 Task: Look for space in Torredembarra, Spain from 12th July, 2023 to 16th July, 2023 for 8 adults in price range Rs.10000 to Rs.16000. Place can be private room with 8 bedrooms having 8 beds and 8 bathrooms. Property type can be house, flat, guest house, hotel. Amenities needed are: wifi, TV, free parkinig on premises, gym, breakfast. Booking option can be shelf check-in. Required host language is English.
Action: Mouse moved to (526, 100)
Screenshot: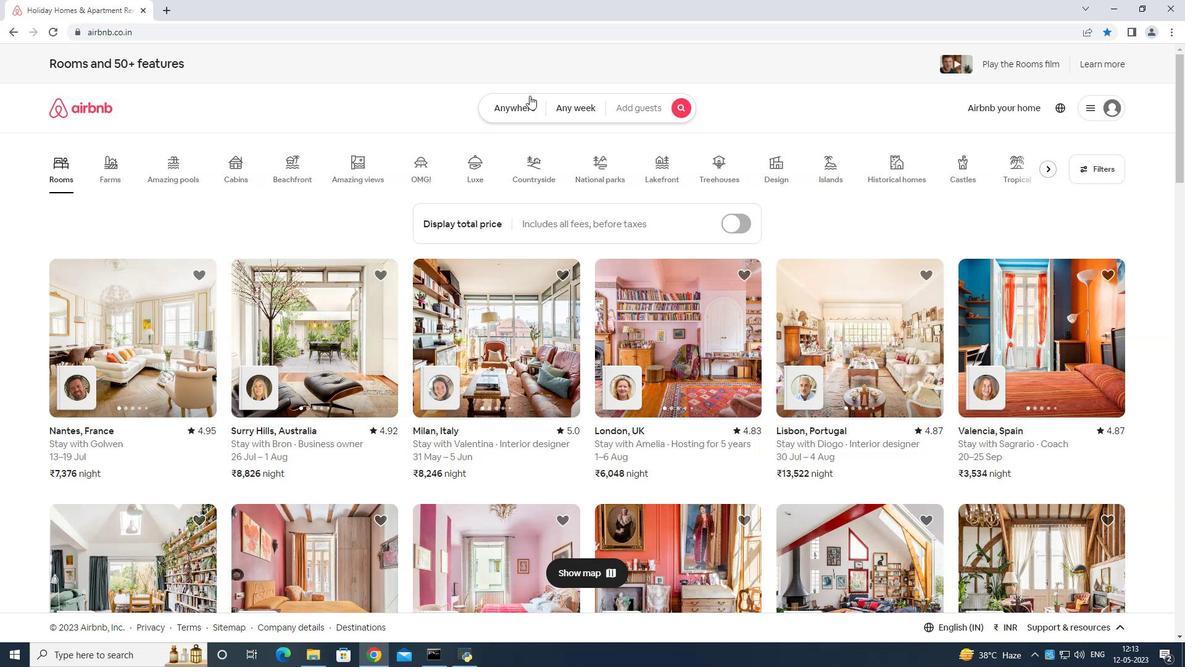 
Action: Mouse pressed left at (526, 100)
Screenshot: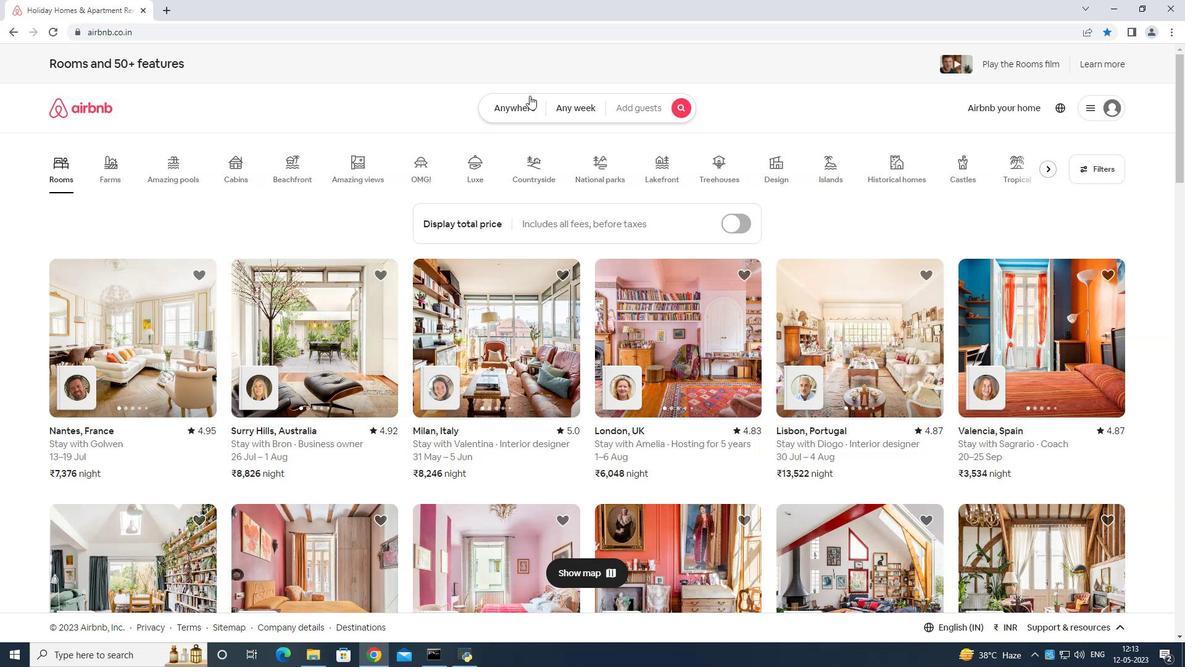 
Action: Mouse moved to (490, 150)
Screenshot: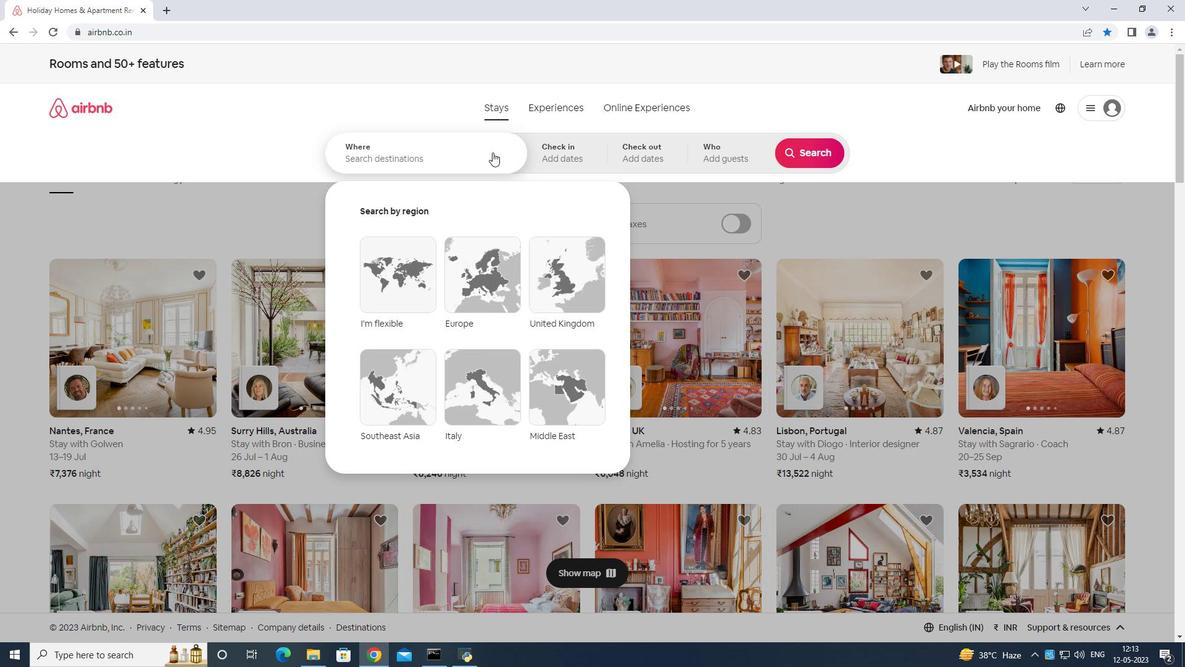 
Action: Mouse pressed left at (490, 150)
Screenshot: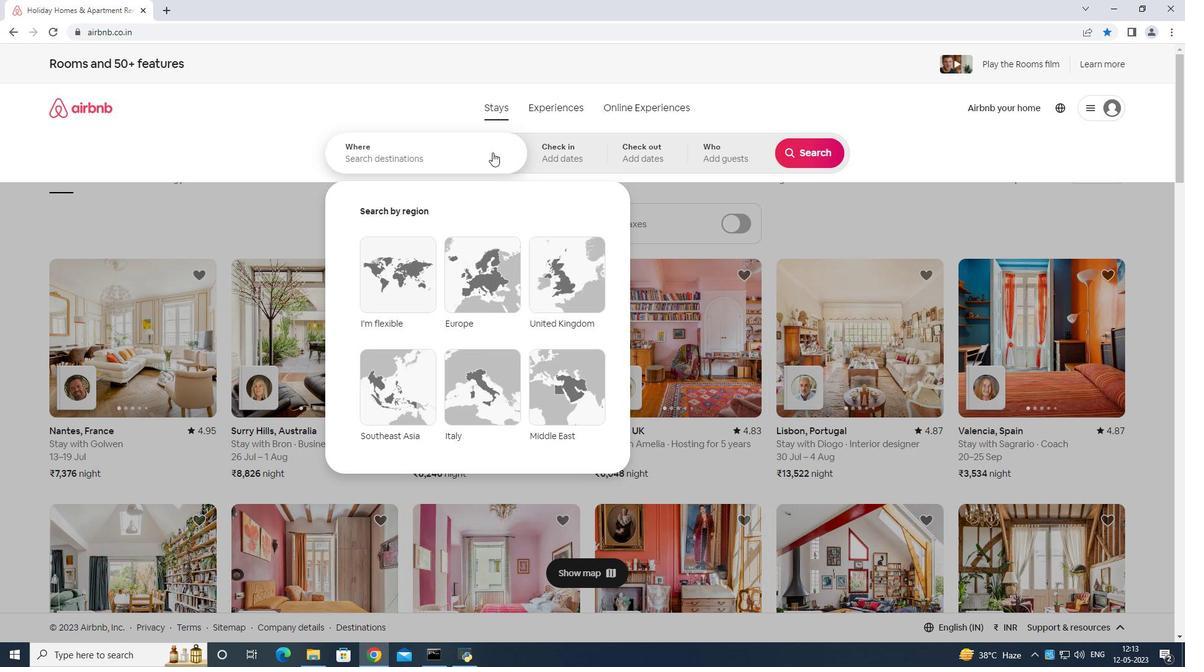 
Action: Mouse moved to (477, 156)
Screenshot: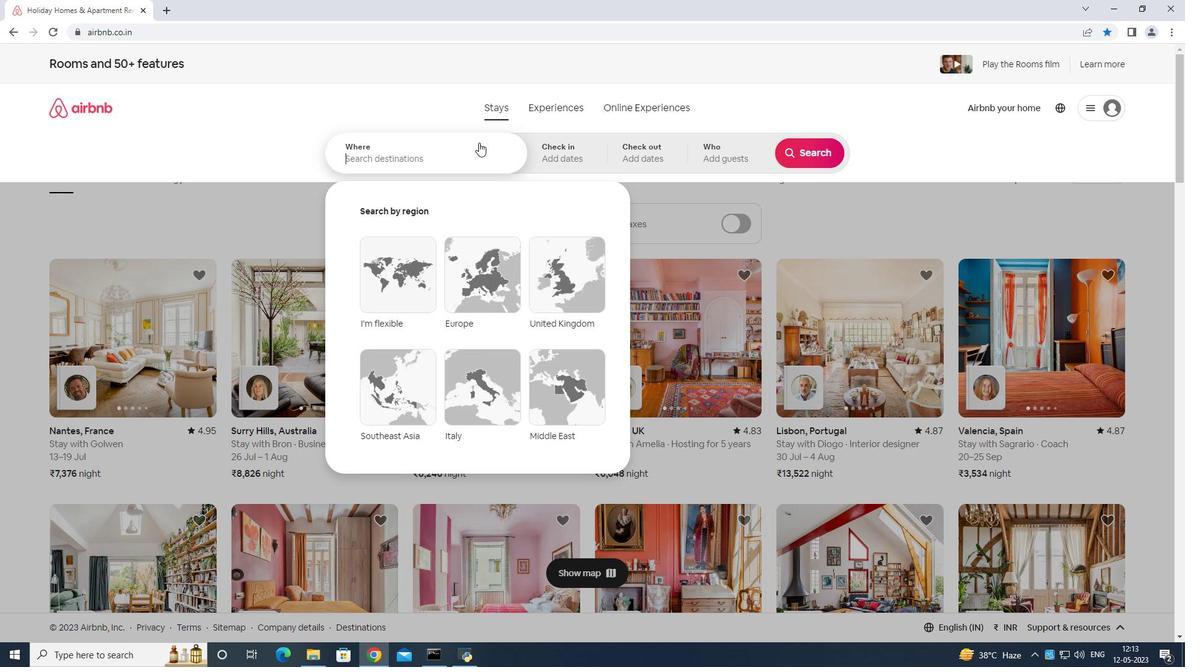 
Action: Key pressed <Key.shift>Torredembara<Key.space>spau<Key.backspace>on<Key.backspace><Key.backspace>in<Key.enter>
Screenshot: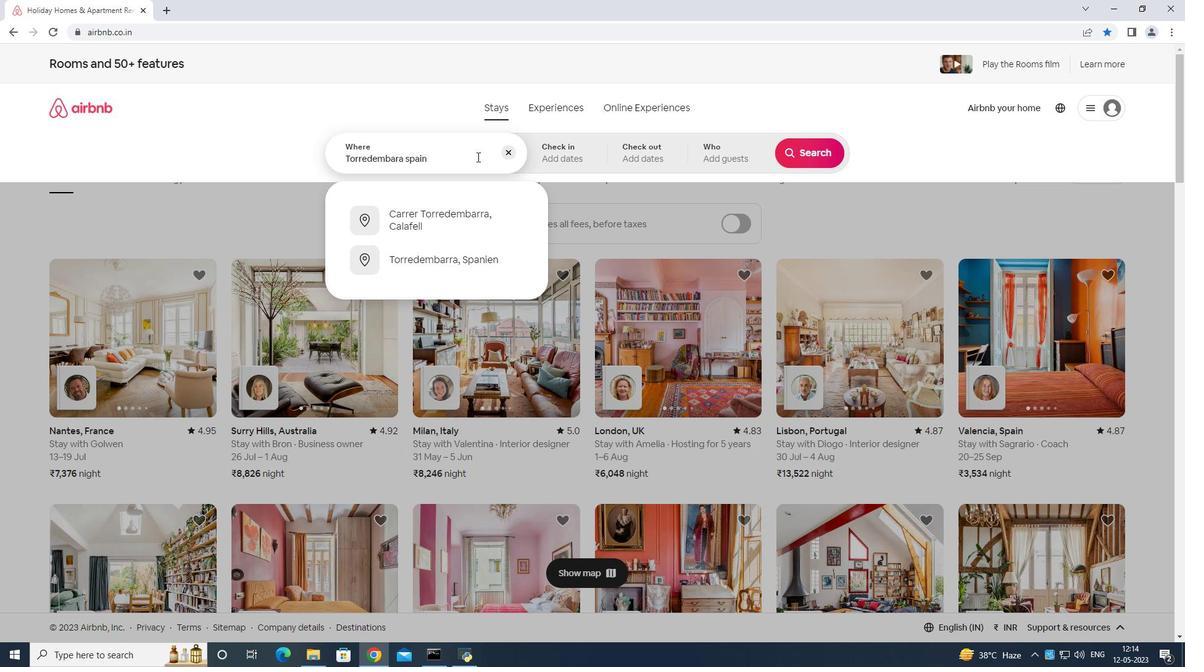 
Action: Mouse moved to (807, 258)
Screenshot: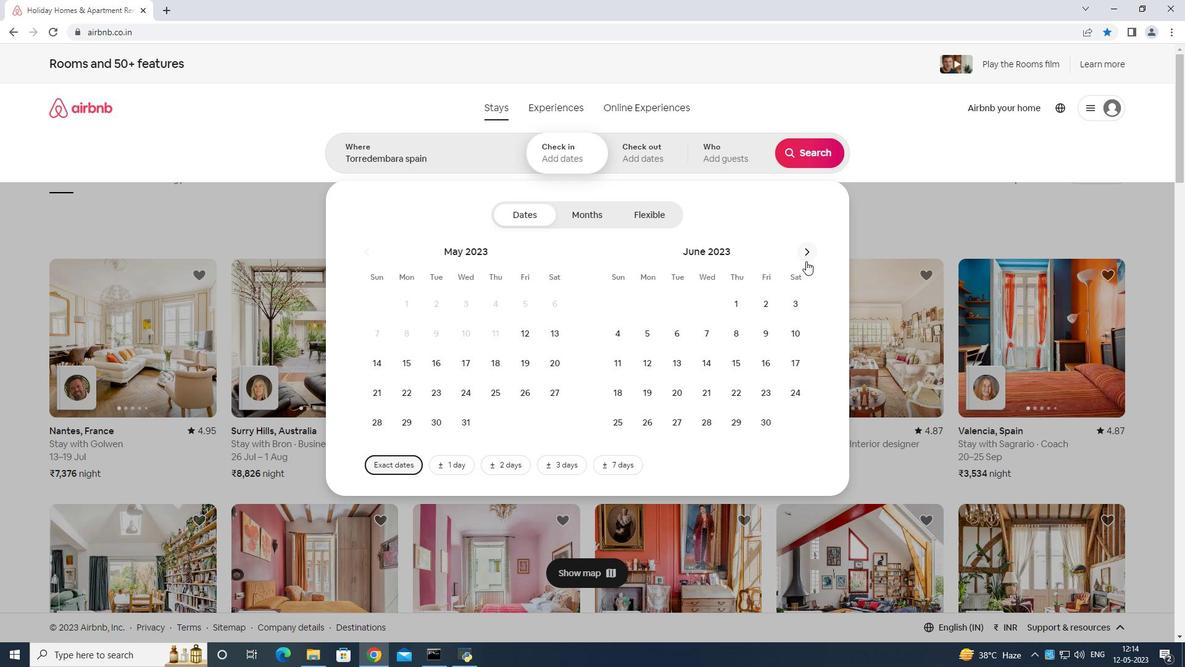 
Action: Mouse pressed left at (807, 258)
Screenshot: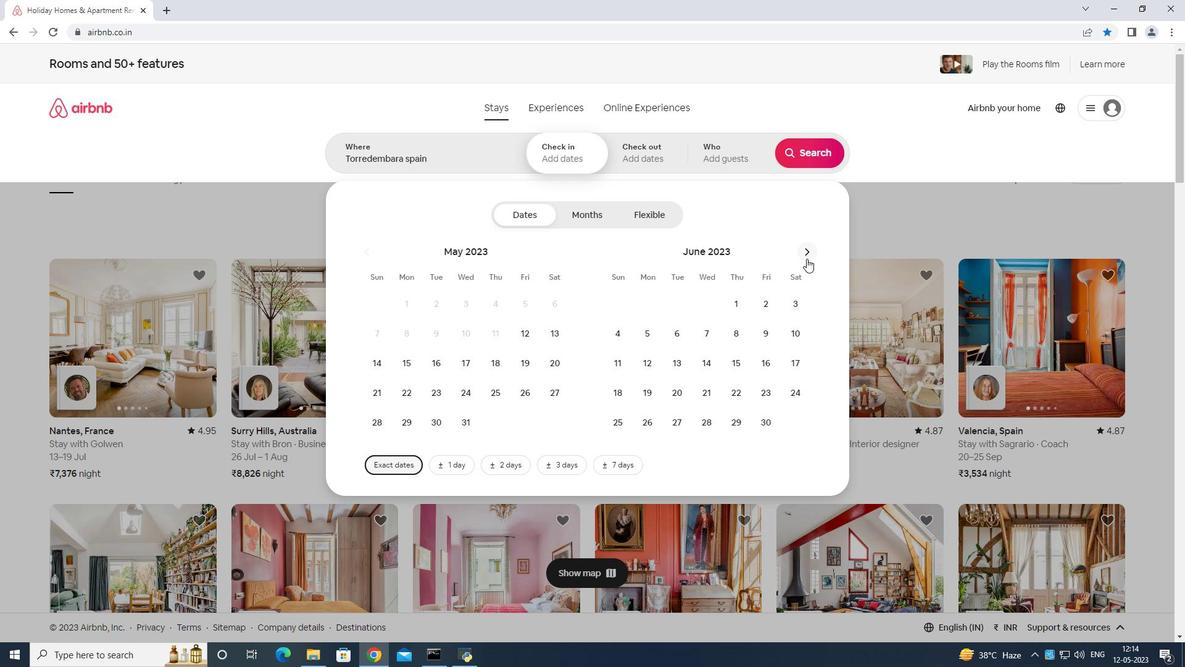 
Action: Mouse moved to (712, 360)
Screenshot: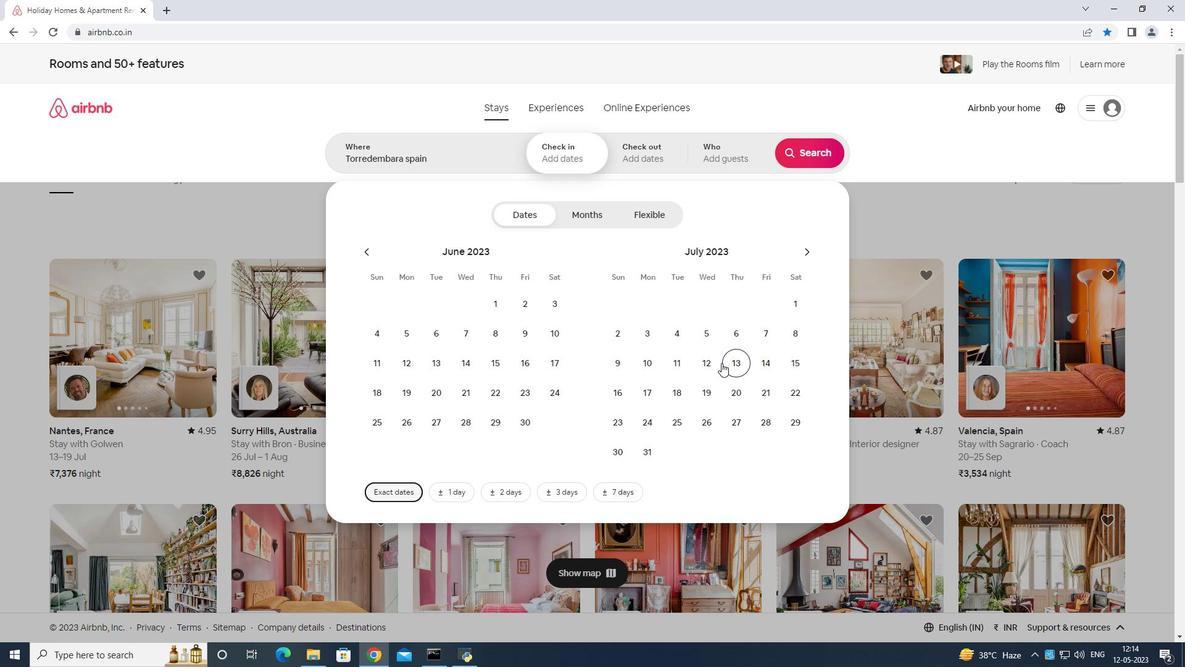 
Action: Mouse pressed left at (712, 360)
Screenshot: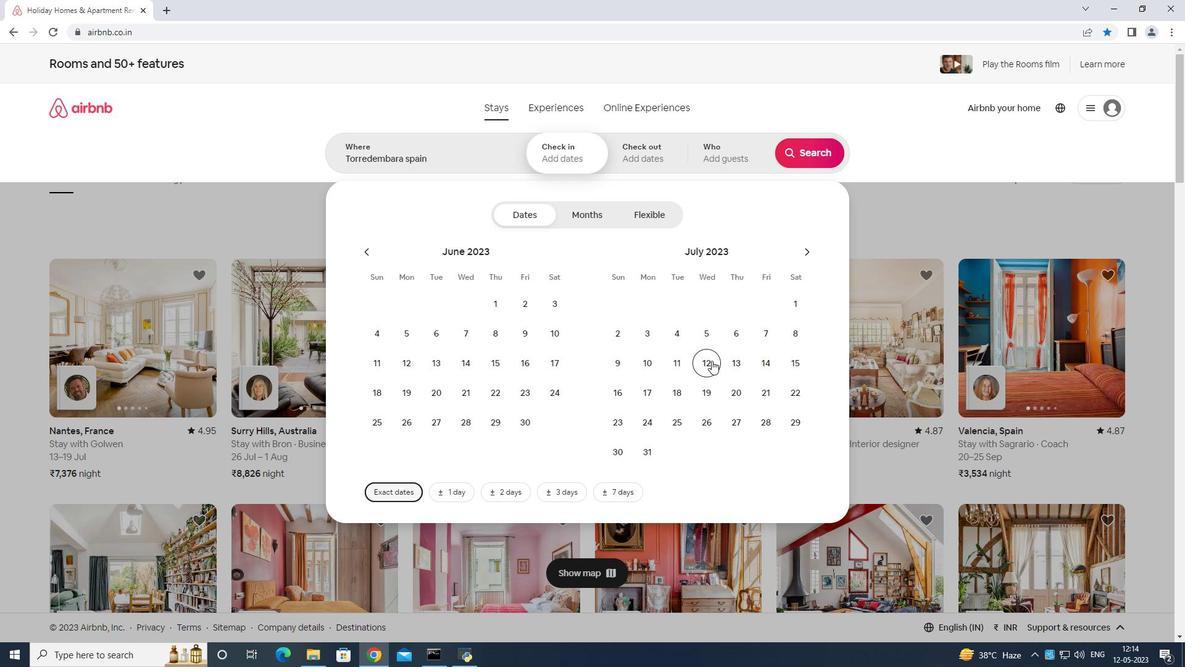 
Action: Mouse moved to (616, 400)
Screenshot: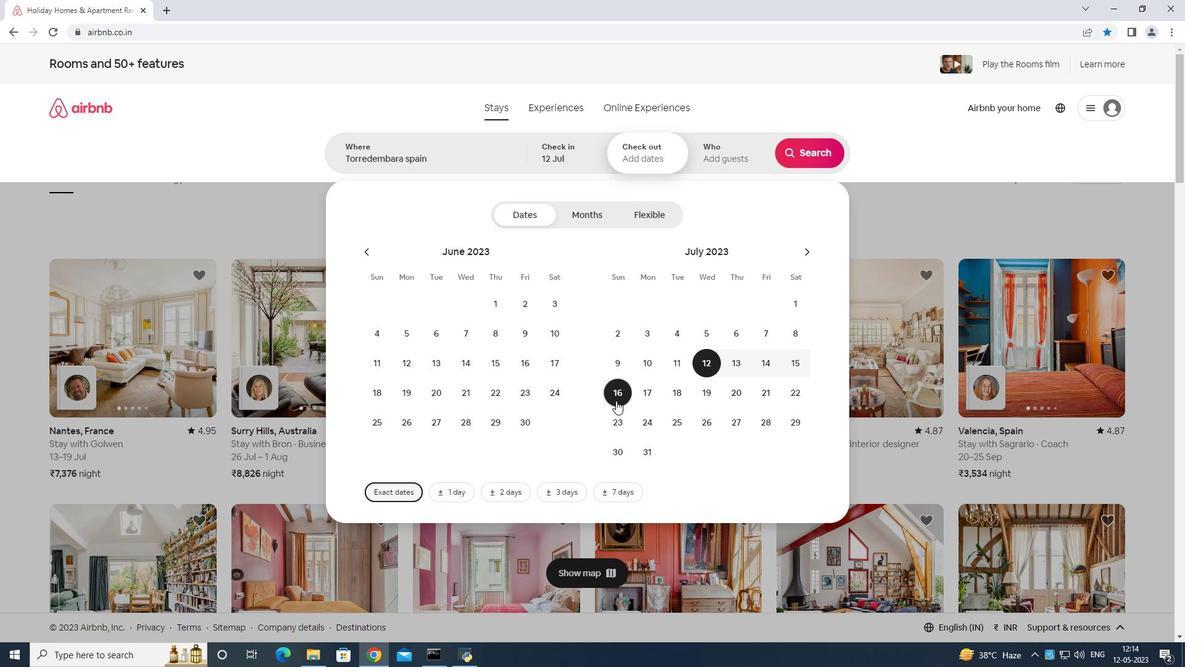
Action: Mouse pressed left at (616, 400)
Screenshot: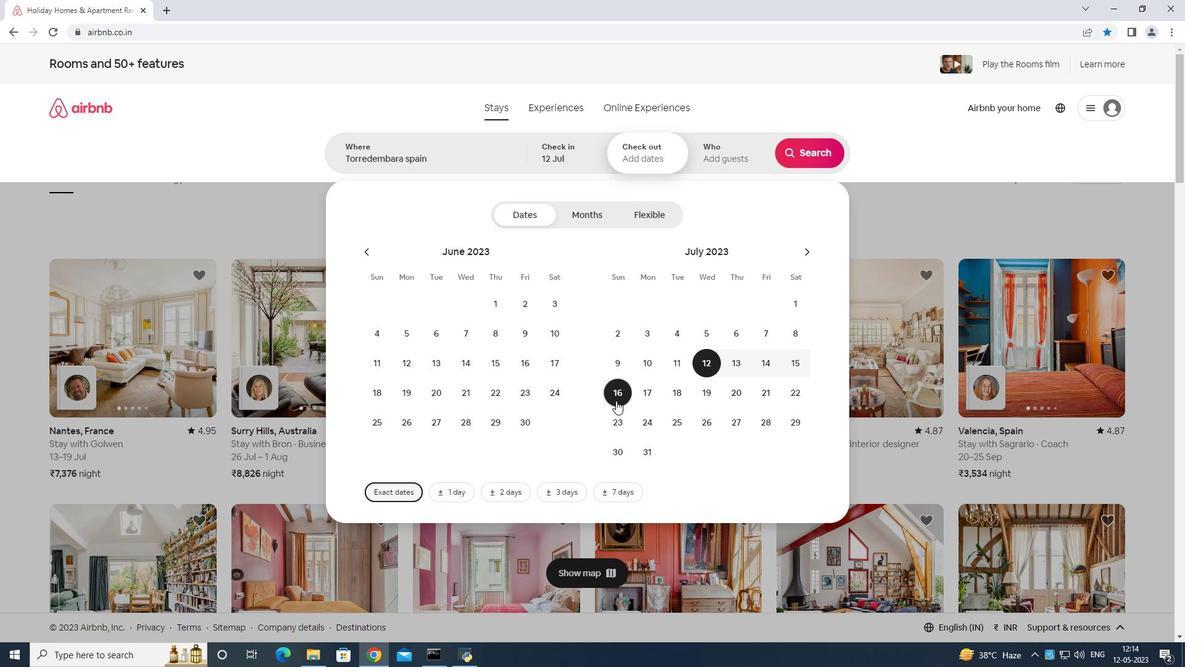 
Action: Mouse moved to (723, 150)
Screenshot: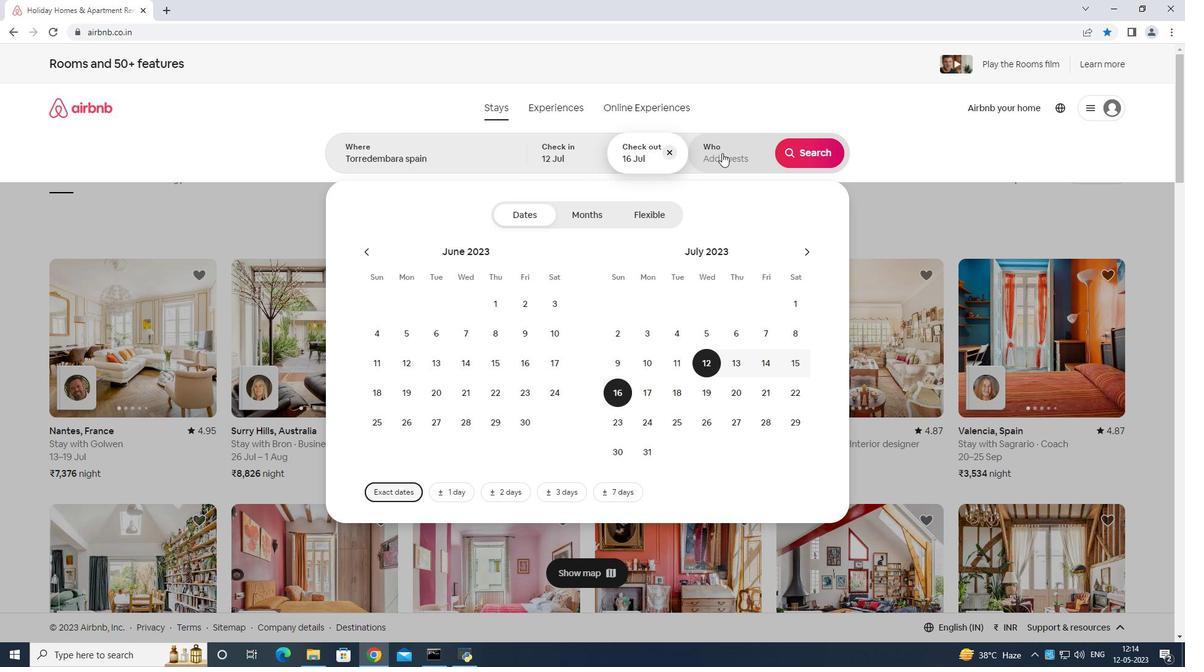 
Action: Mouse pressed left at (723, 150)
Screenshot: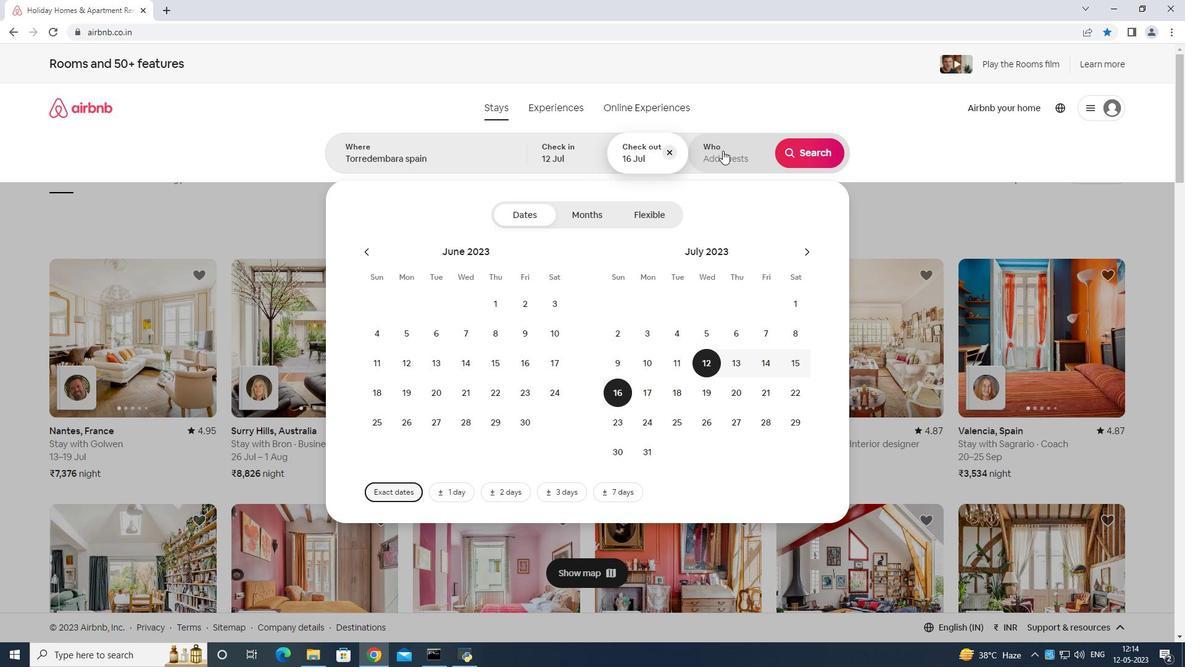
Action: Mouse moved to (809, 213)
Screenshot: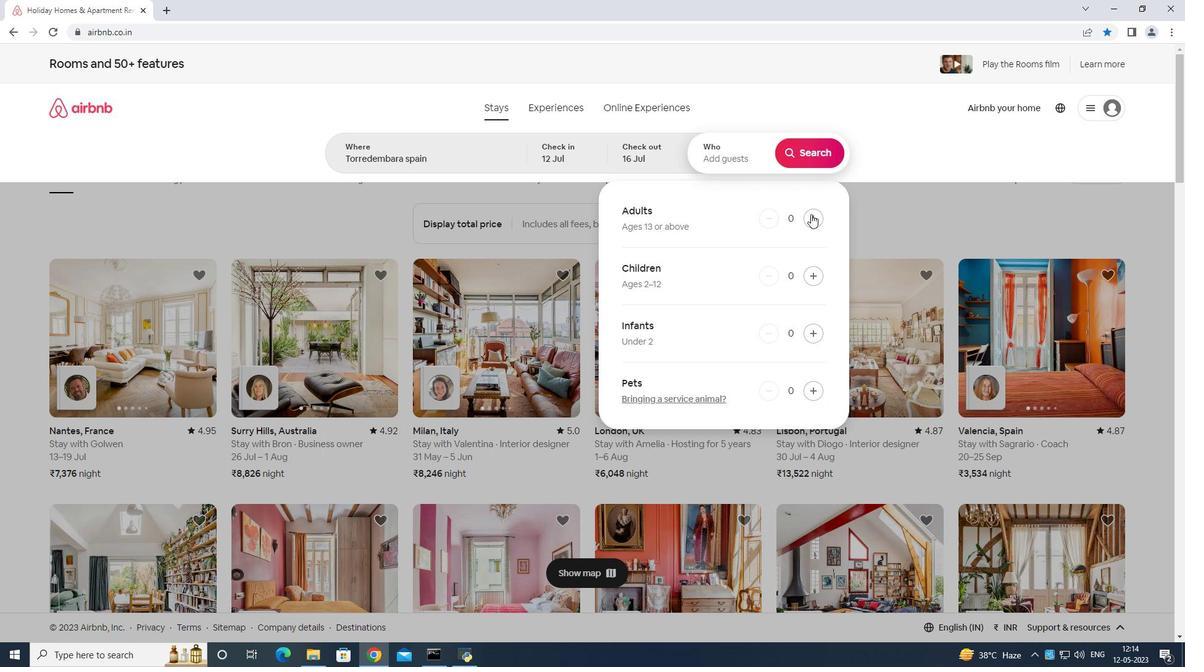
Action: Mouse pressed left at (809, 213)
Screenshot: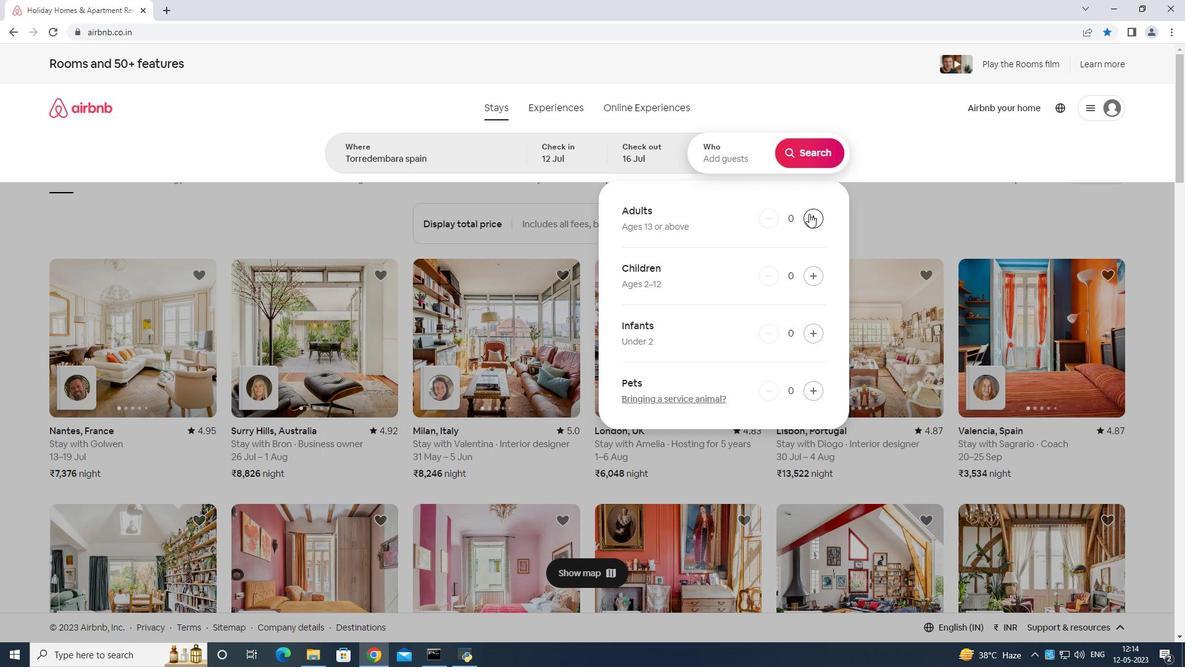 
Action: Mouse moved to (809, 213)
Screenshot: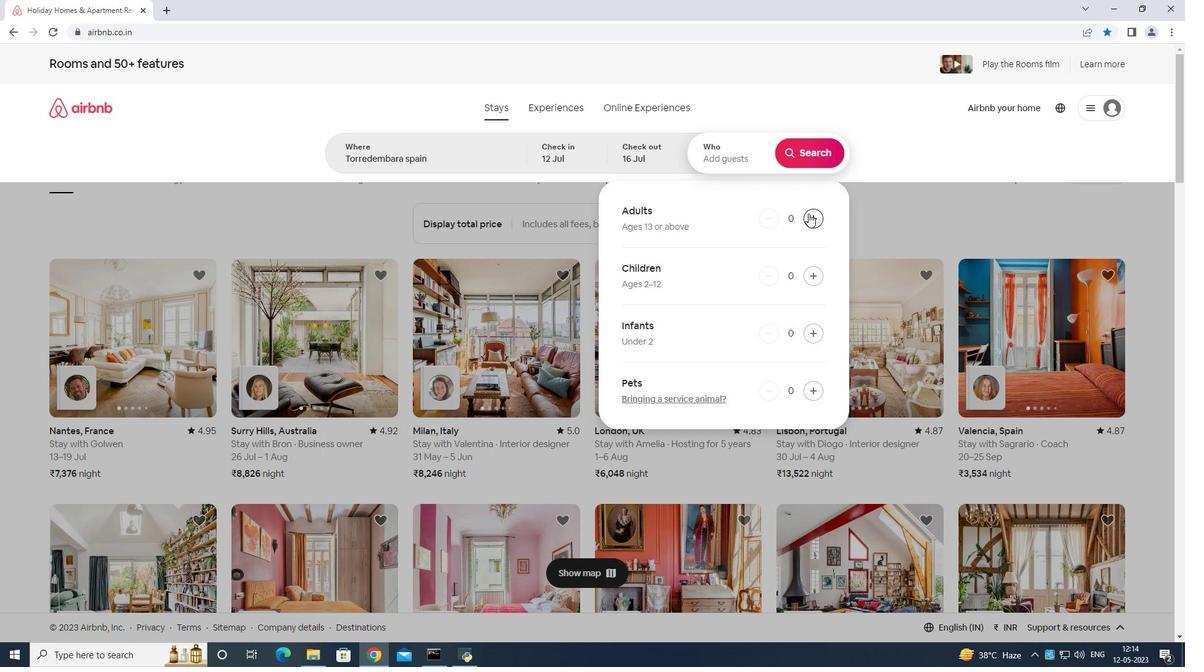 
Action: Mouse pressed left at (809, 213)
Screenshot: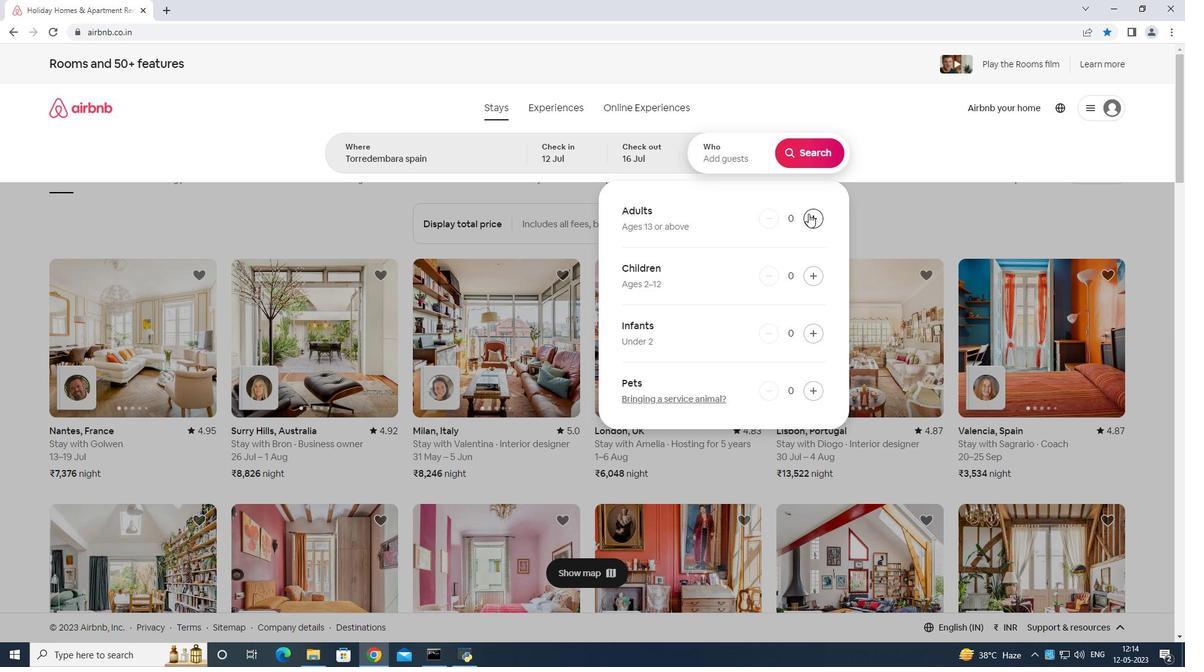 
Action: Mouse moved to (810, 213)
Screenshot: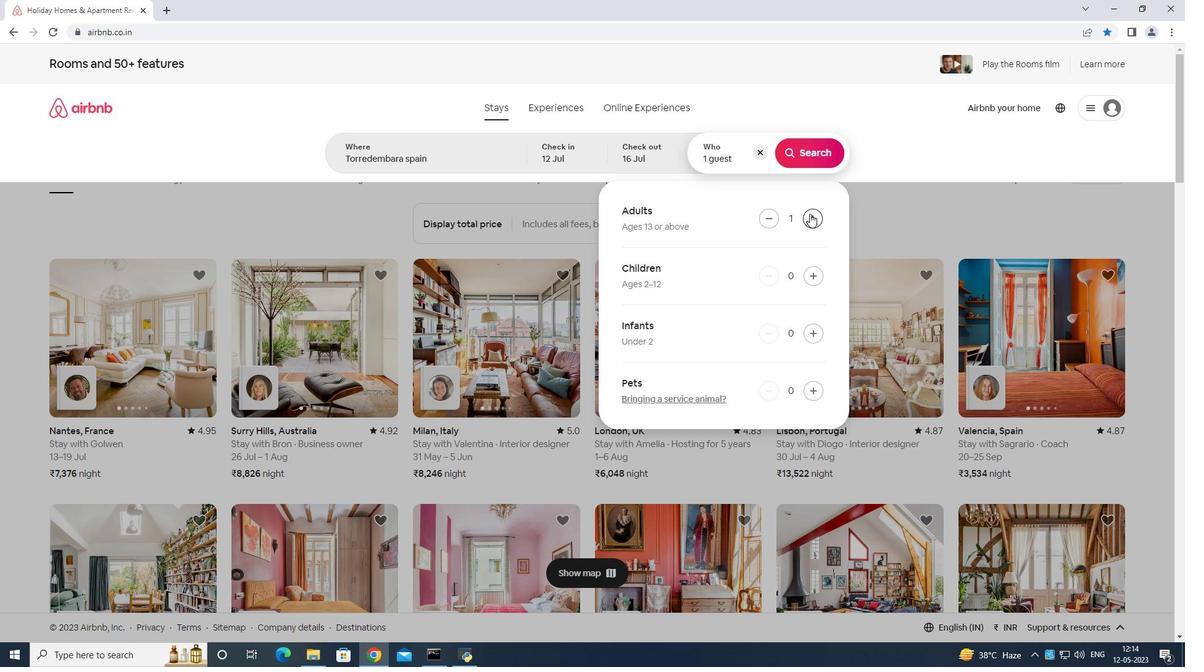 
Action: Mouse pressed left at (810, 213)
Screenshot: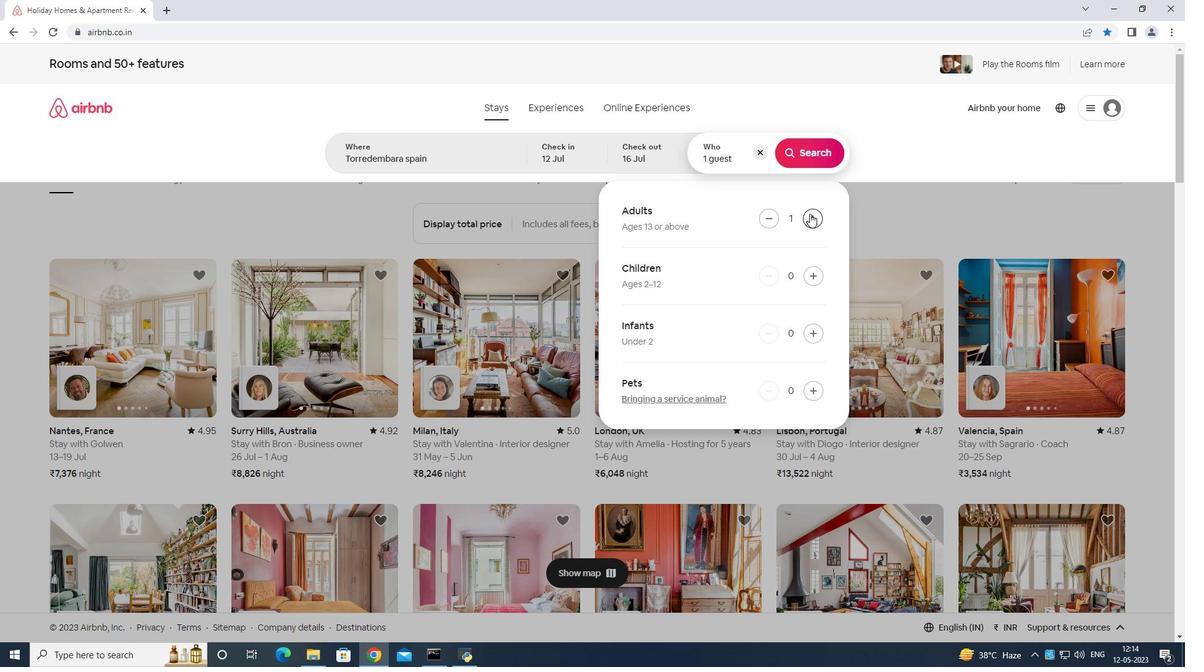
Action: Mouse pressed left at (810, 213)
Screenshot: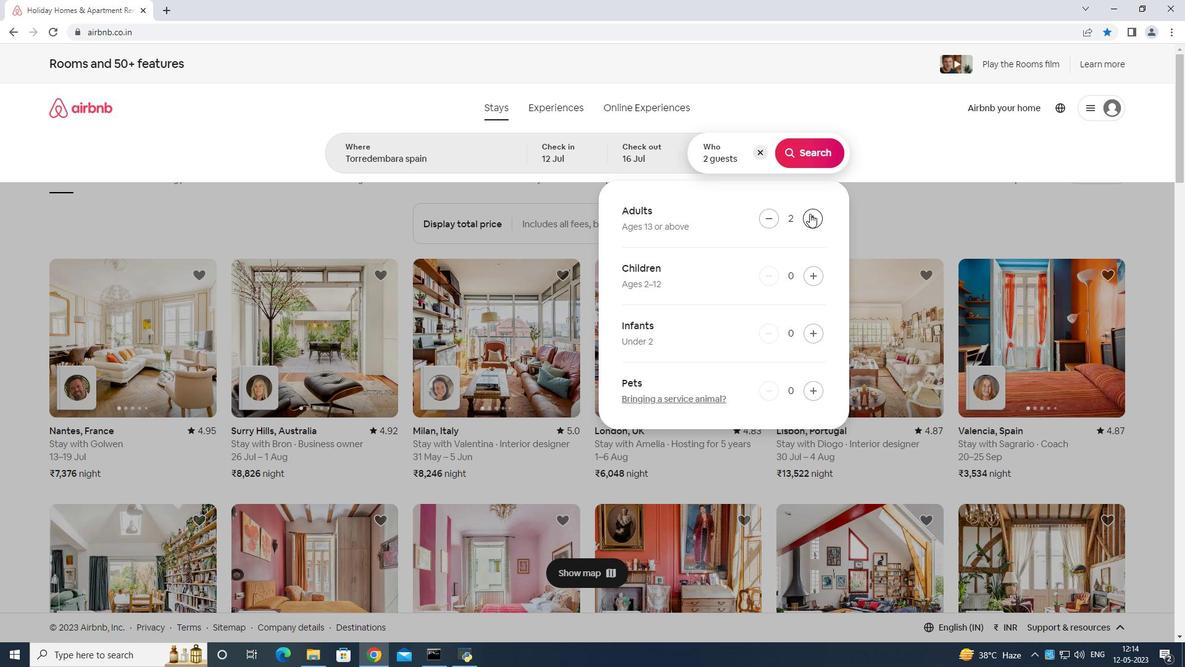 
Action: Mouse pressed left at (810, 213)
Screenshot: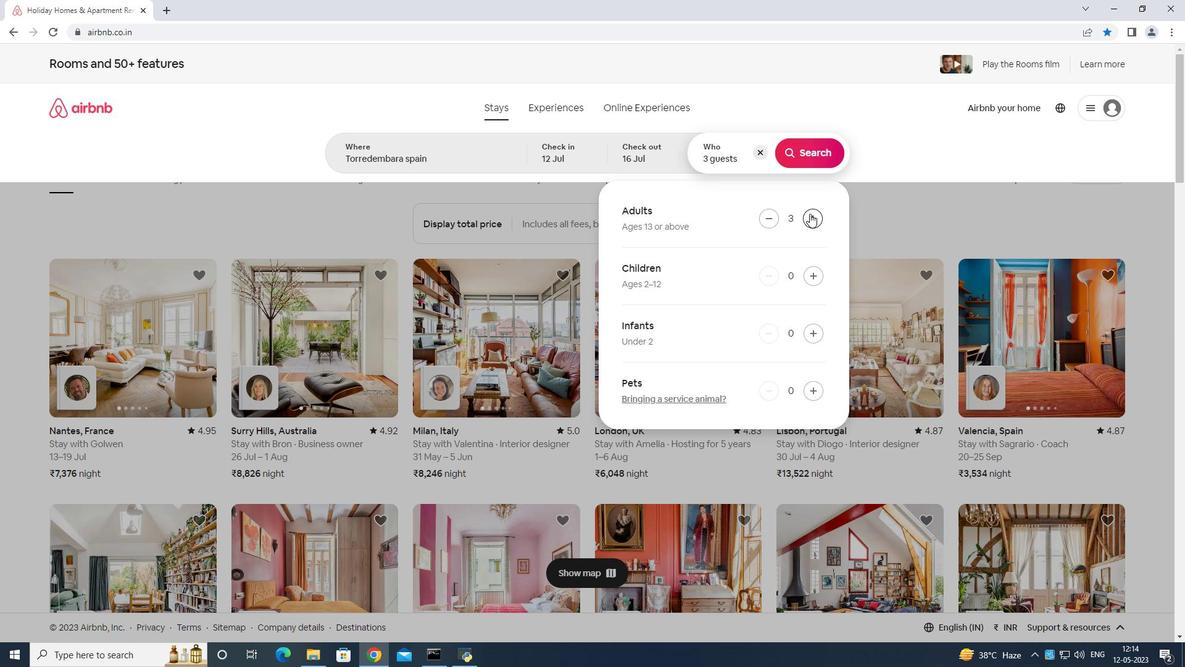 
Action: Mouse pressed left at (810, 213)
Screenshot: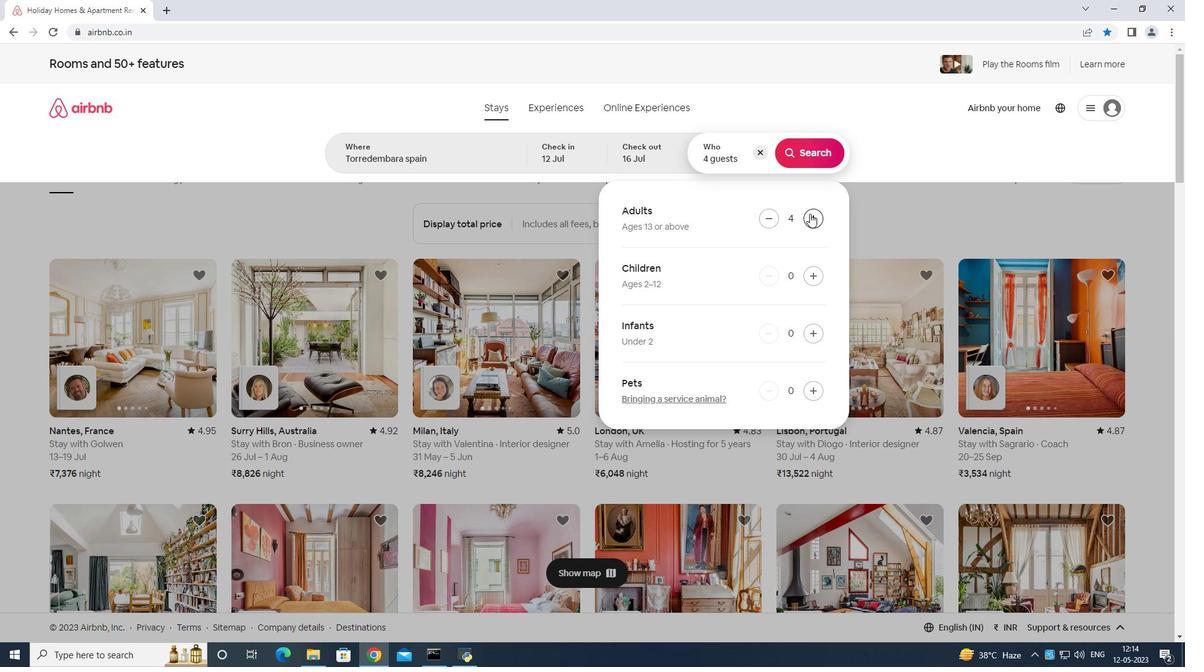 
Action: Mouse pressed left at (810, 213)
Screenshot: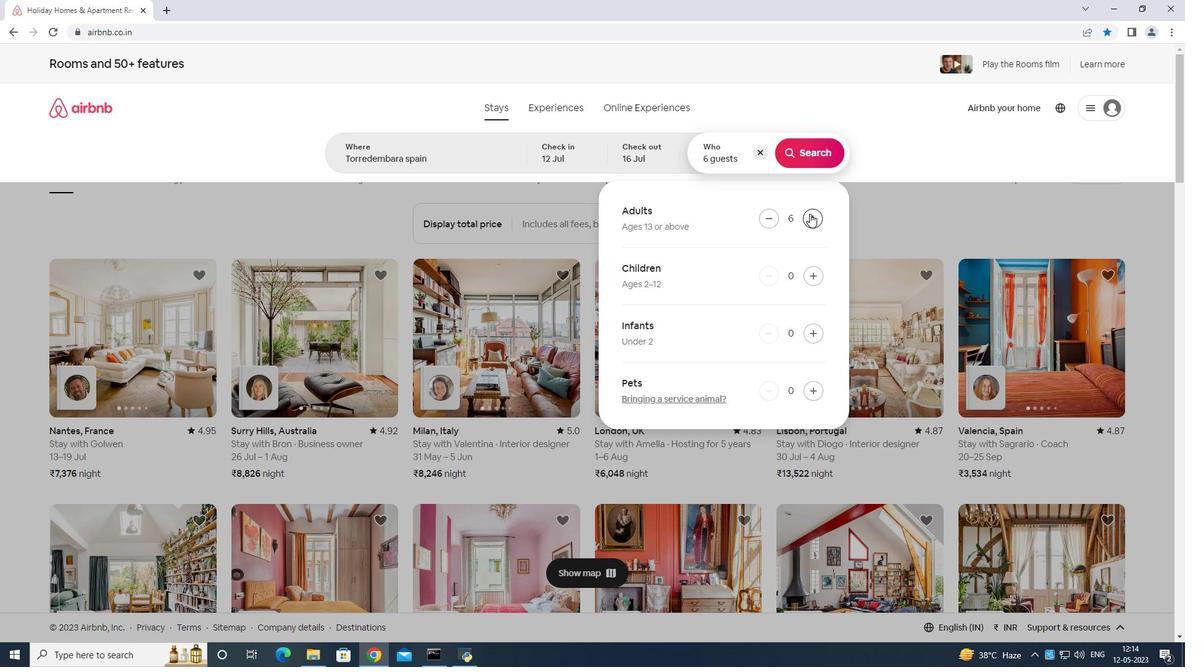 
Action: Mouse pressed left at (810, 213)
Screenshot: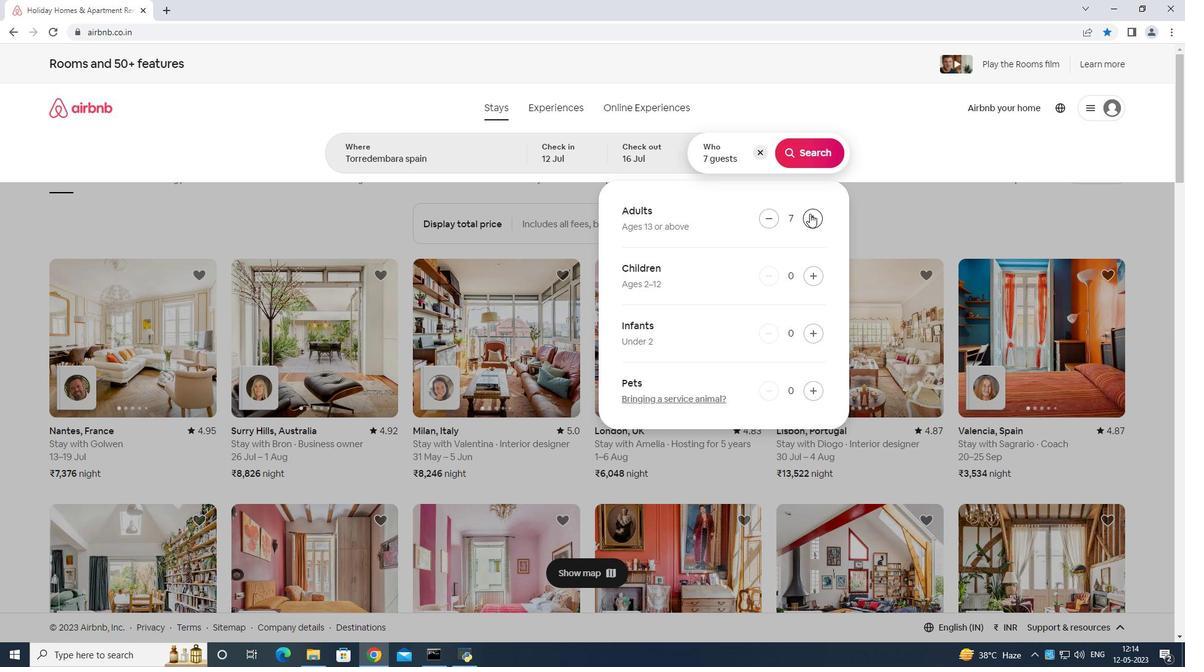 
Action: Mouse moved to (822, 153)
Screenshot: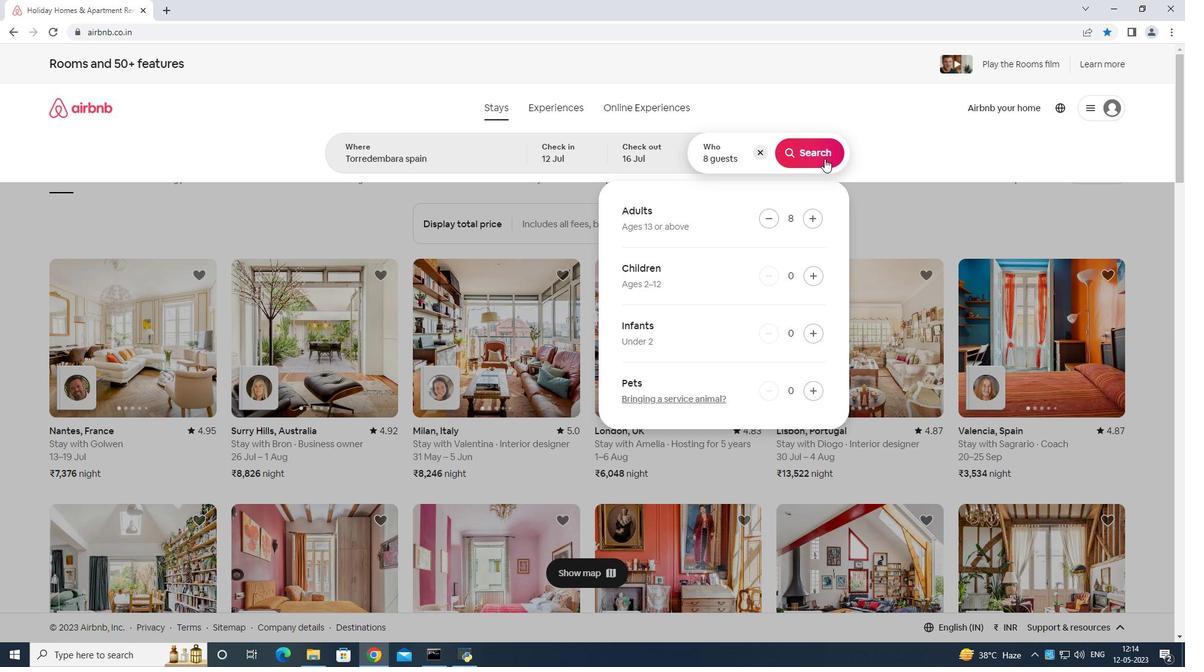 
Action: Mouse pressed left at (822, 153)
Screenshot: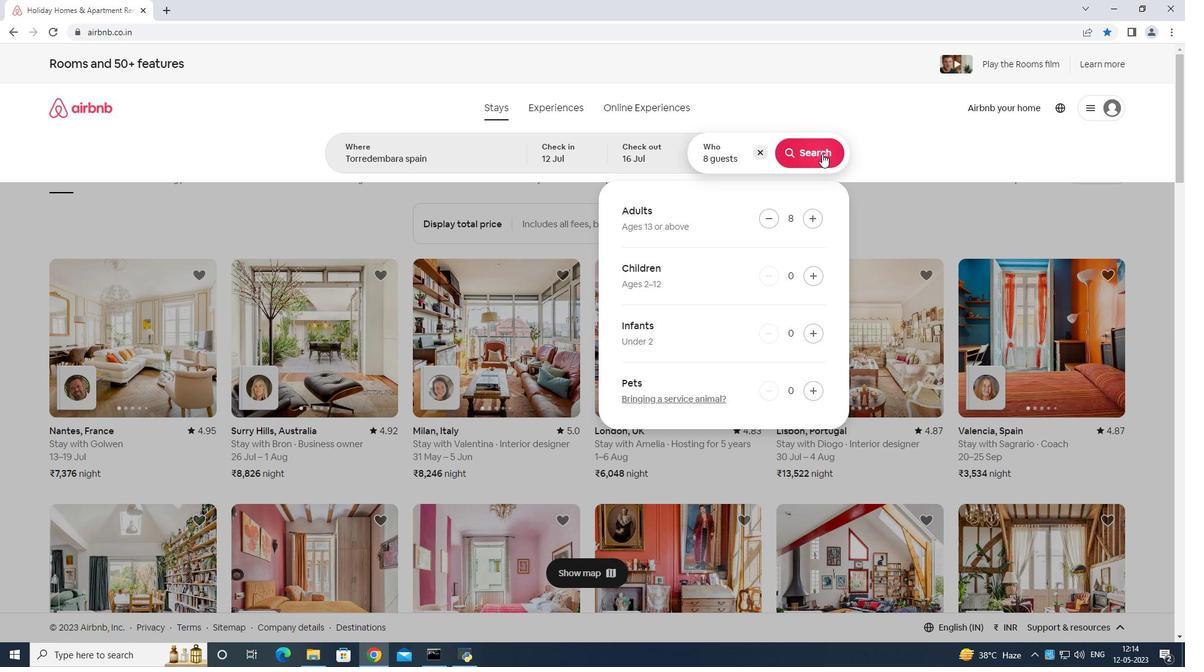 
Action: Mouse moved to (1130, 113)
Screenshot: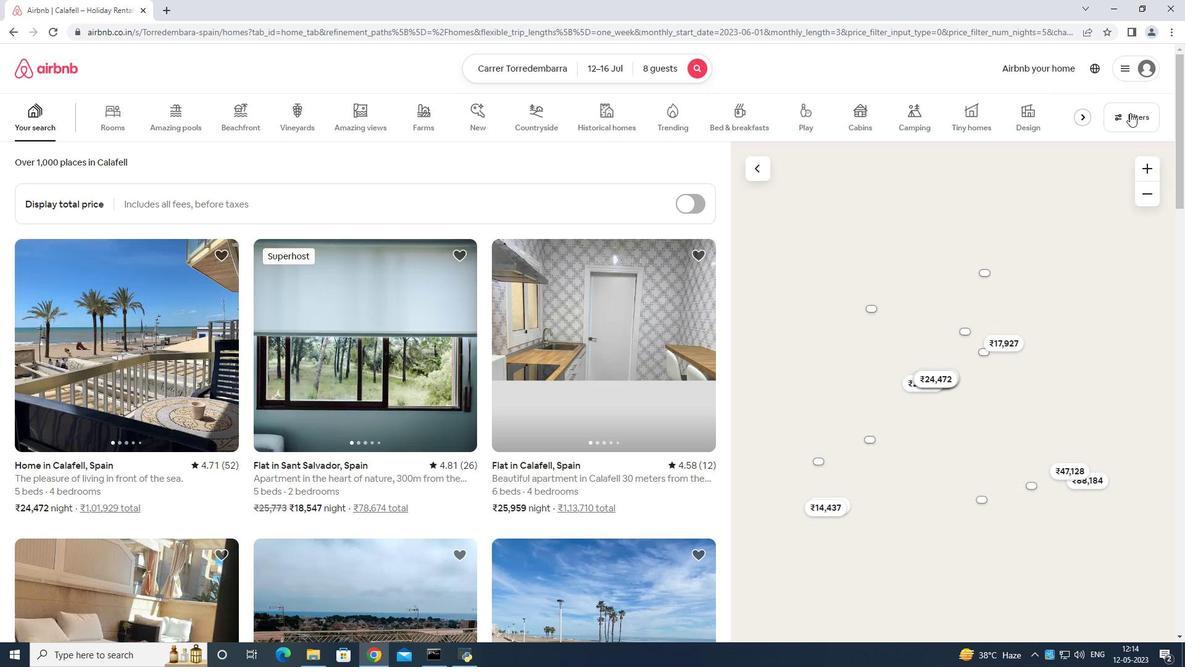 
Action: Mouse pressed left at (1130, 113)
Screenshot: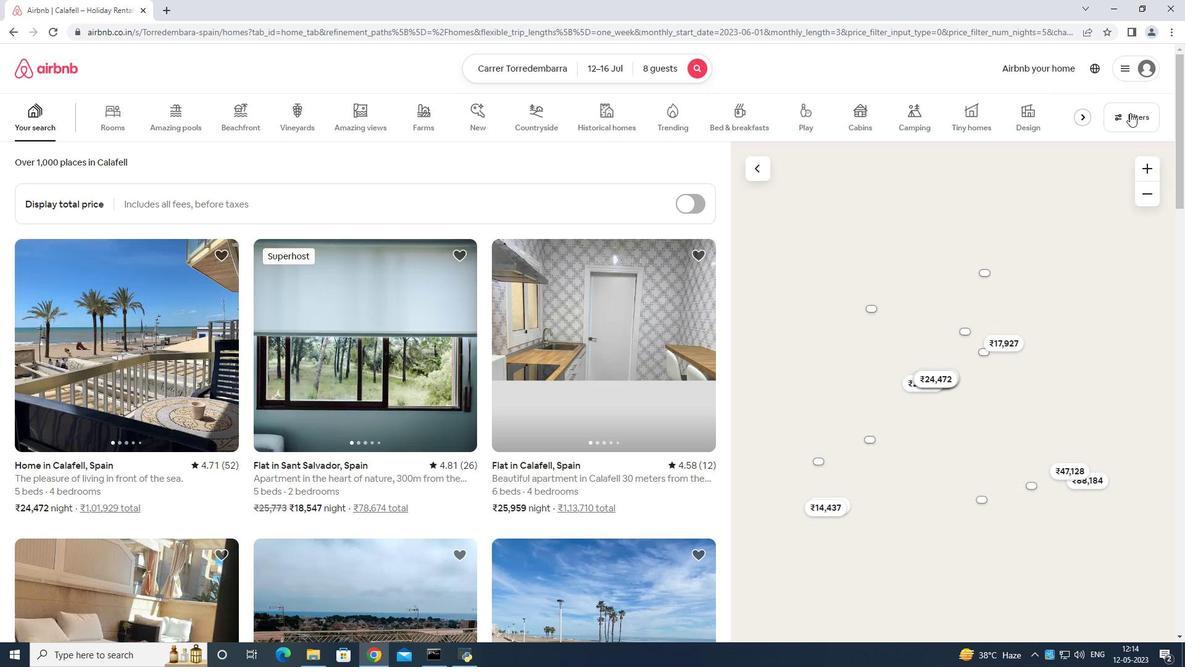
Action: Mouse moved to (514, 411)
Screenshot: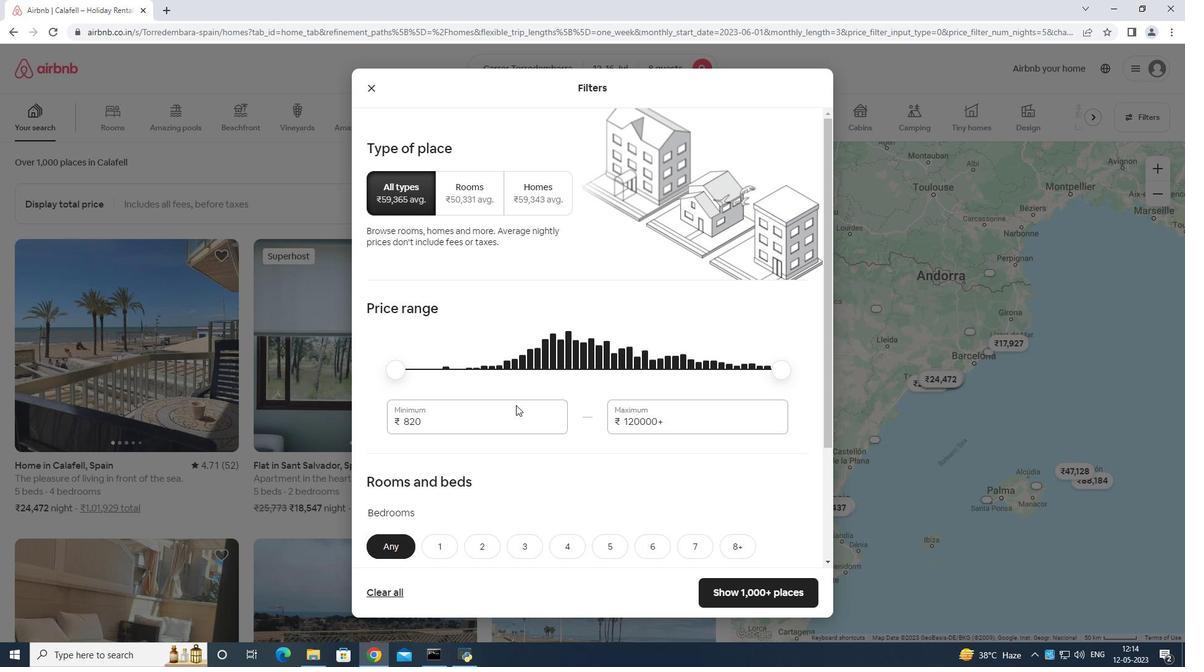 
Action: Mouse pressed left at (514, 411)
Screenshot: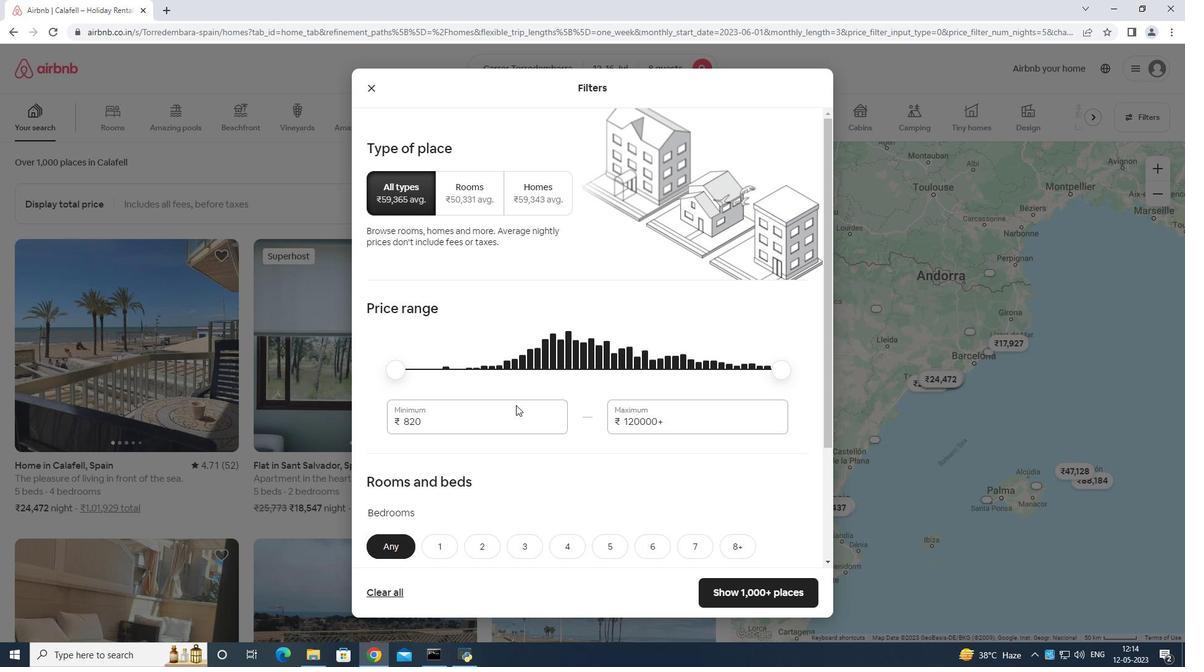 
Action: Mouse moved to (514, 412)
Screenshot: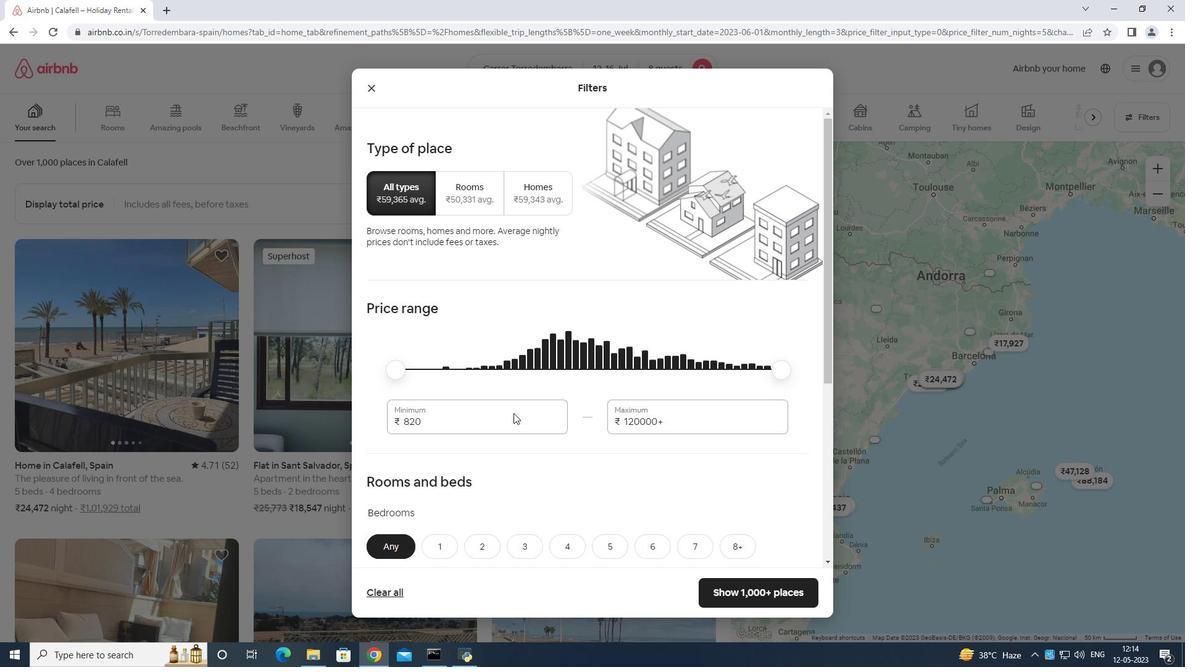 
Action: Key pressed <Key.backspace>
Screenshot: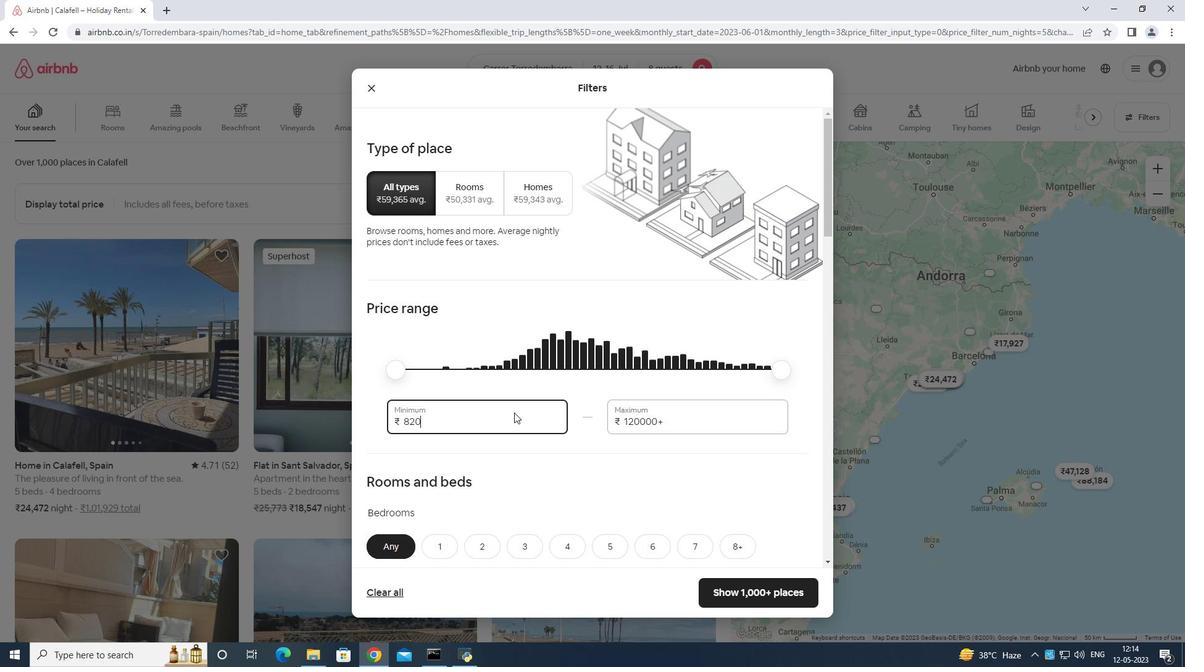 
Action: Mouse moved to (516, 406)
Screenshot: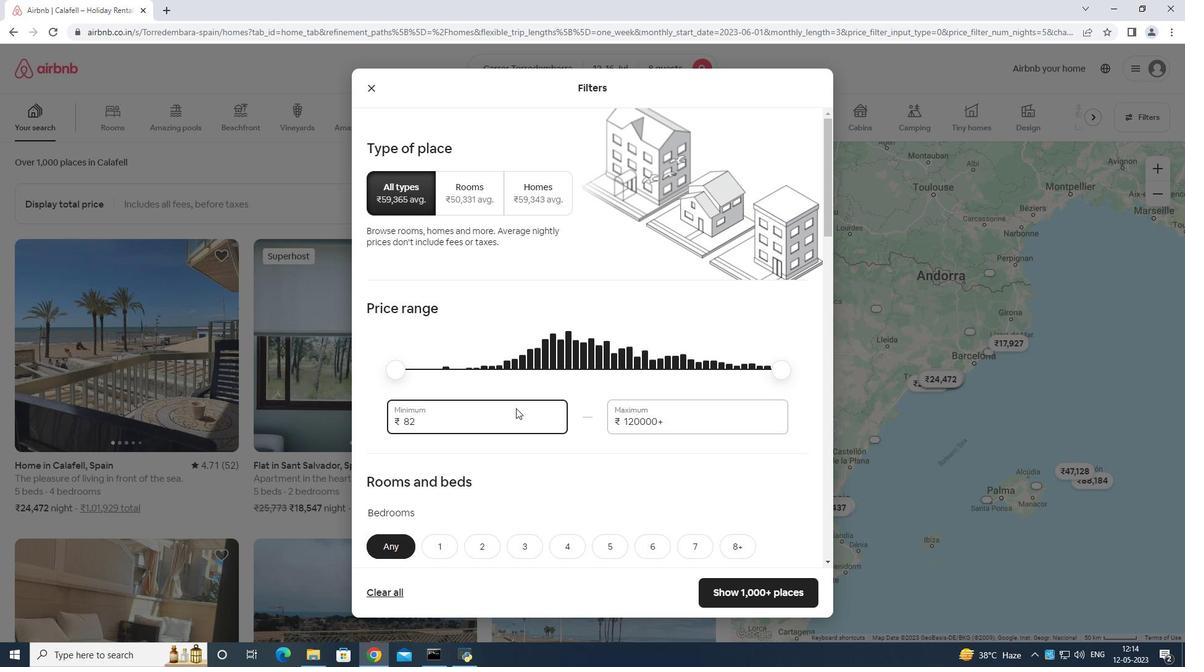 
Action: Key pressed <Key.backspace><Key.backspace><Key.backspace><Key.backspace>
Screenshot: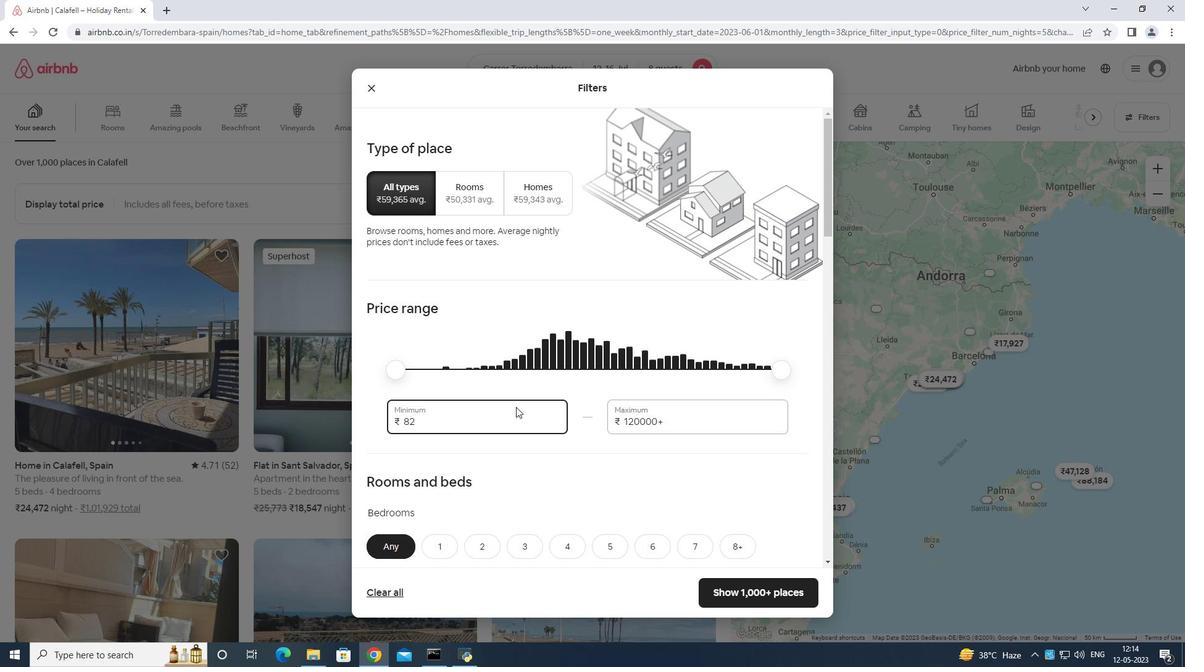 
Action: Mouse moved to (516, 405)
Screenshot: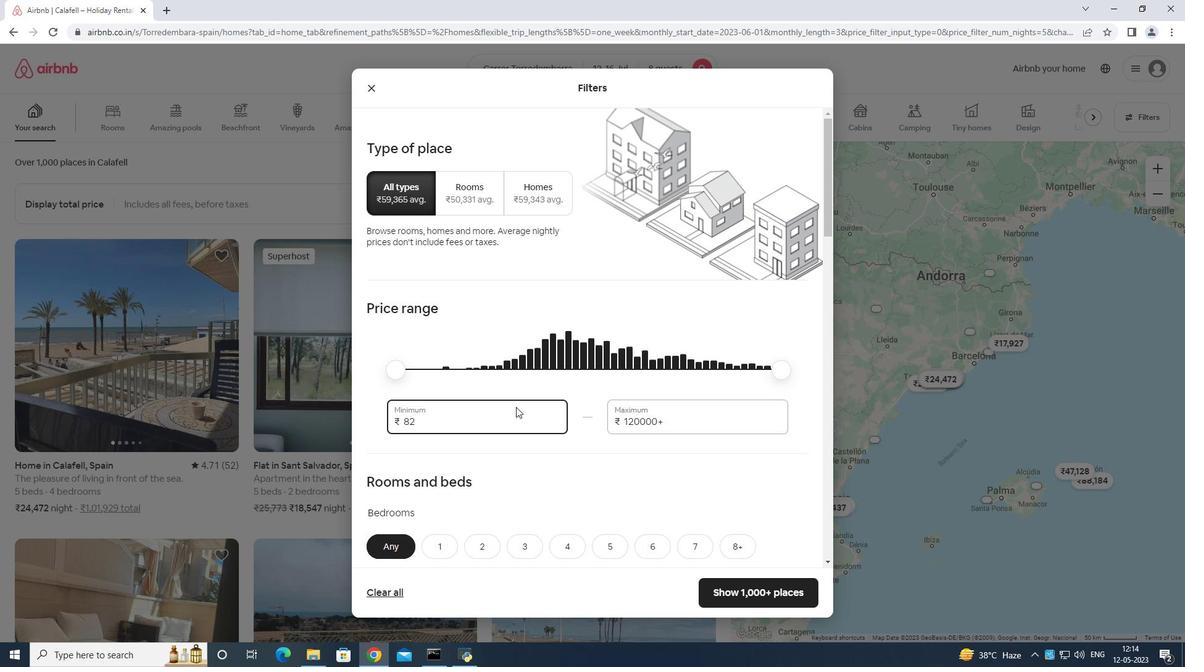 
Action: Key pressed <Key.backspace>
Screenshot: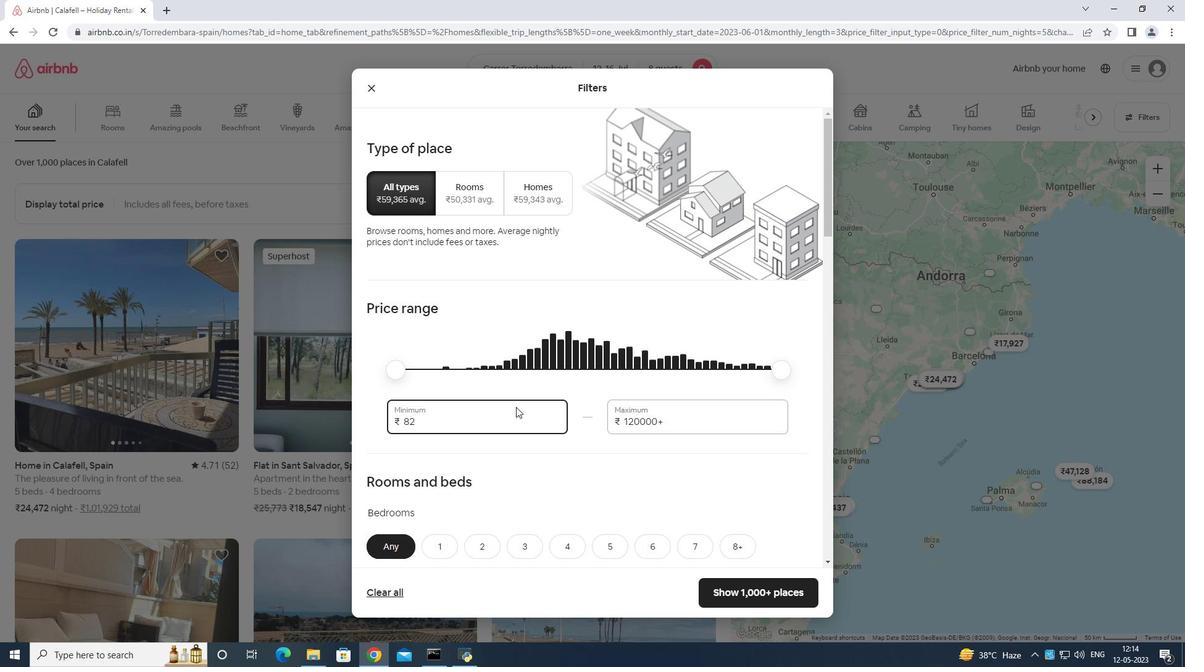 
Action: Mouse moved to (519, 403)
Screenshot: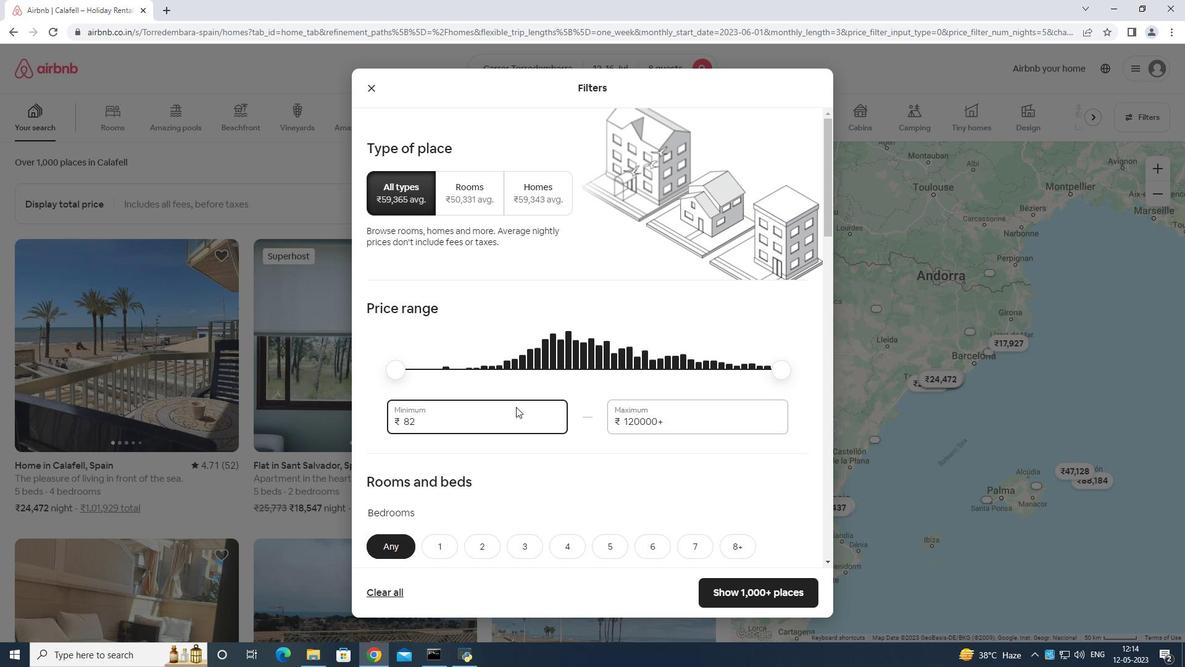 
Action: Key pressed 1
Screenshot: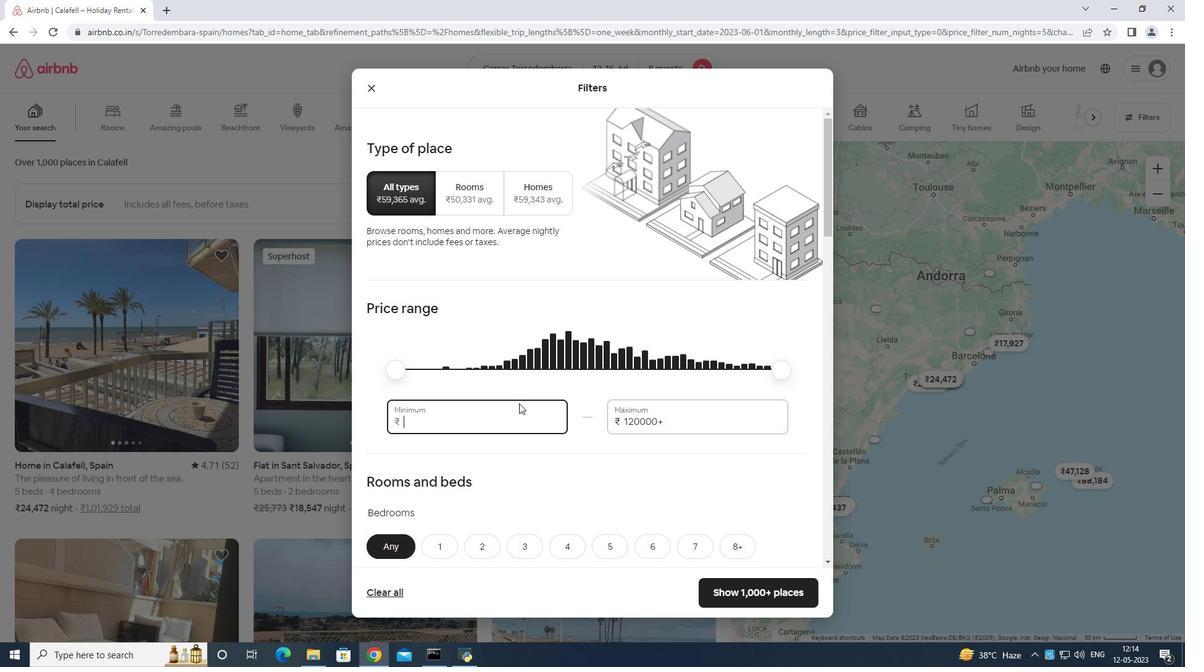 
Action: Mouse moved to (528, 390)
Screenshot: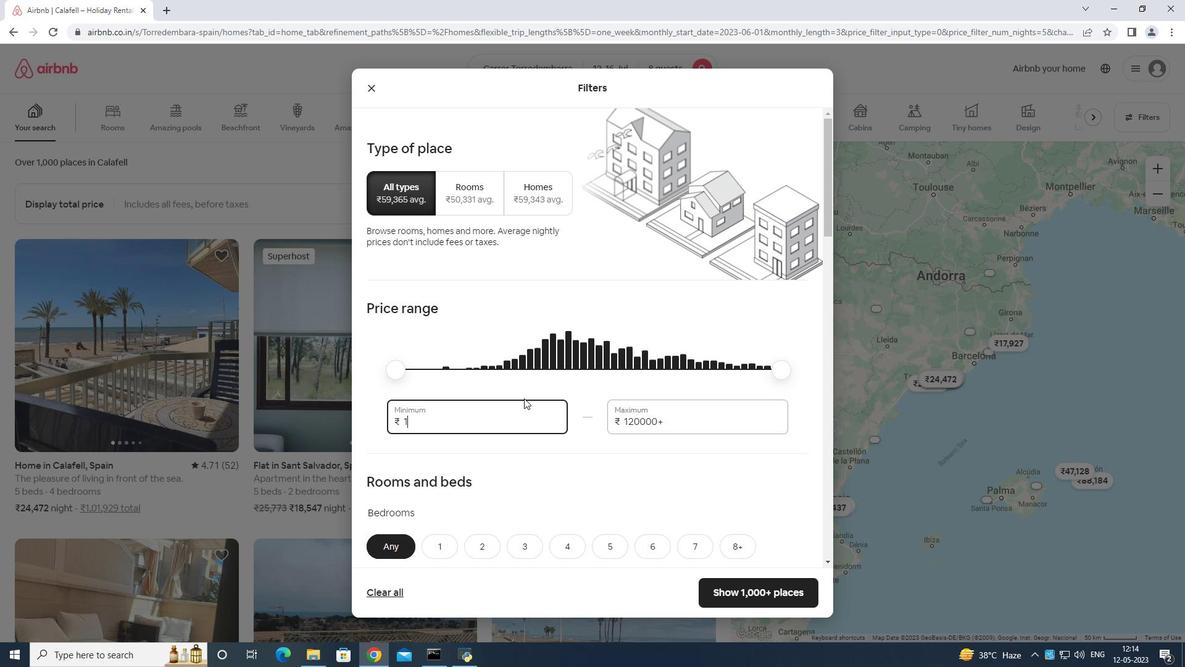 
Action: Key pressed 6
Screenshot: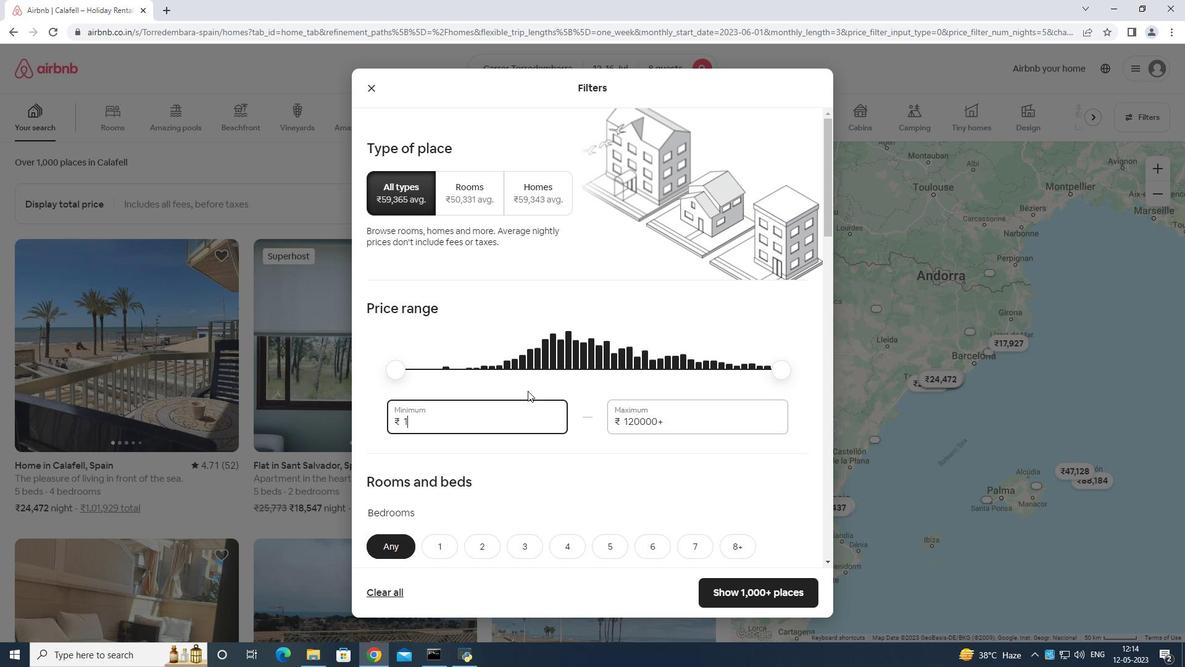 
Action: Mouse moved to (529, 387)
Screenshot: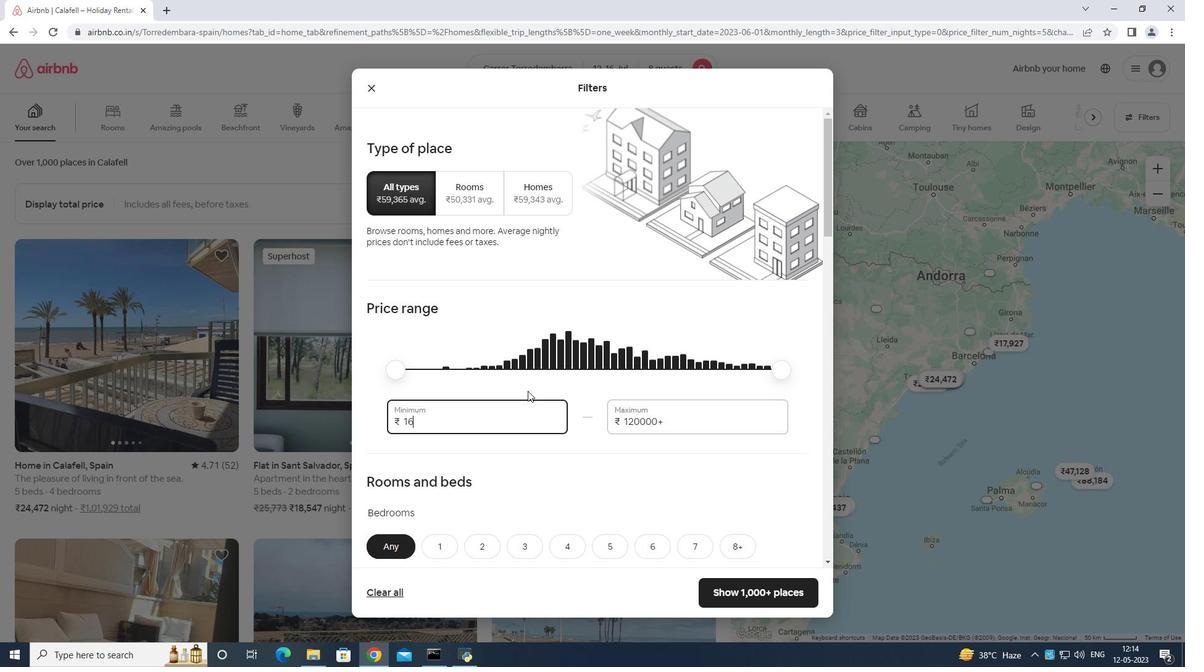 
Action: Key pressed 0
Screenshot: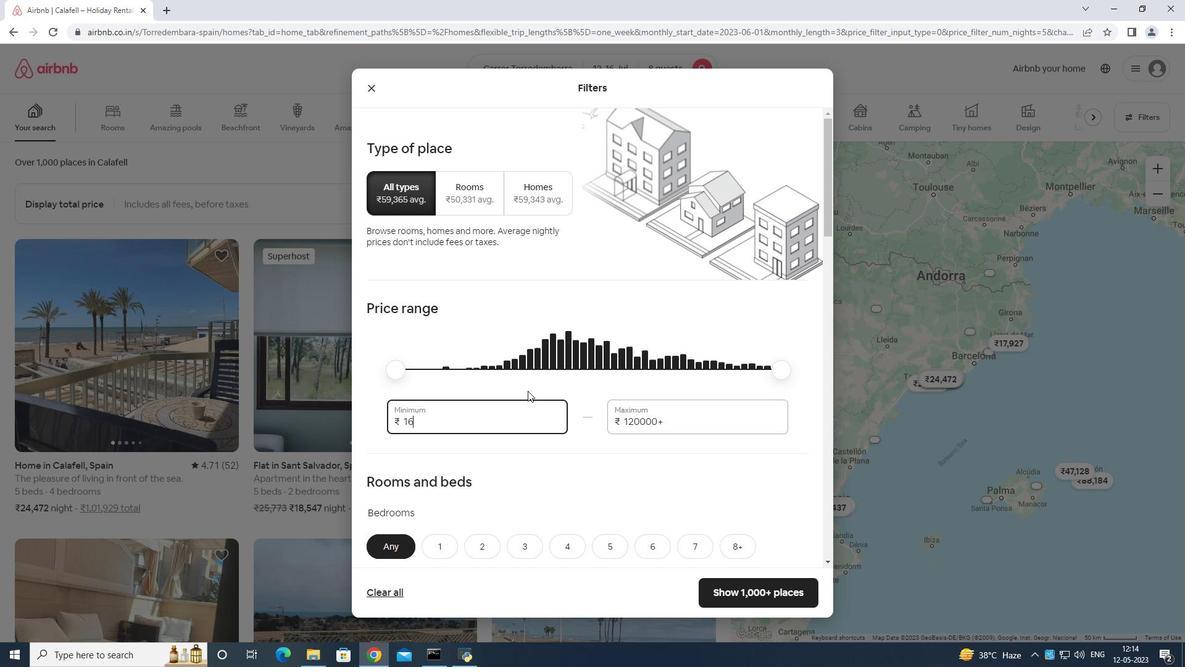 
Action: Mouse moved to (531, 386)
Screenshot: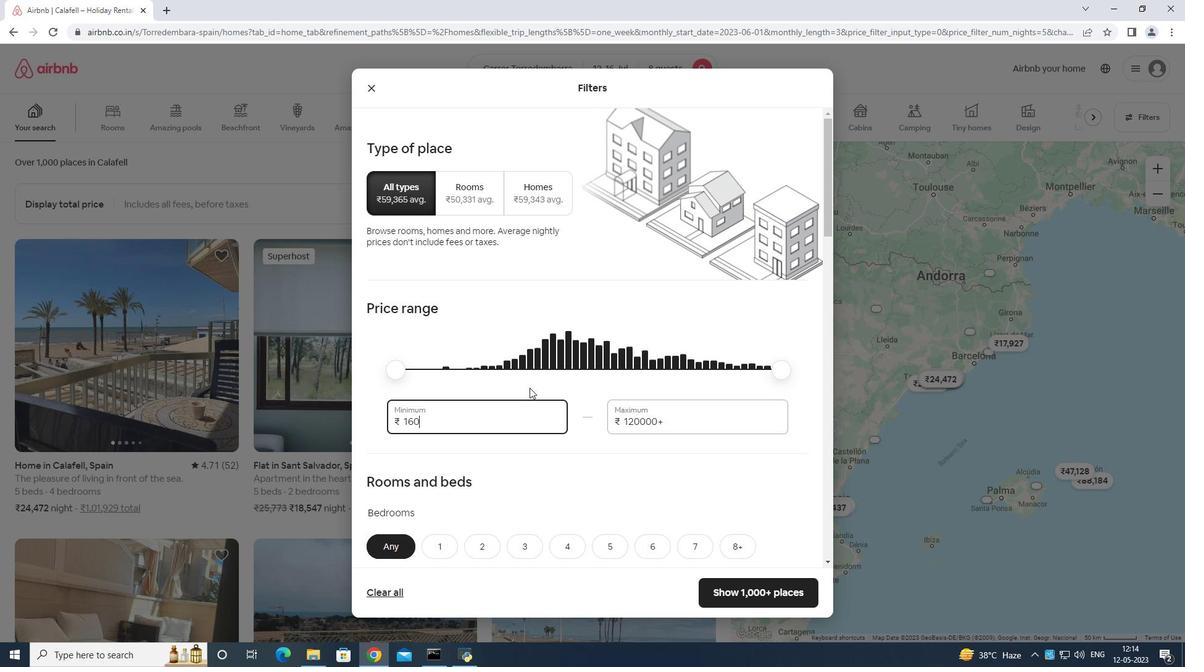 
Action: Key pressed <Key.backspace><Key.backspace>
Screenshot: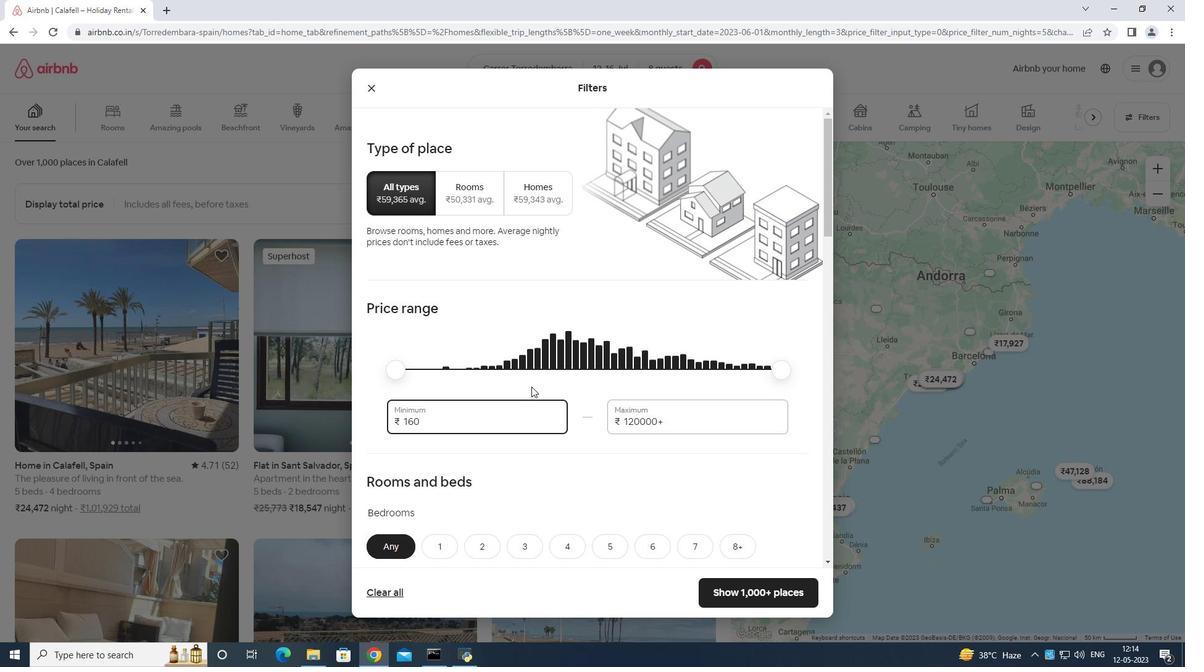 
Action: Mouse moved to (531, 385)
Screenshot: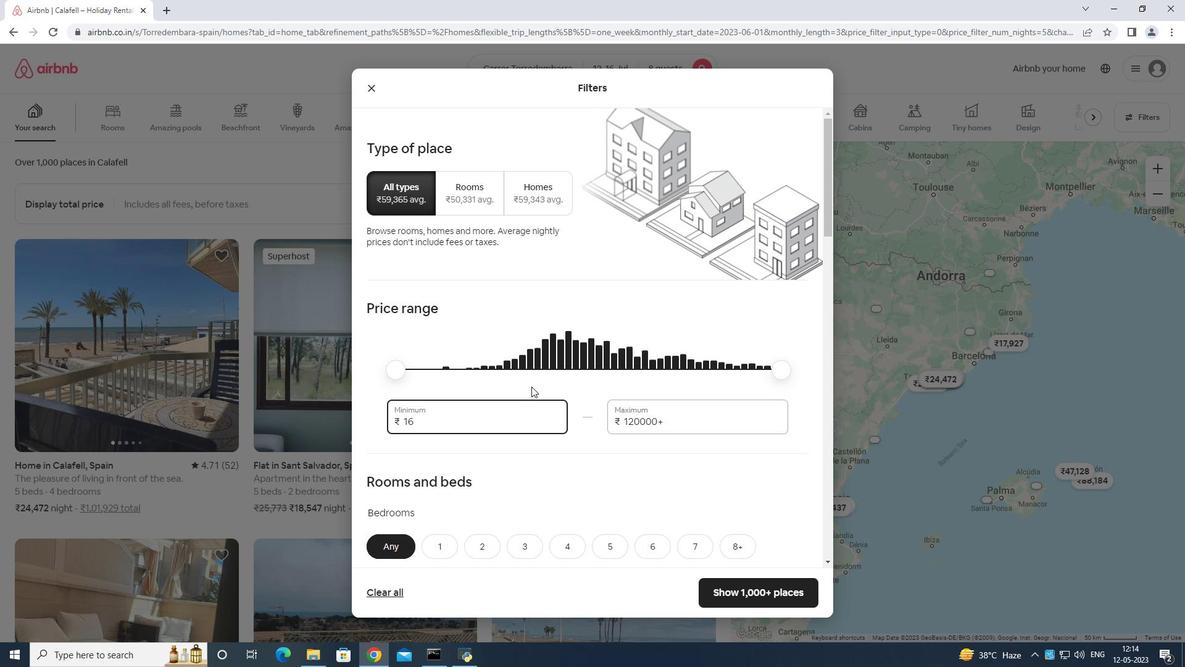 
Action: Key pressed 0000
Screenshot: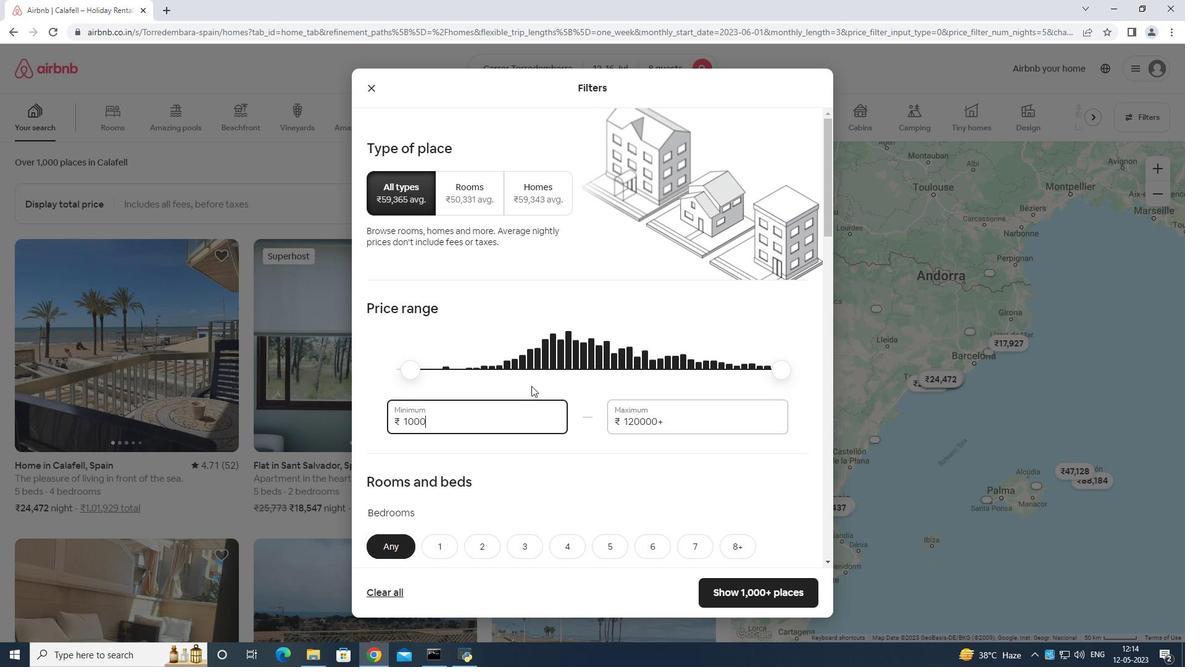
Action: Mouse moved to (700, 411)
Screenshot: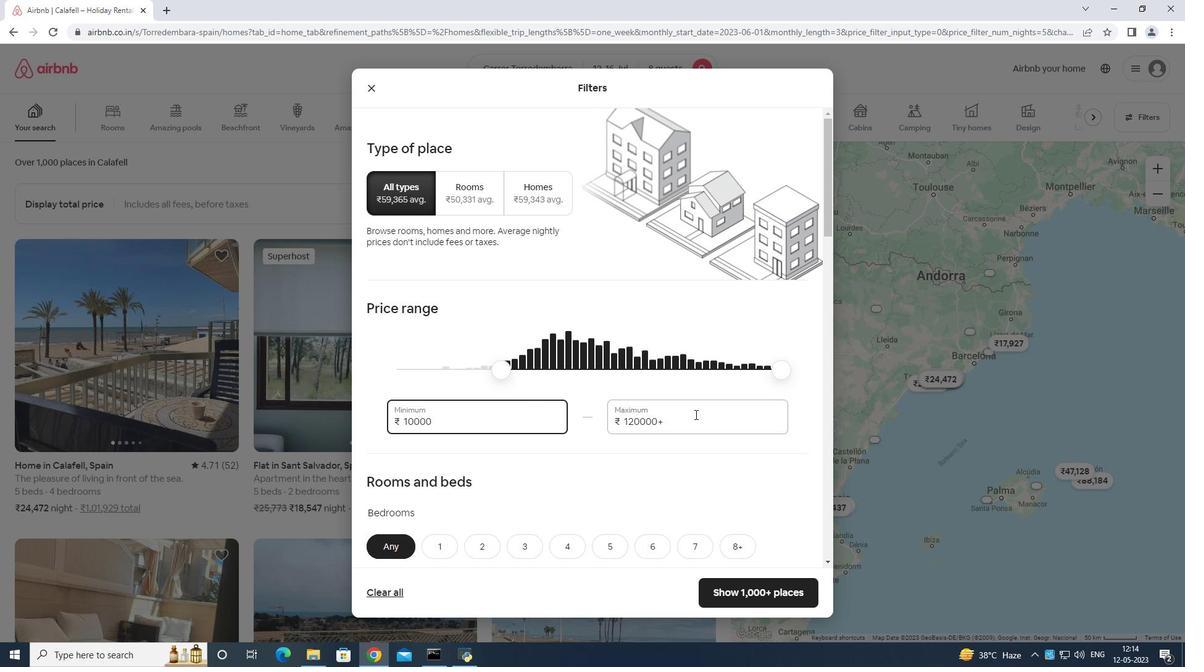 
Action: Mouse pressed left at (700, 411)
Screenshot: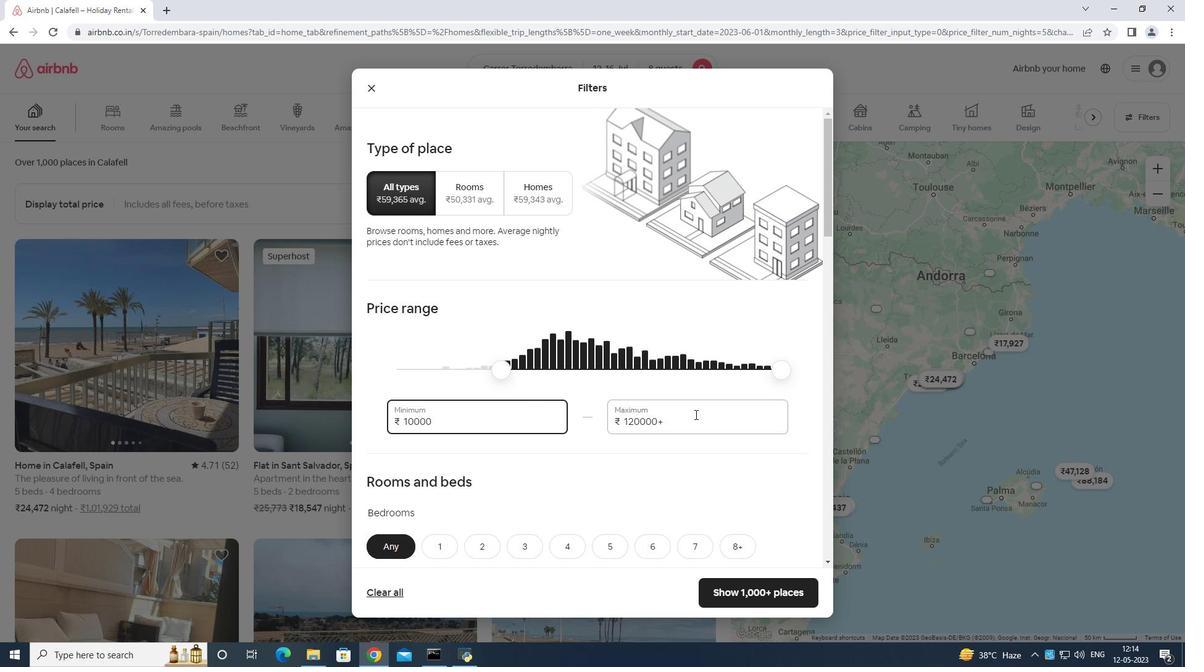 
Action: Mouse moved to (700, 410)
Screenshot: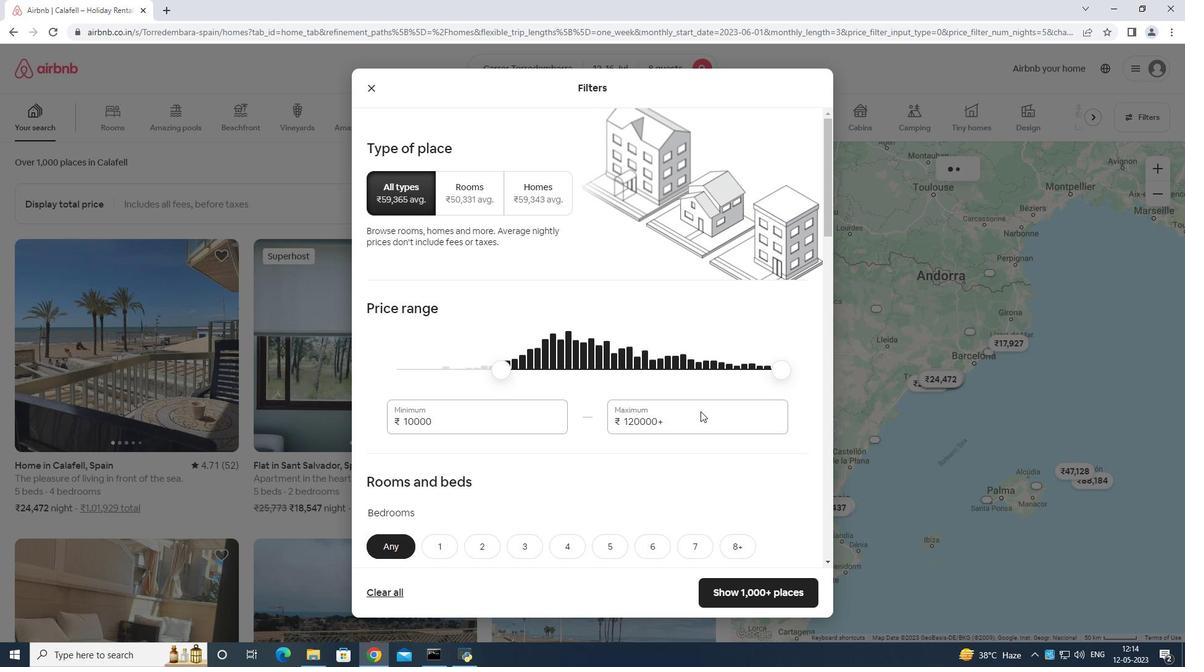
Action: Key pressed <Key.backspace>
Screenshot: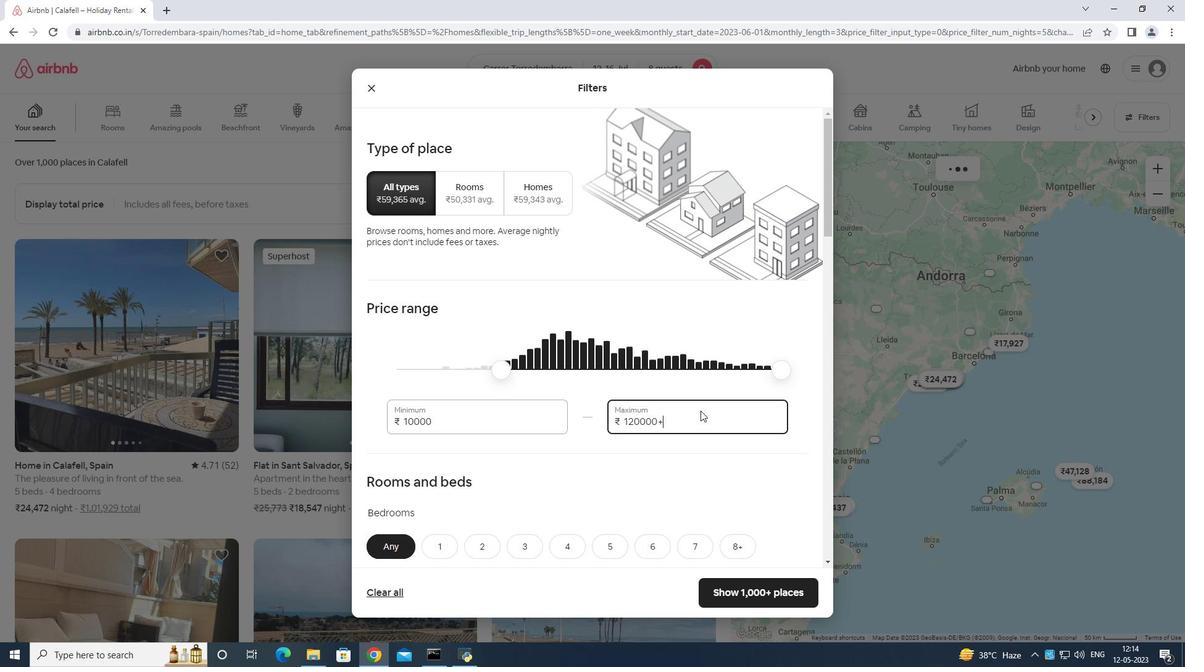
Action: Mouse moved to (697, 411)
Screenshot: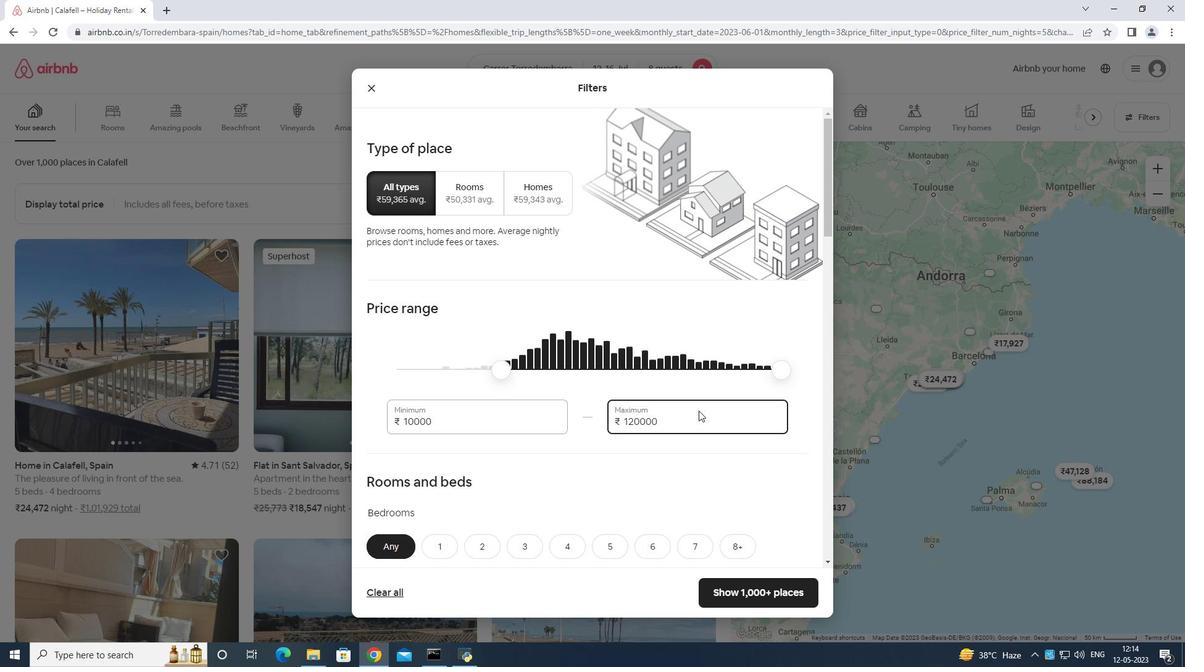 
Action: Key pressed <Key.backspace><Key.backspace><Key.backspace><Key.backspace><Key.backspace><Key.backspace><Key.backspace><Key.backspace><Key.backspace><Key.backspace><Key.backspace><Key.backspace><Key.backspace>1
Screenshot: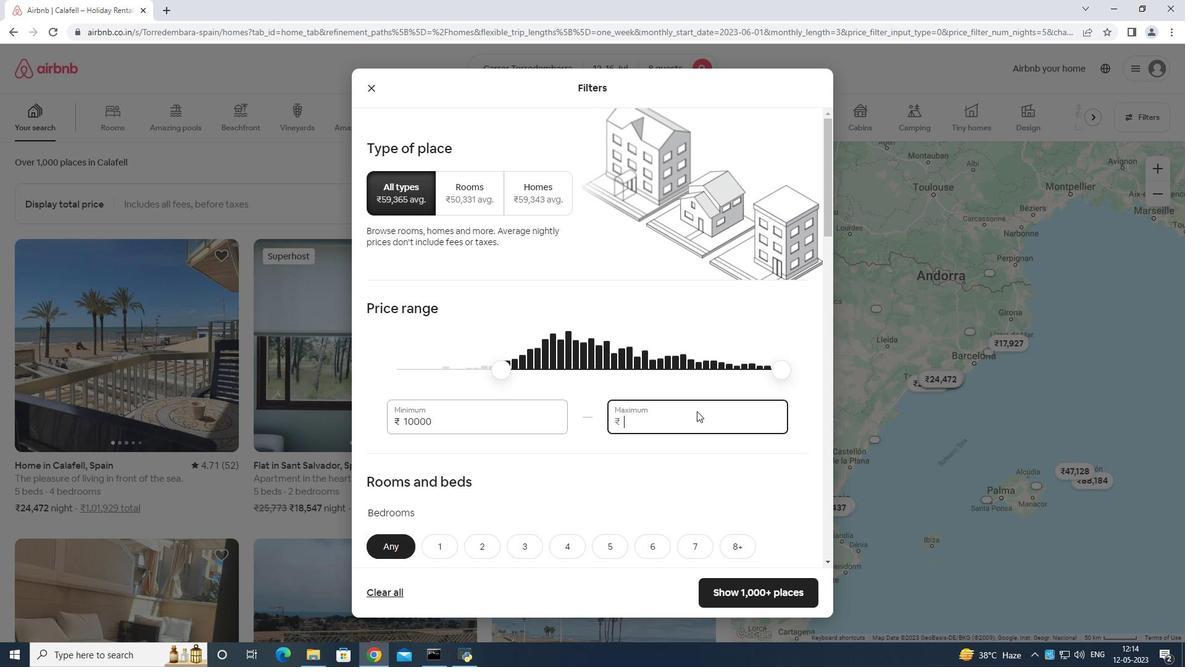 
Action: Mouse moved to (697, 411)
Screenshot: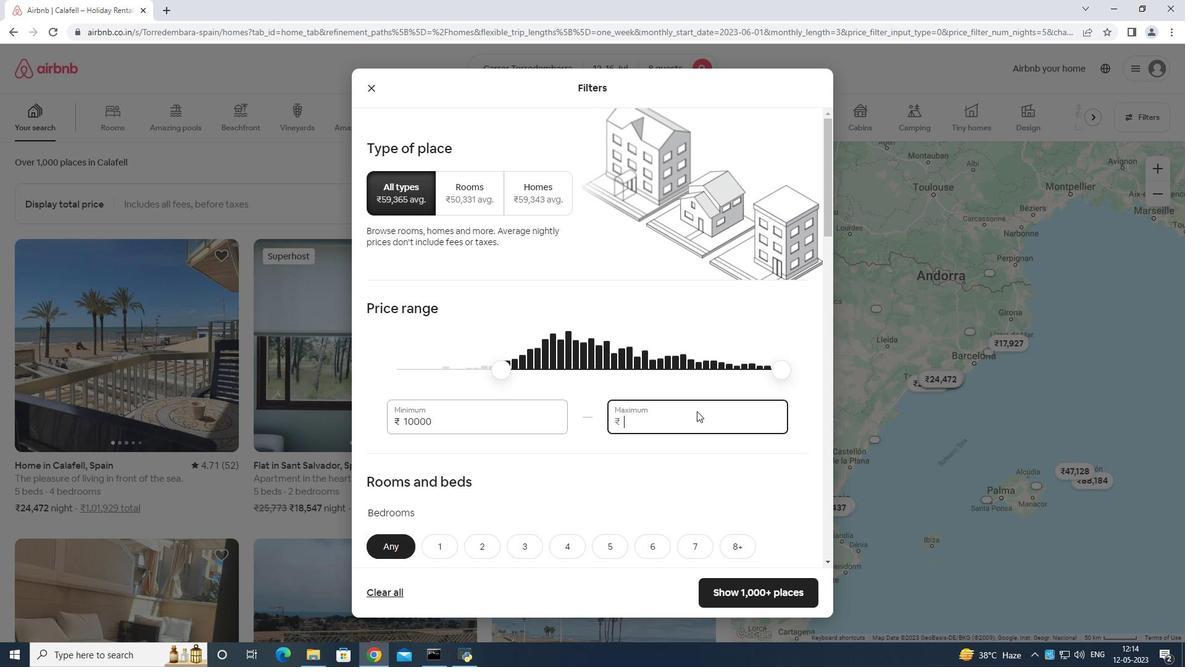 
Action: Key pressed 6
Screenshot: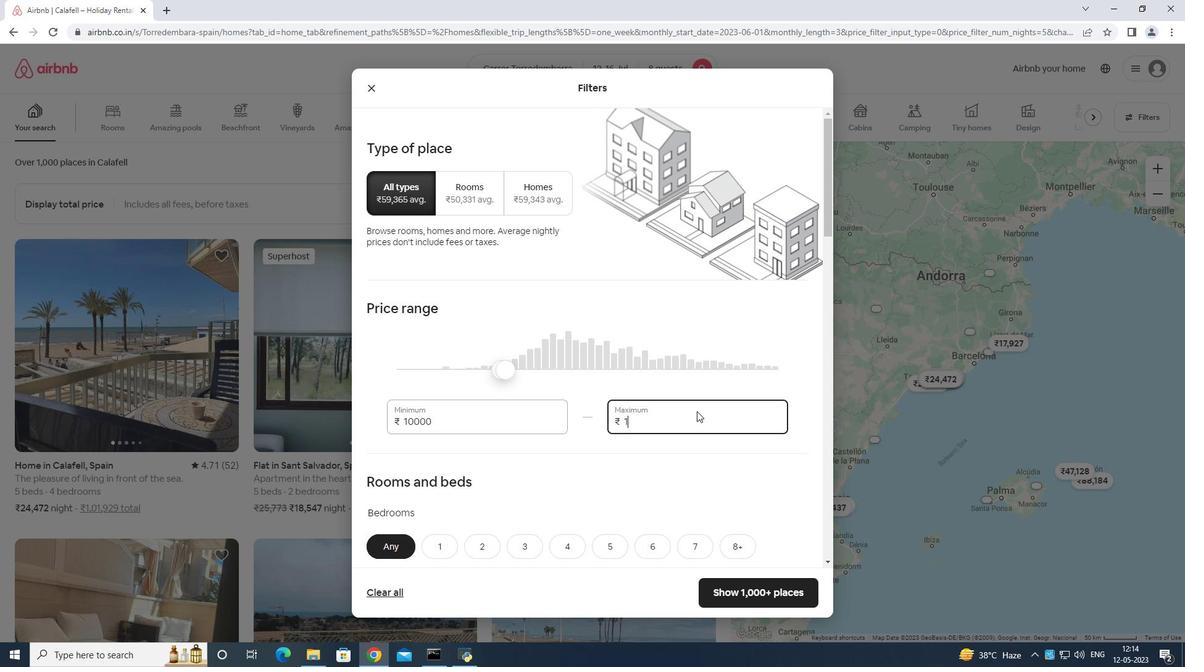 
Action: Mouse moved to (699, 410)
Screenshot: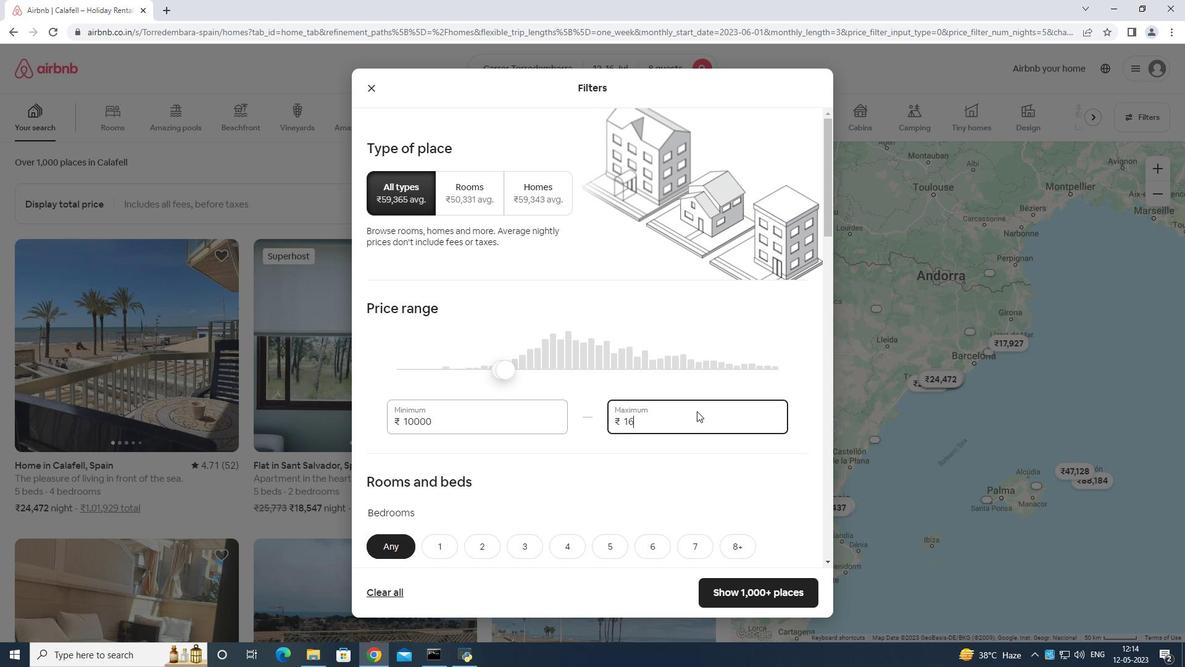 
Action: Key pressed 00
Screenshot: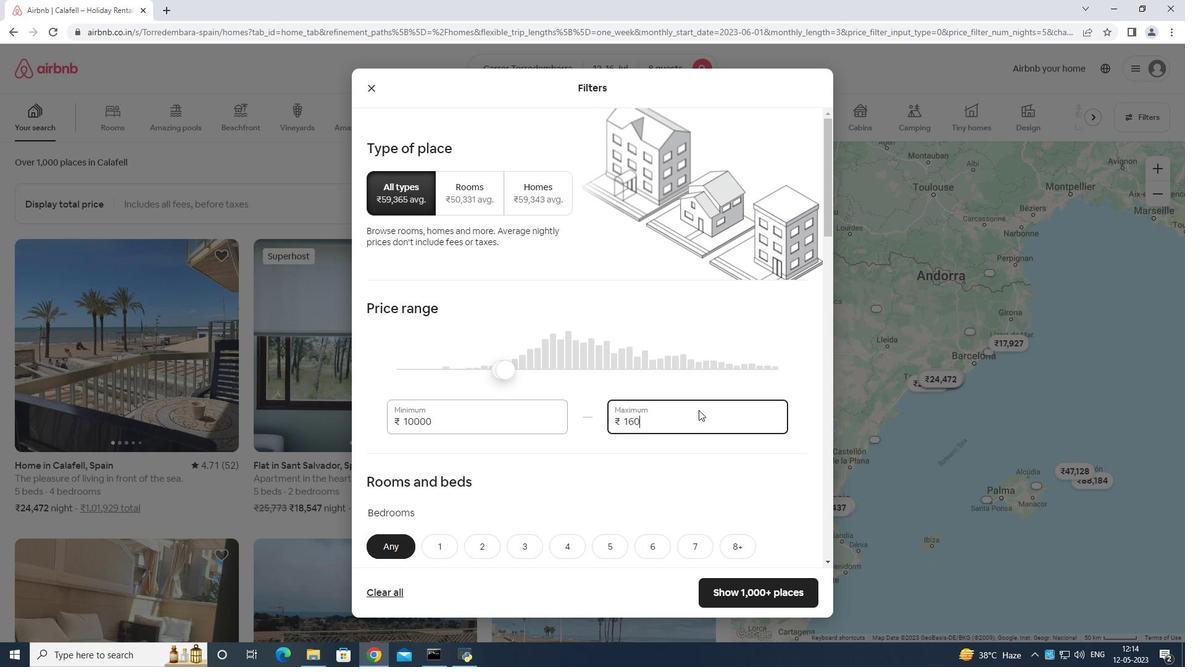 
Action: Mouse moved to (699, 409)
Screenshot: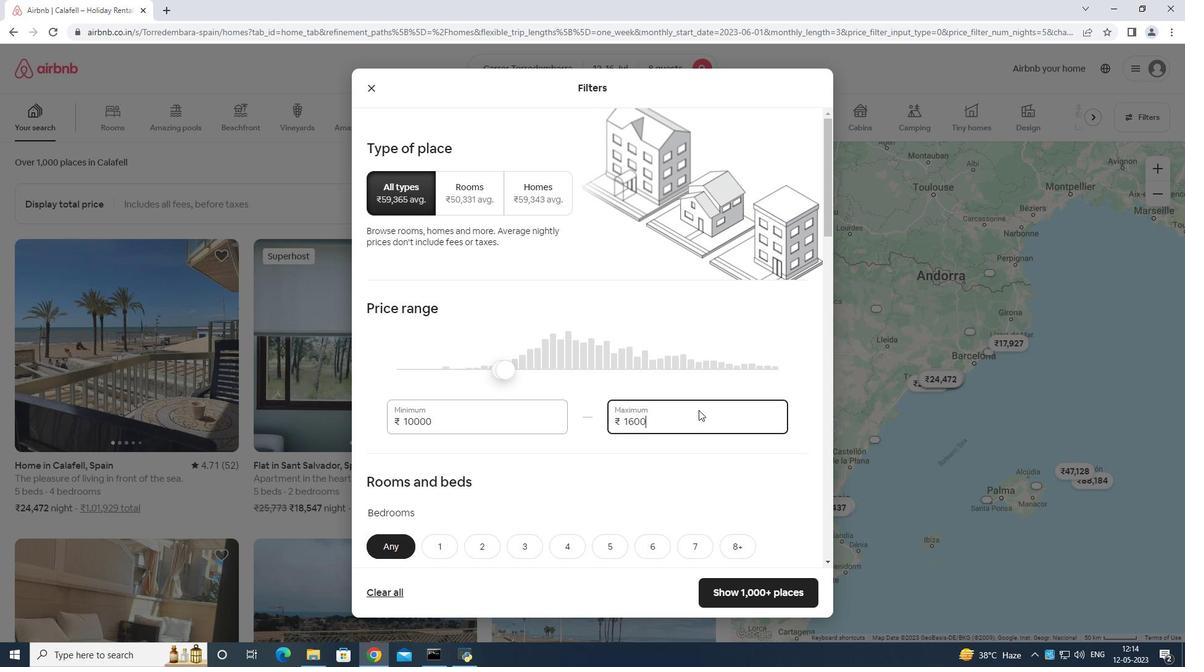 
Action: Key pressed 0
Screenshot: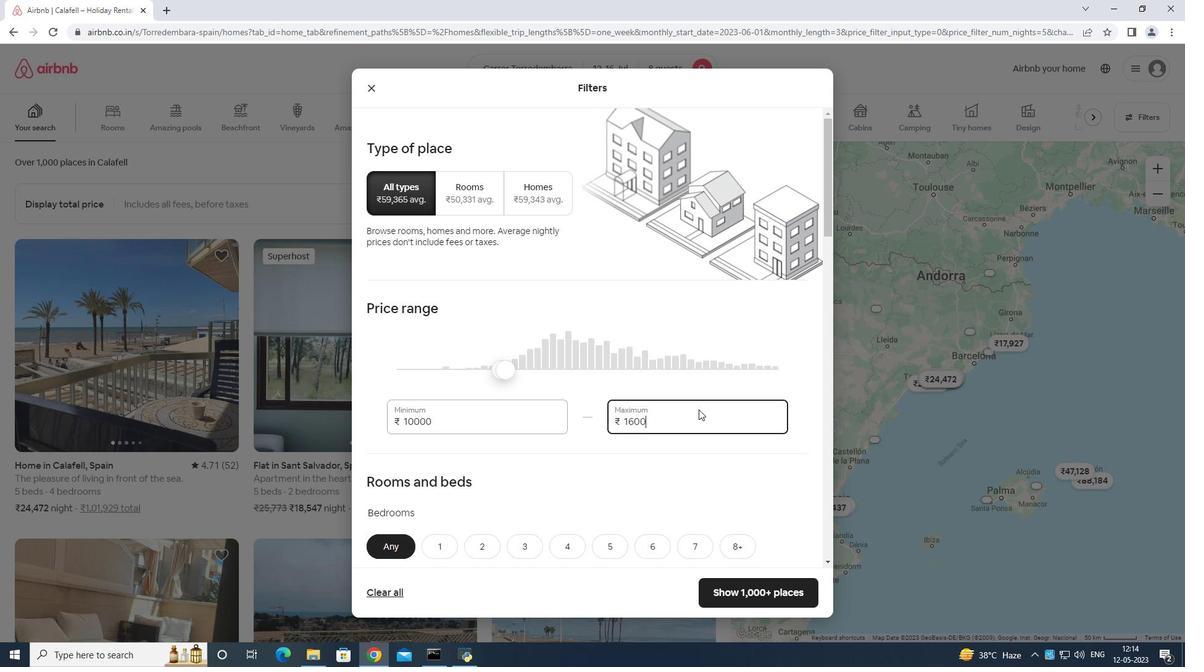 
Action: Mouse moved to (695, 406)
Screenshot: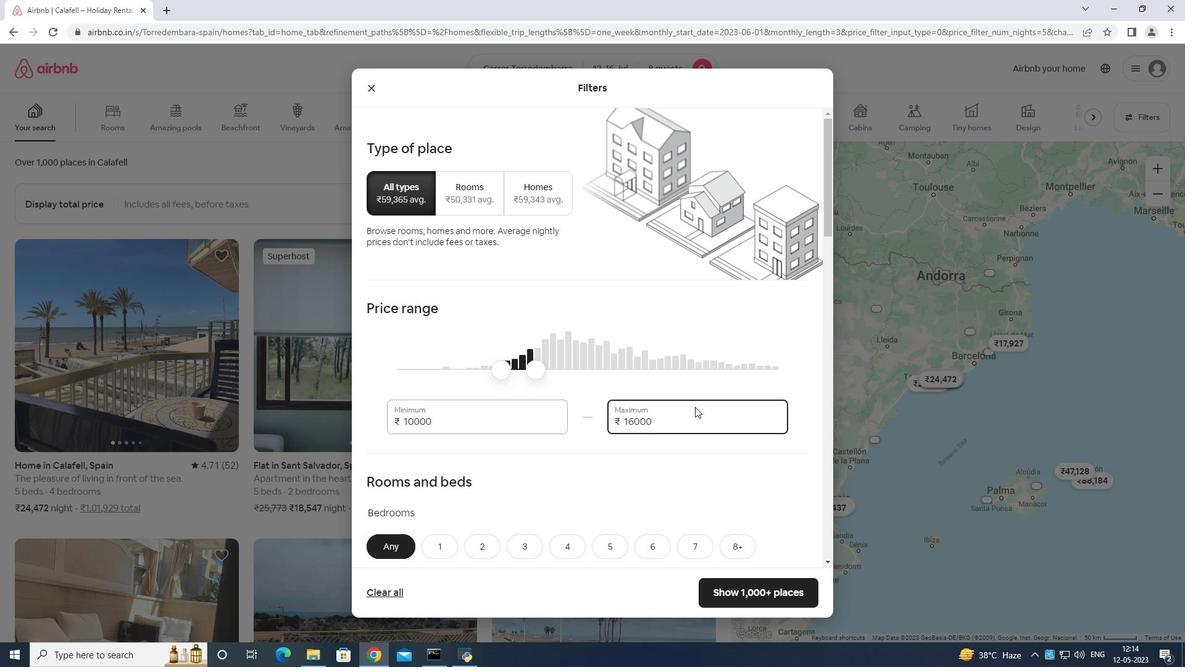 
Action: Mouse scrolled (695, 406) with delta (0, 0)
Screenshot: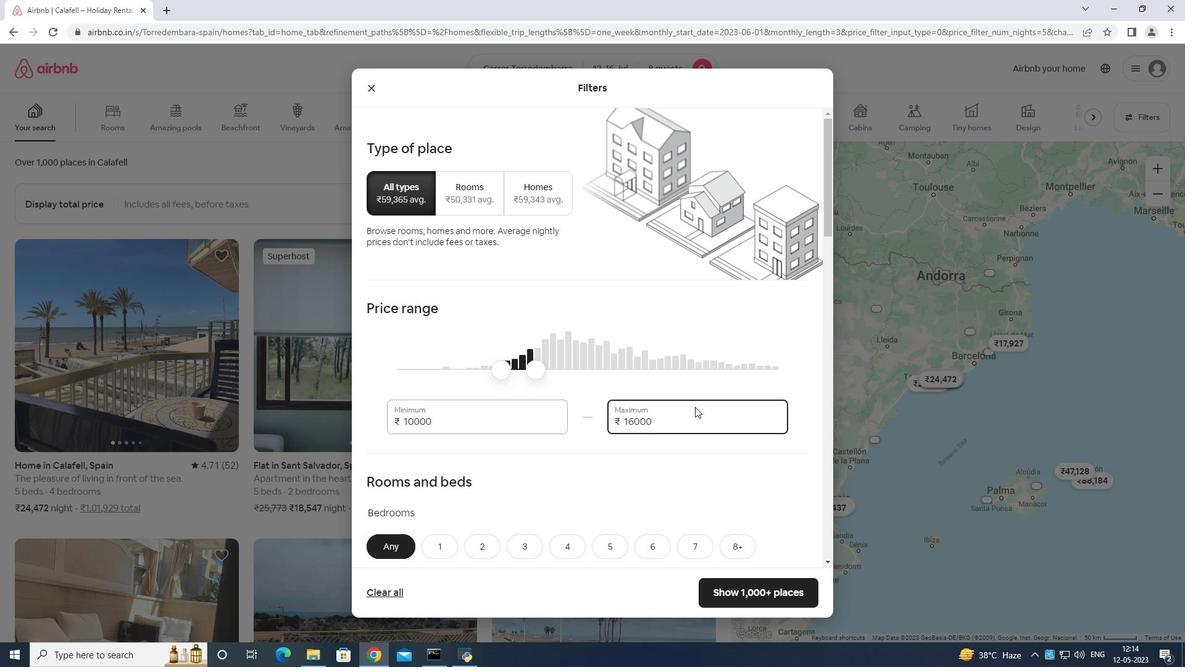 
Action: Mouse moved to (695, 406)
Screenshot: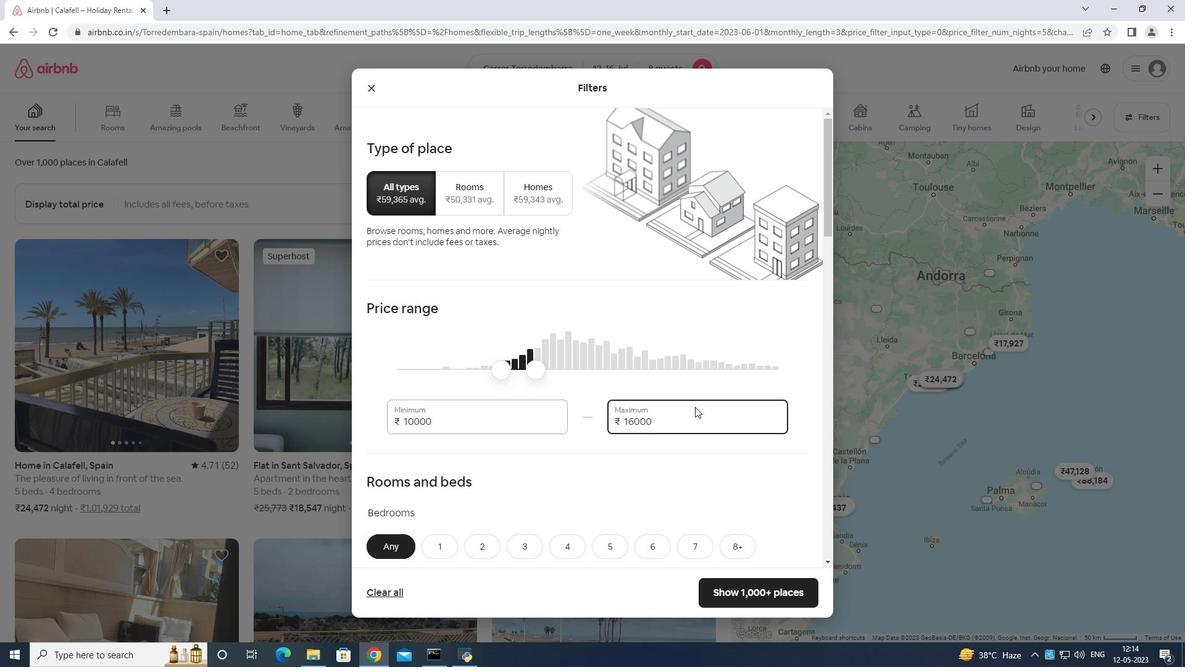 
Action: Mouse scrolled (695, 406) with delta (0, 0)
Screenshot: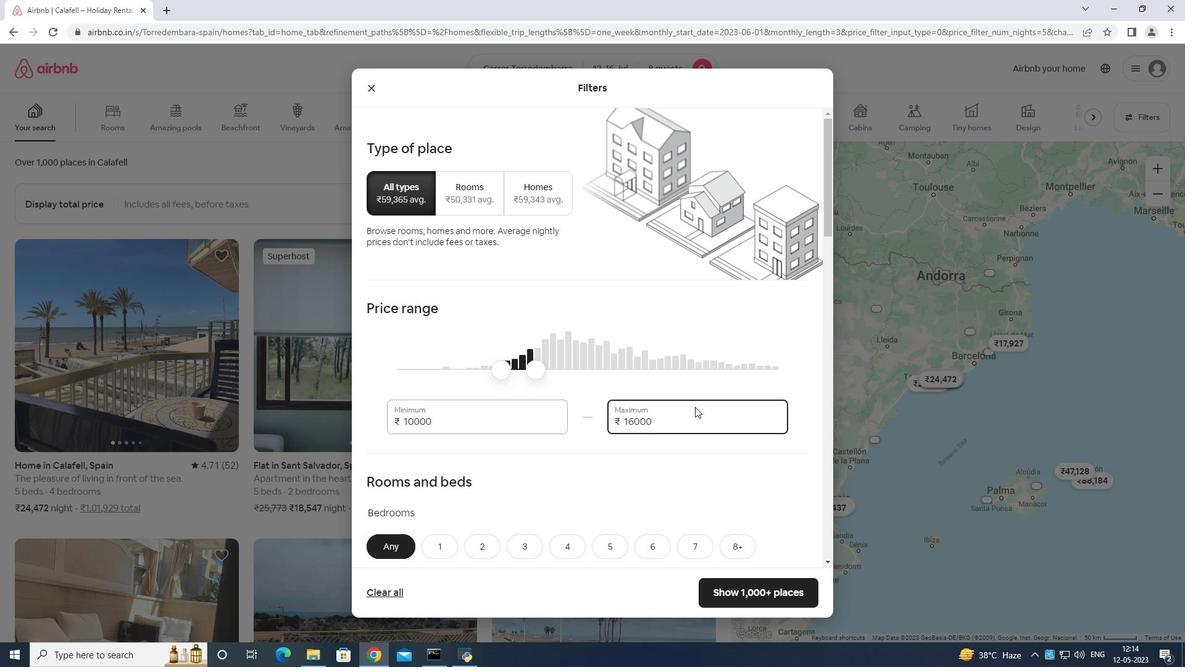 
Action: Mouse moved to (740, 419)
Screenshot: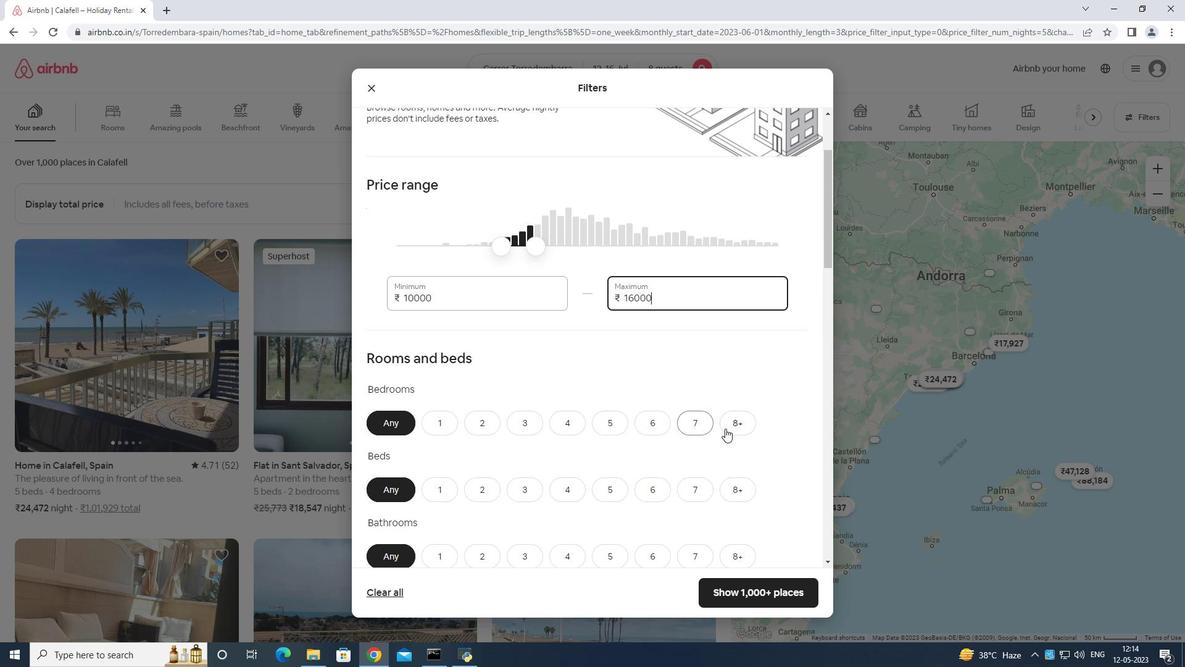 
Action: Mouse pressed left at (740, 419)
Screenshot: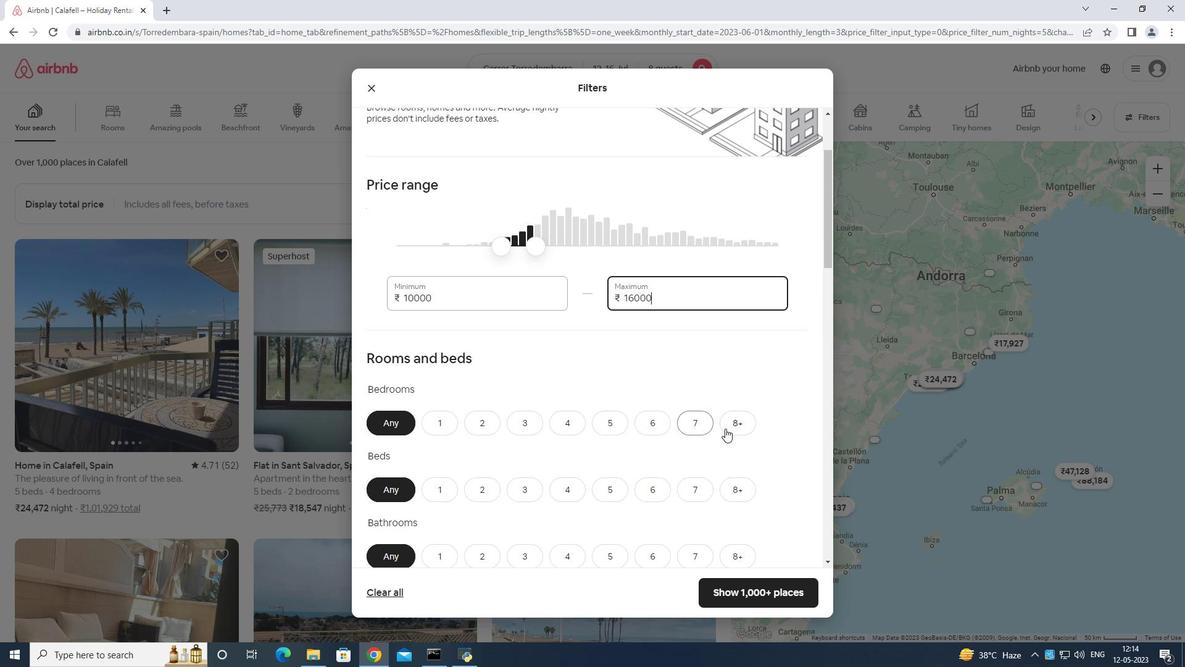 
Action: Mouse moved to (735, 485)
Screenshot: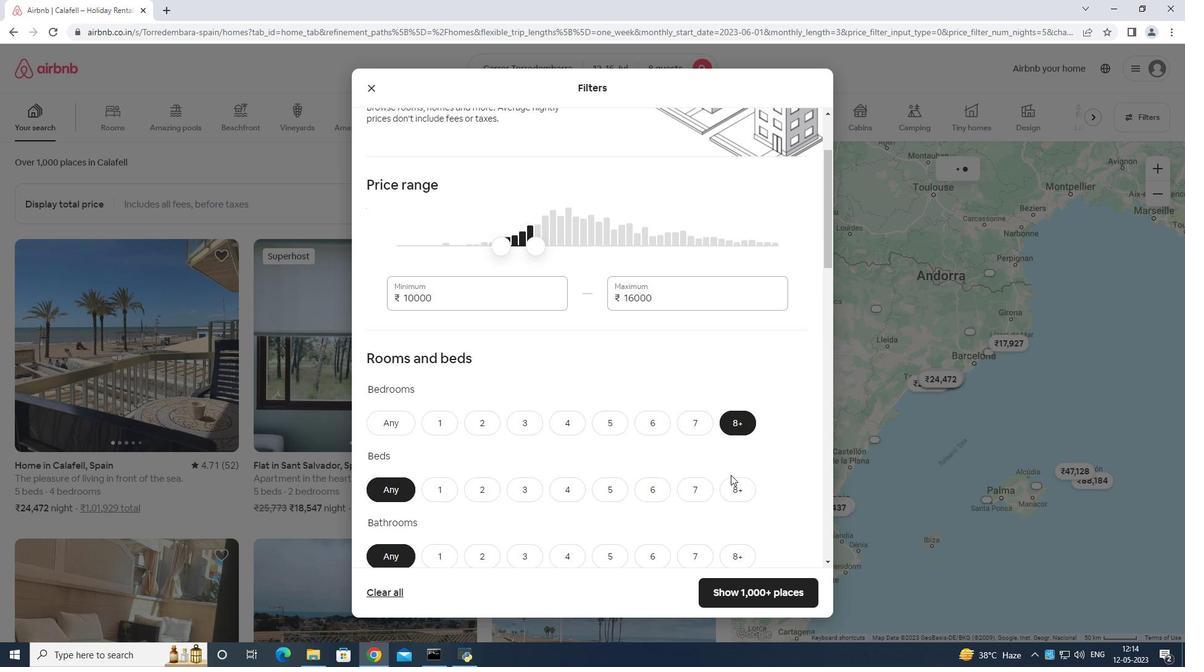 
Action: Mouse pressed left at (735, 485)
Screenshot: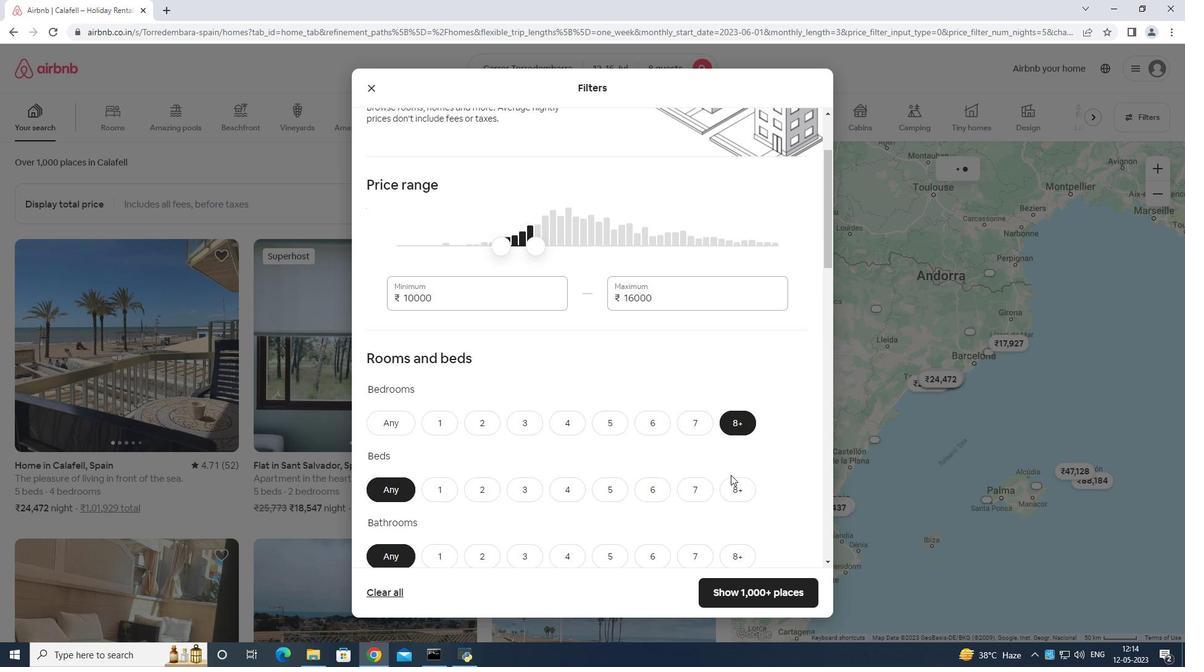
Action: Mouse moved to (737, 552)
Screenshot: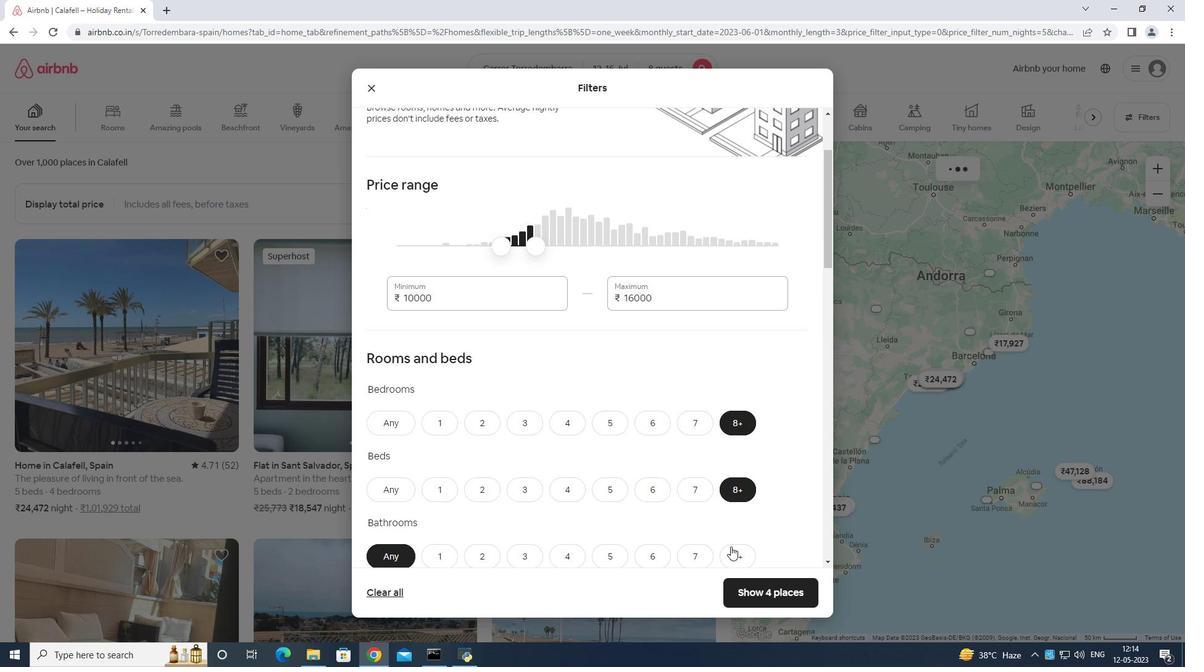 
Action: Mouse pressed left at (737, 552)
Screenshot: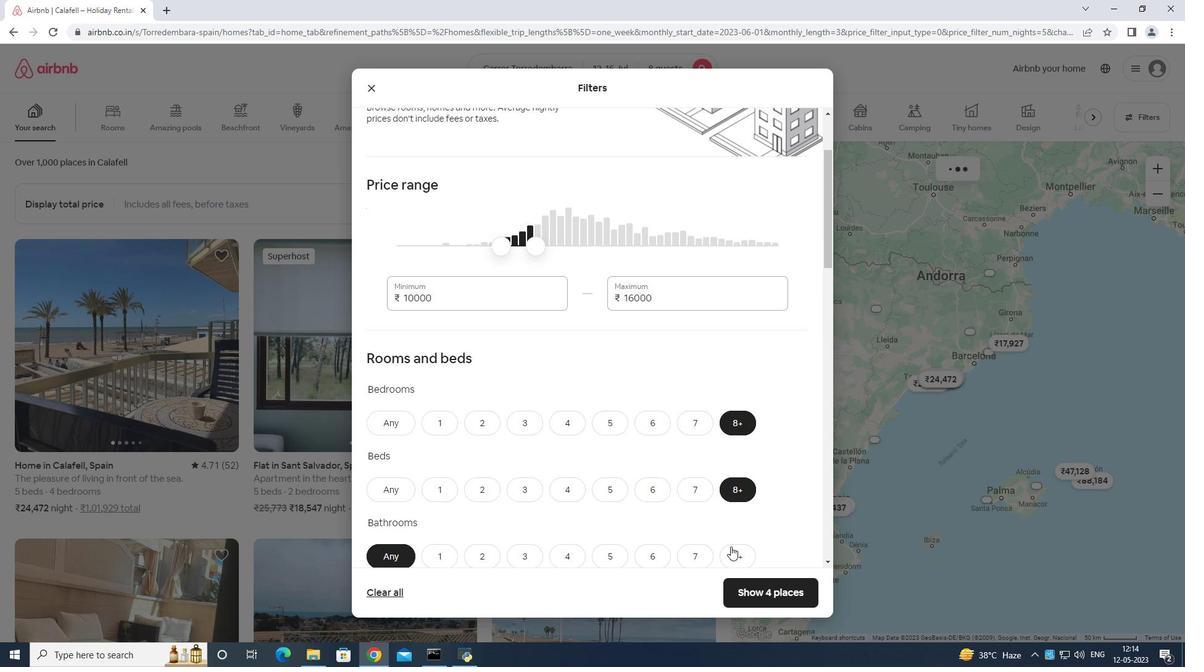 
Action: Mouse moved to (757, 531)
Screenshot: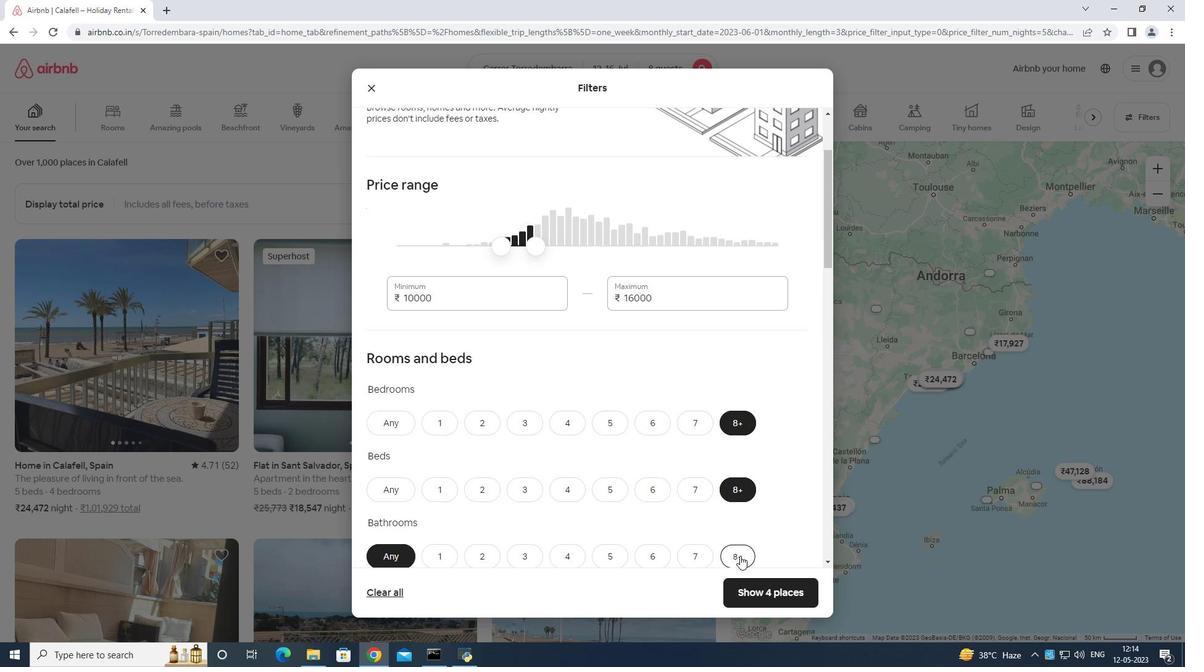 
Action: Mouse scrolled (757, 530) with delta (0, 0)
Screenshot: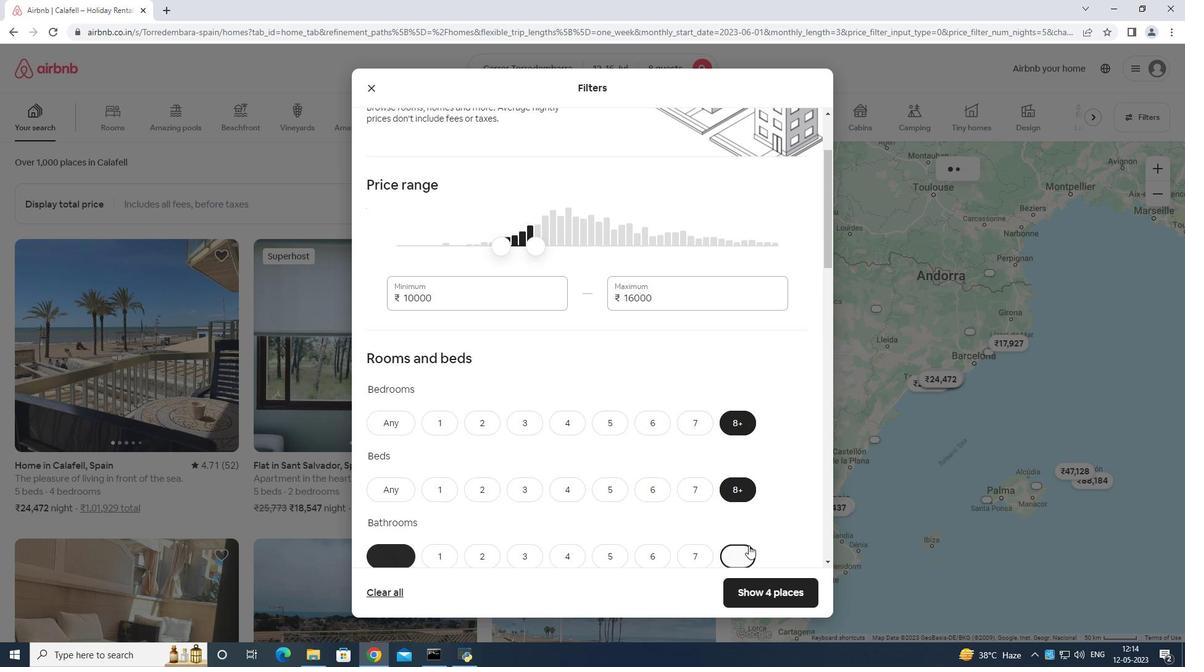 
Action: Mouse moved to (757, 530)
Screenshot: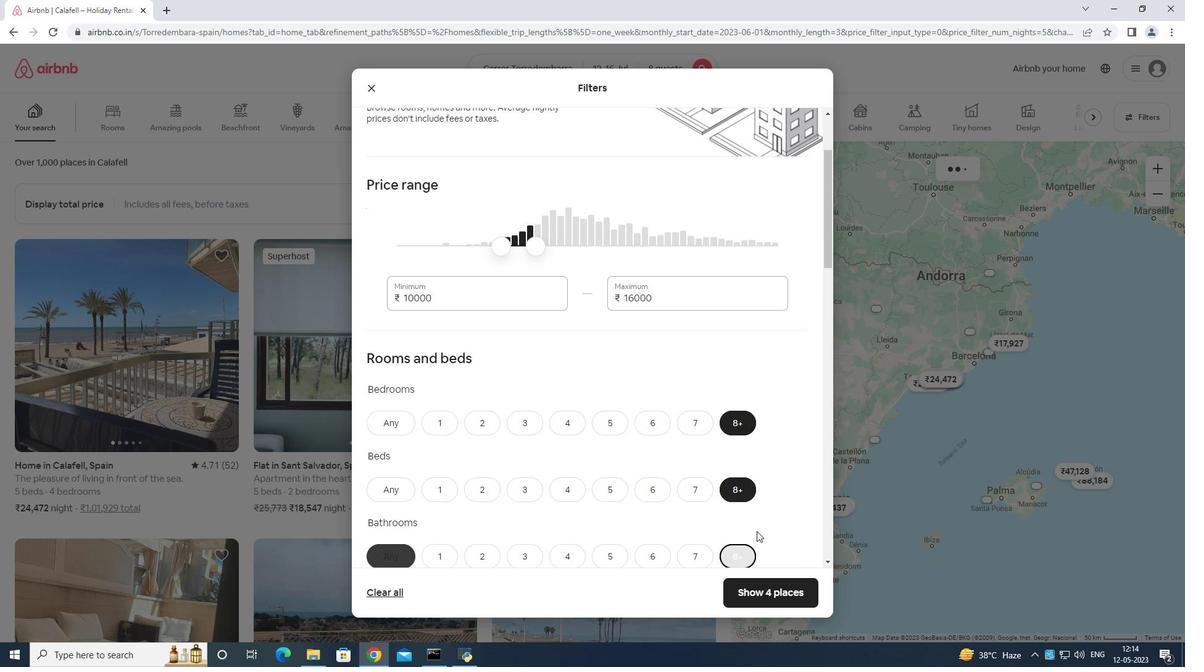 
Action: Mouse scrolled (757, 529) with delta (0, 0)
Screenshot: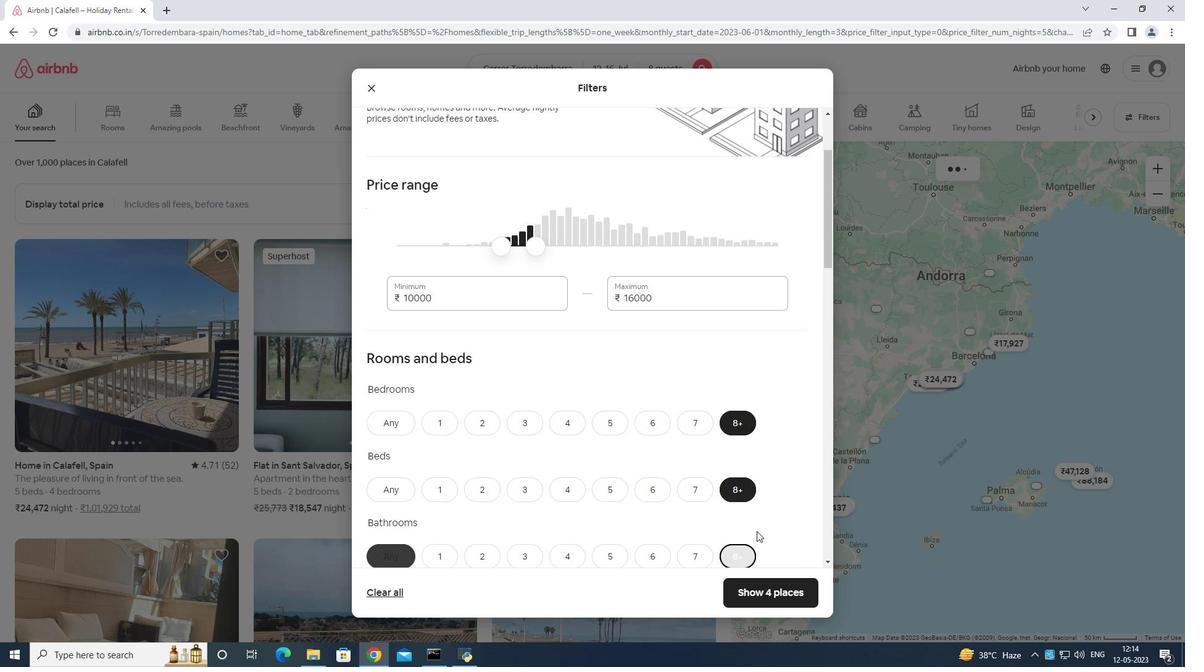 
Action: Mouse moved to (755, 528)
Screenshot: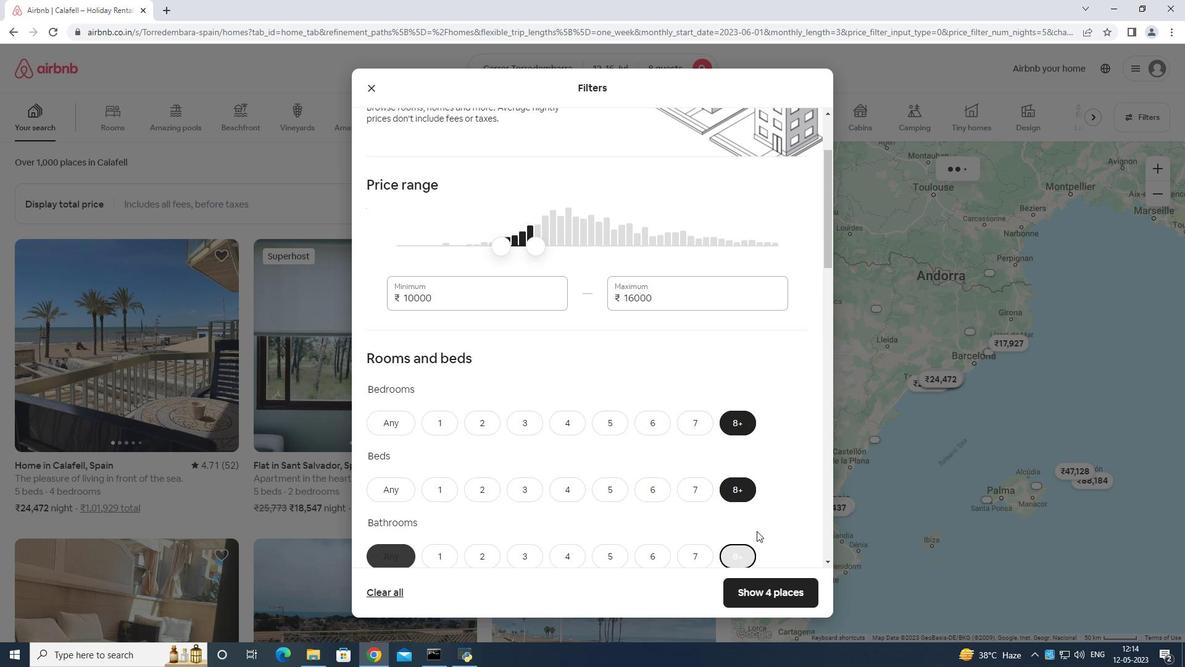 
Action: Mouse scrolled (755, 527) with delta (0, 0)
Screenshot: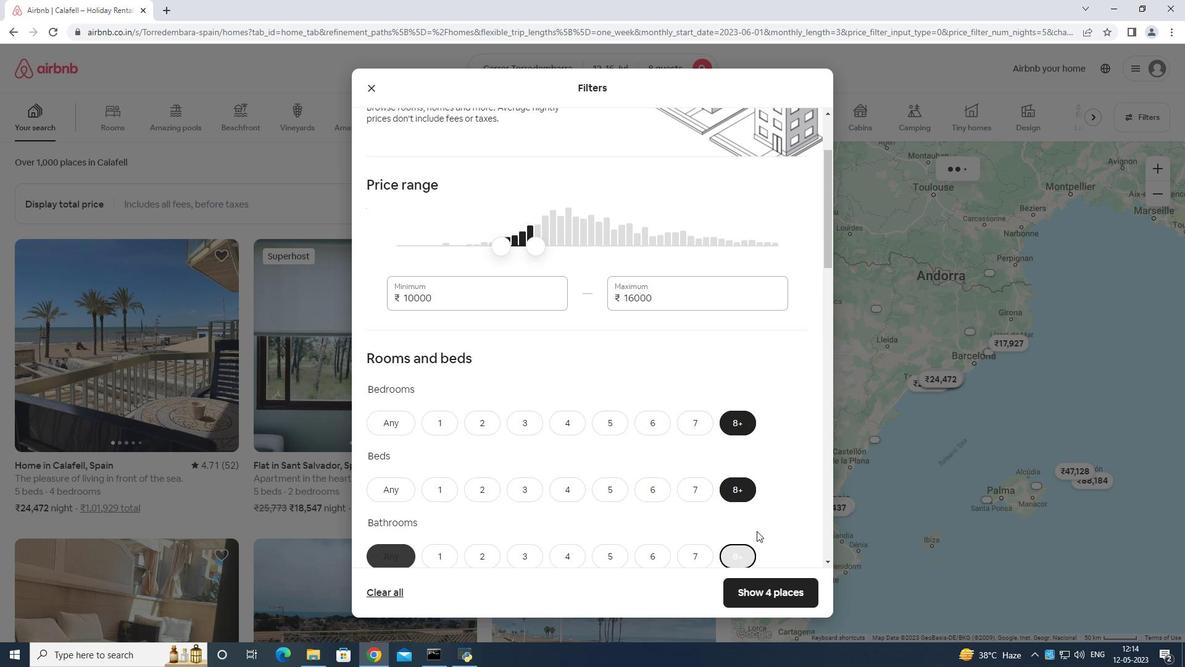 
Action: Mouse moved to (754, 516)
Screenshot: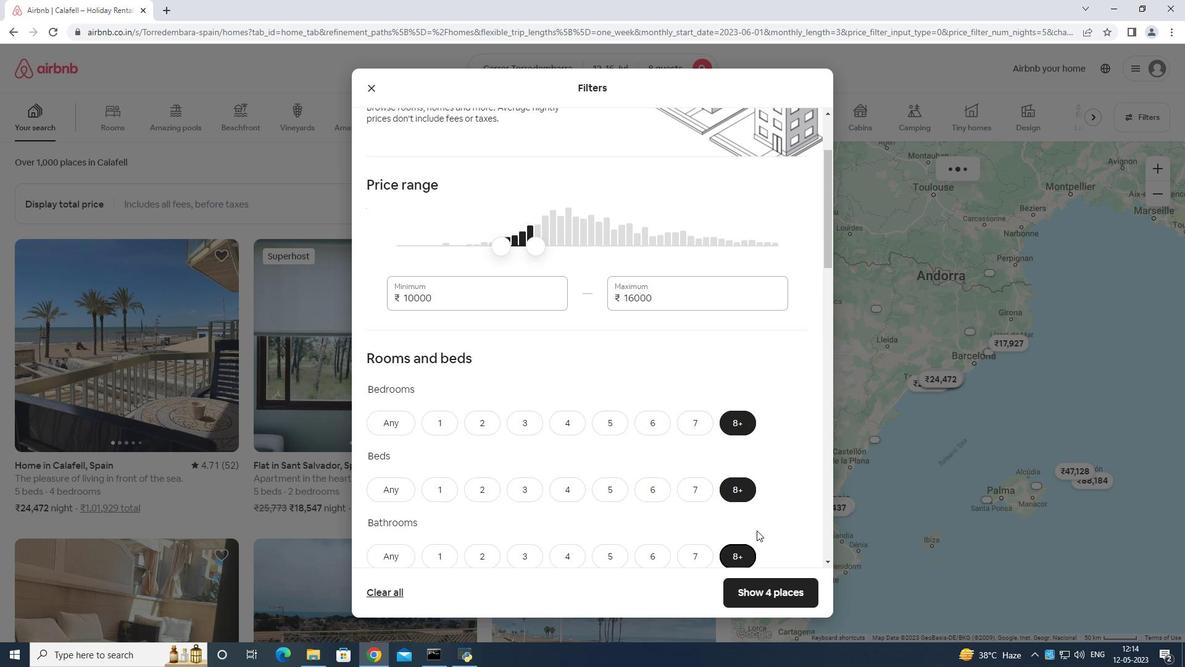 
Action: Mouse scrolled (754, 515) with delta (0, 0)
Screenshot: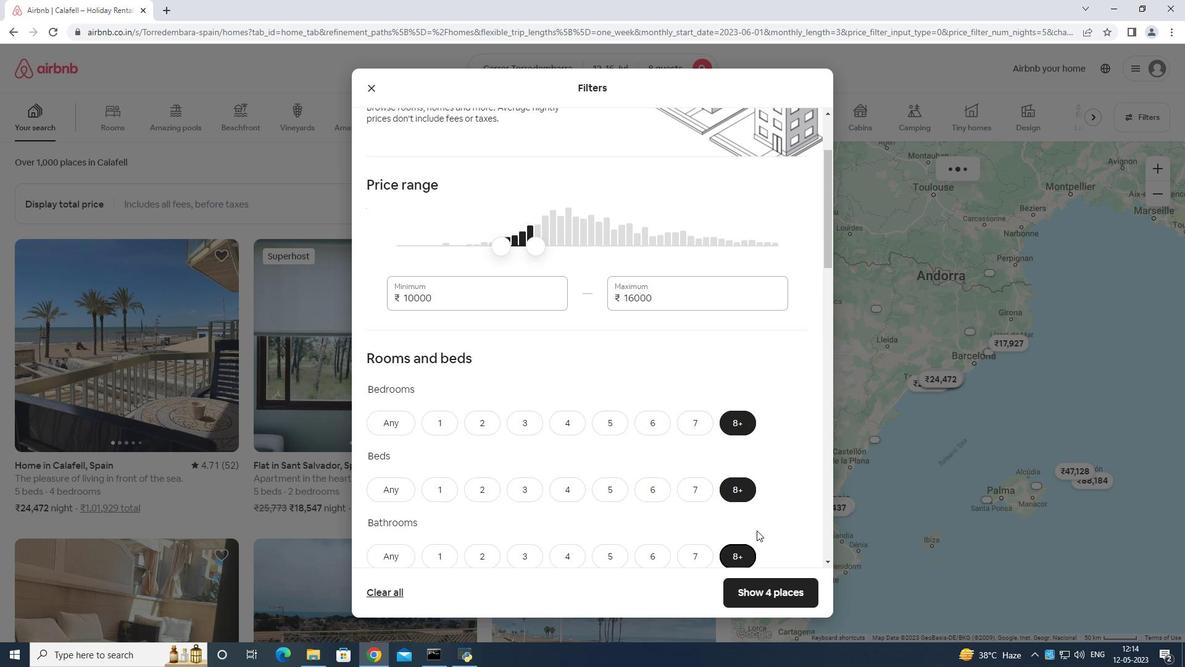
Action: Mouse moved to (684, 453)
Screenshot: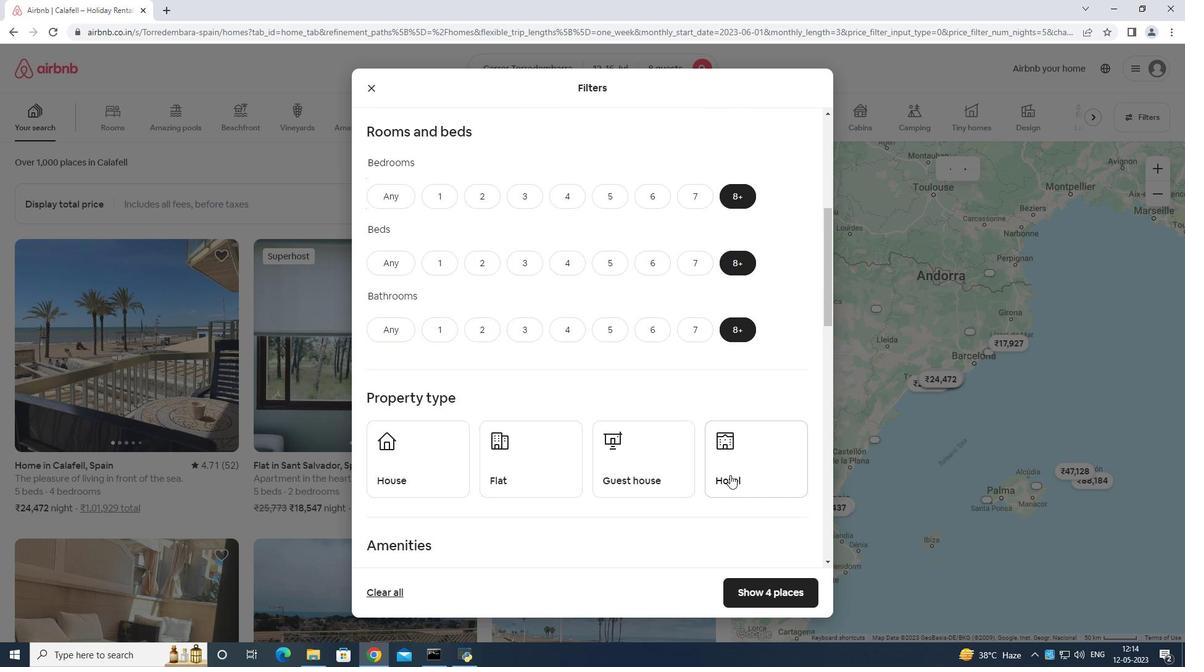 
Action: Mouse scrolled (684, 453) with delta (0, 0)
Screenshot: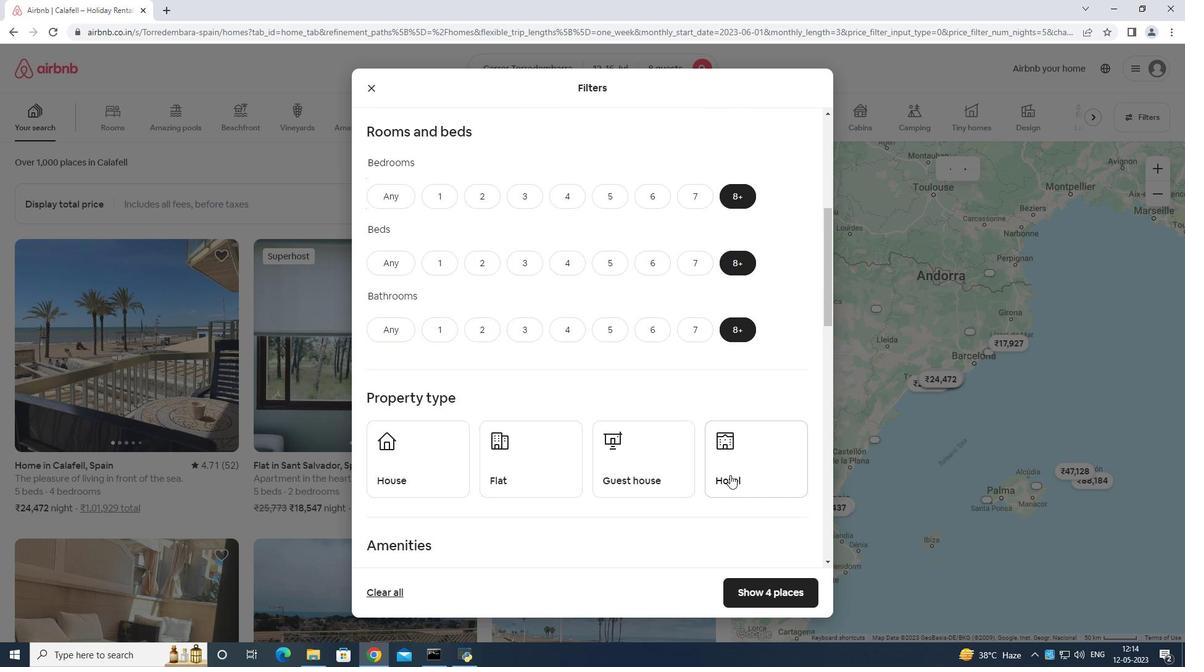
Action: Mouse moved to (449, 381)
Screenshot: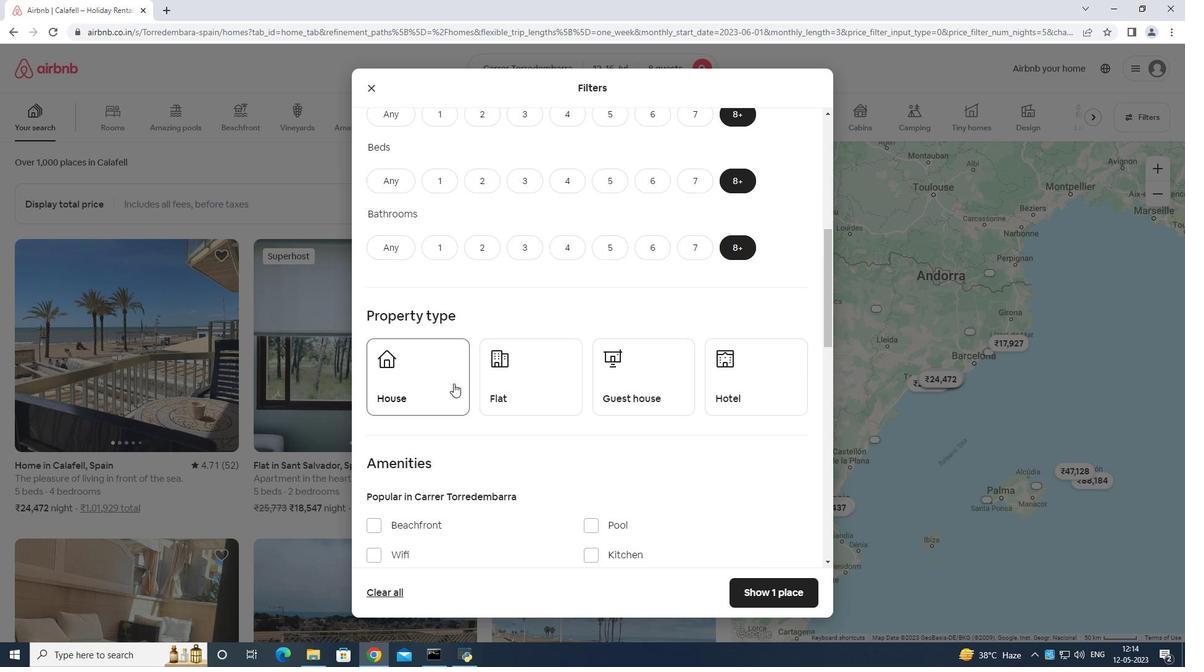 
Action: Mouse pressed left at (449, 381)
Screenshot: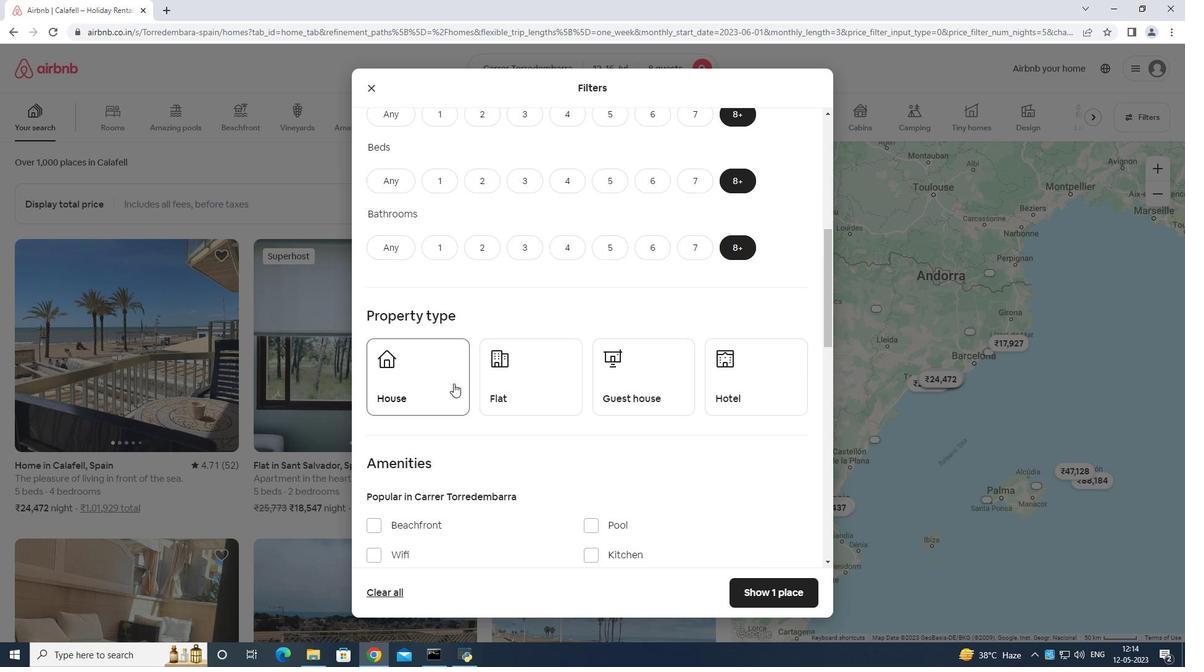
Action: Mouse moved to (518, 380)
Screenshot: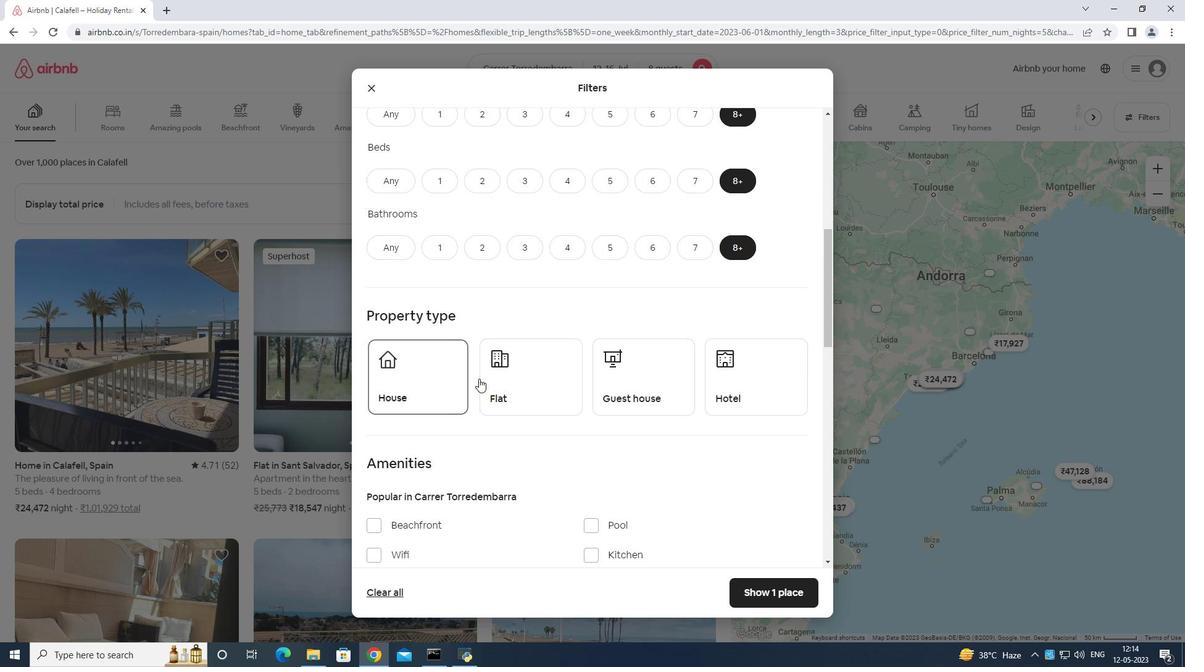 
Action: Mouse pressed left at (518, 380)
Screenshot: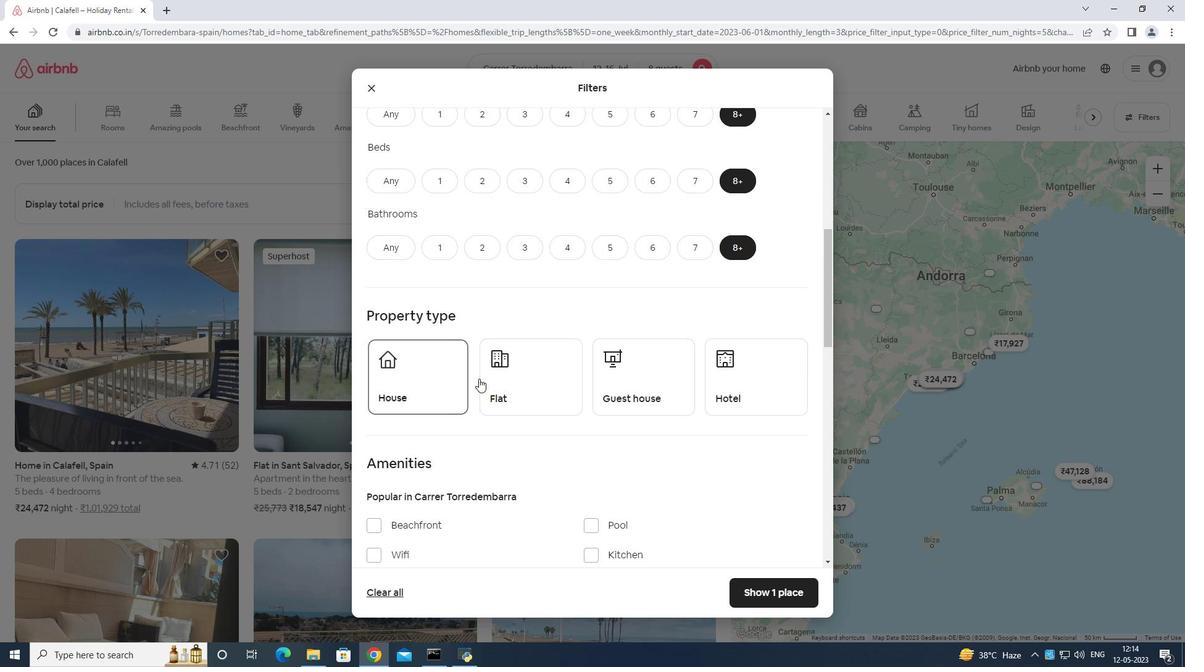 
Action: Mouse moved to (634, 381)
Screenshot: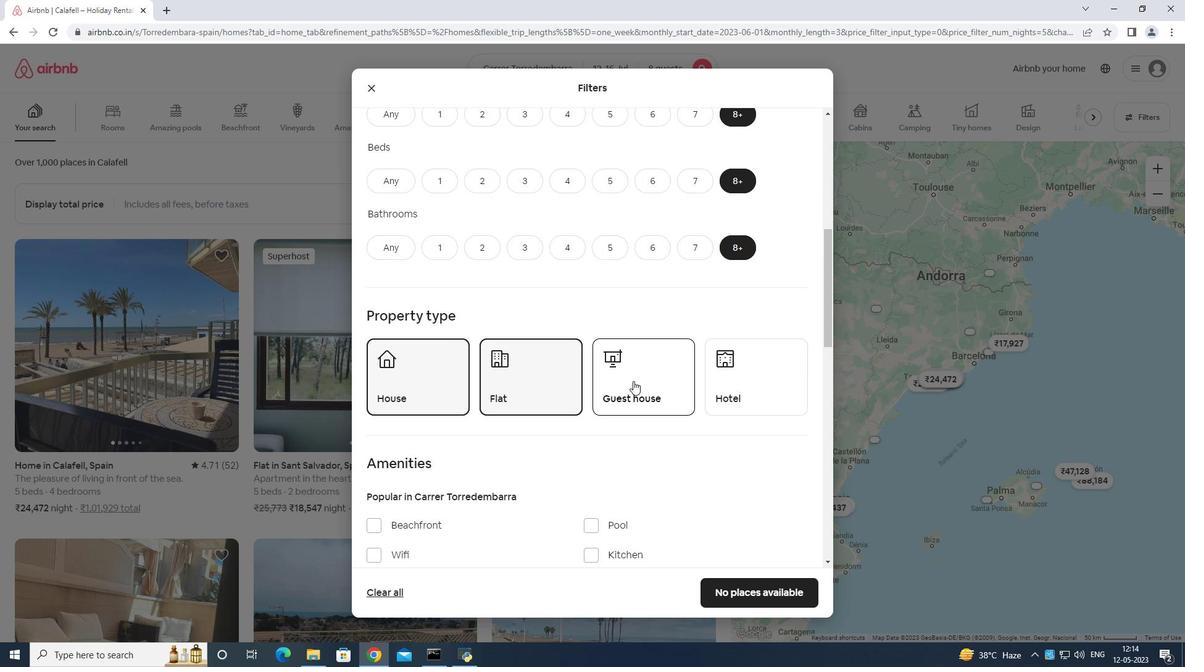 
Action: Mouse pressed left at (634, 381)
Screenshot: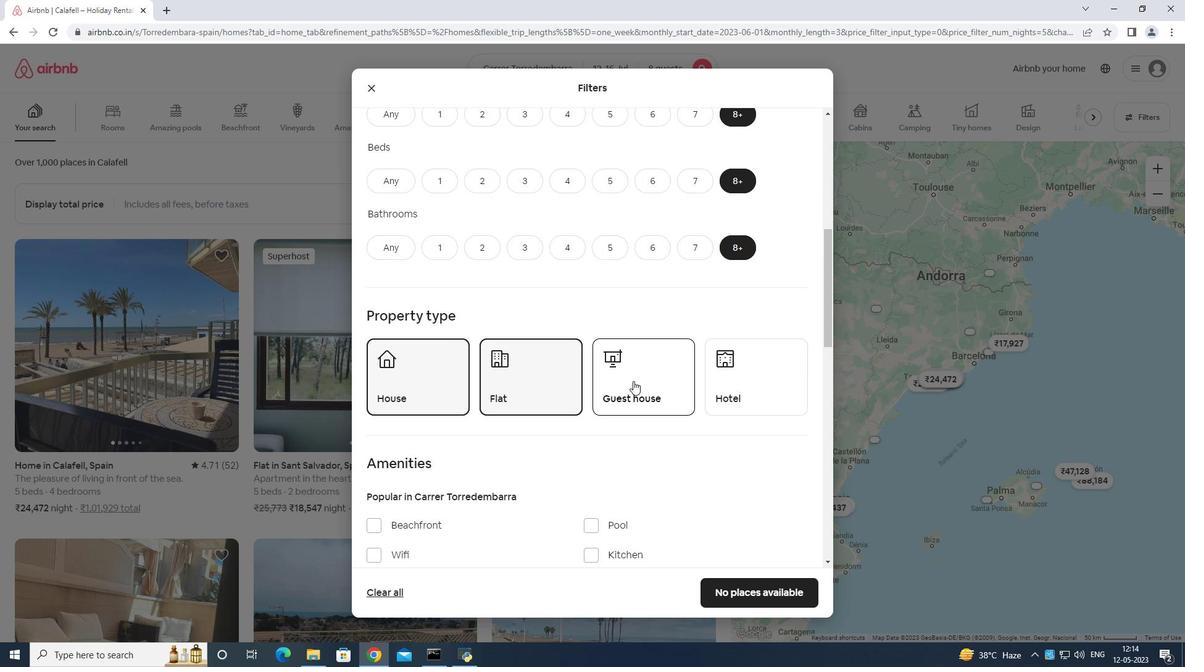 
Action: Mouse moved to (646, 374)
Screenshot: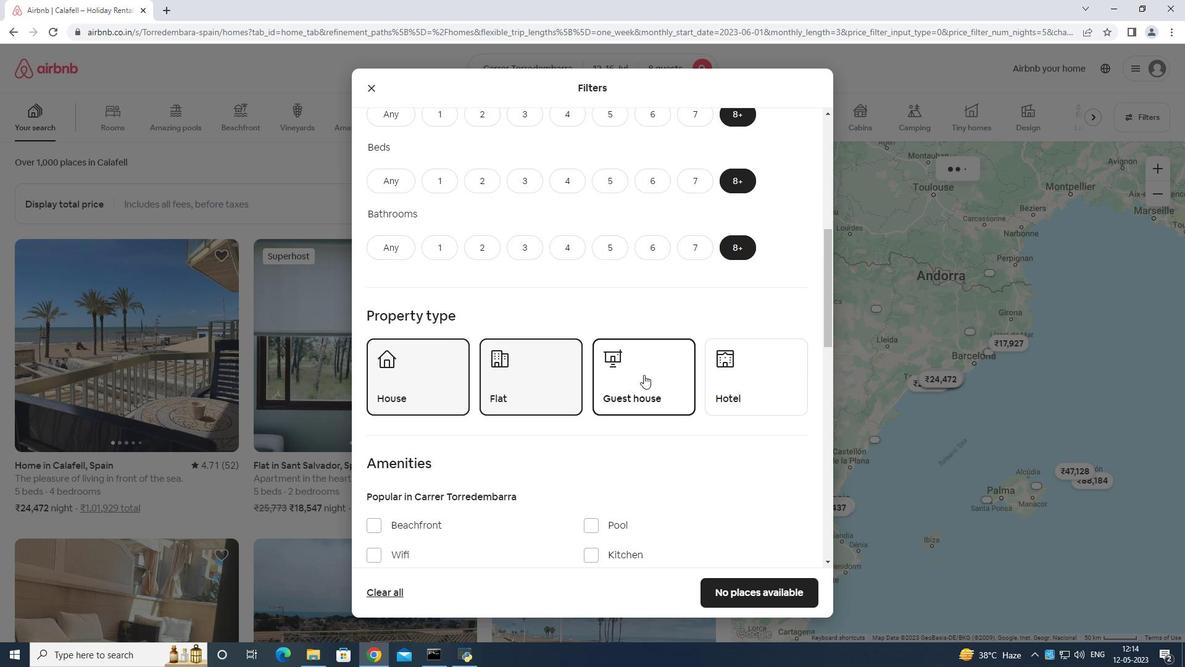 
Action: Mouse scrolled (646, 373) with delta (0, 0)
Screenshot: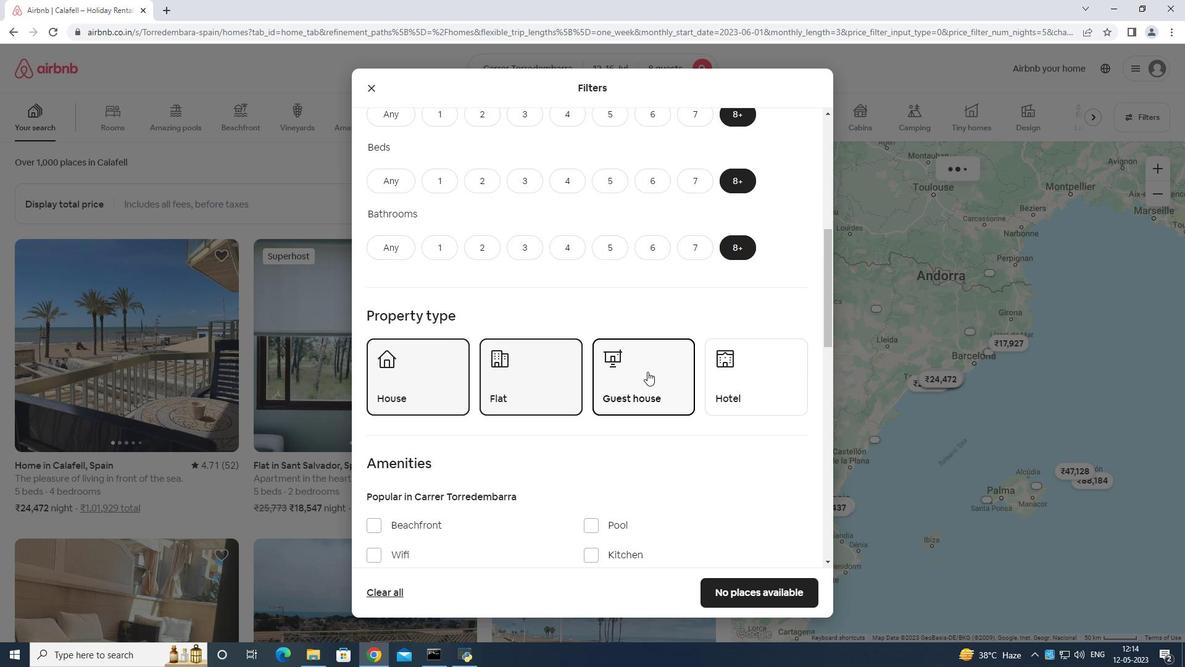 
Action: Mouse moved to (641, 380)
Screenshot: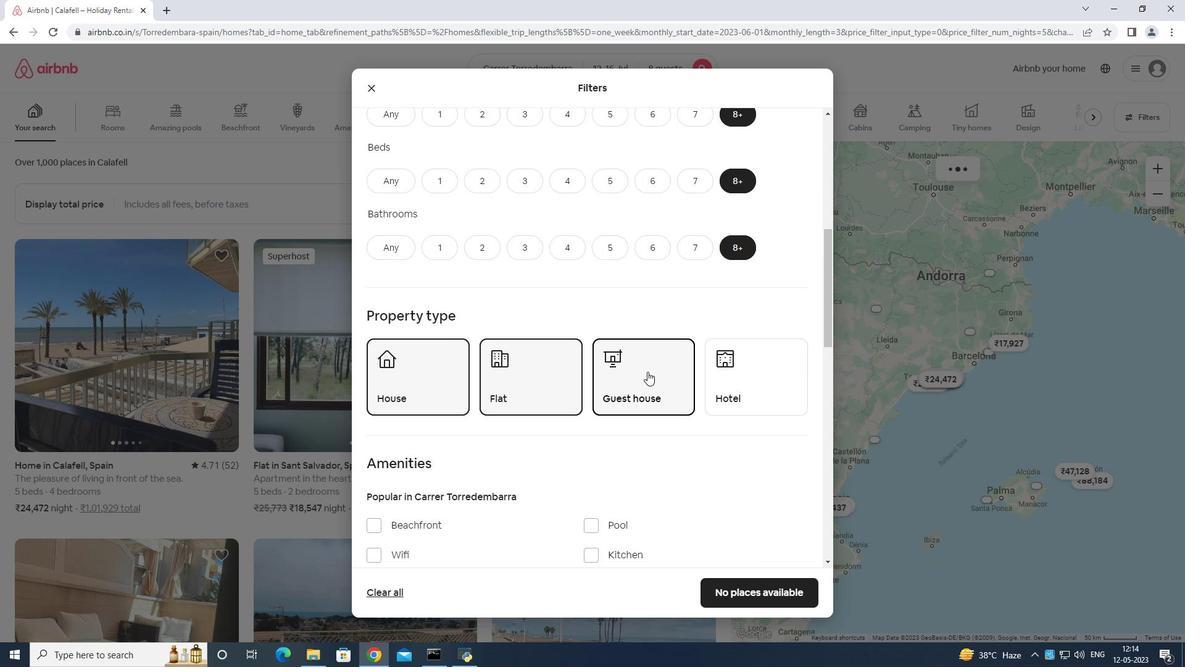 
Action: Mouse scrolled (641, 379) with delta (0, 0)
Screenshot: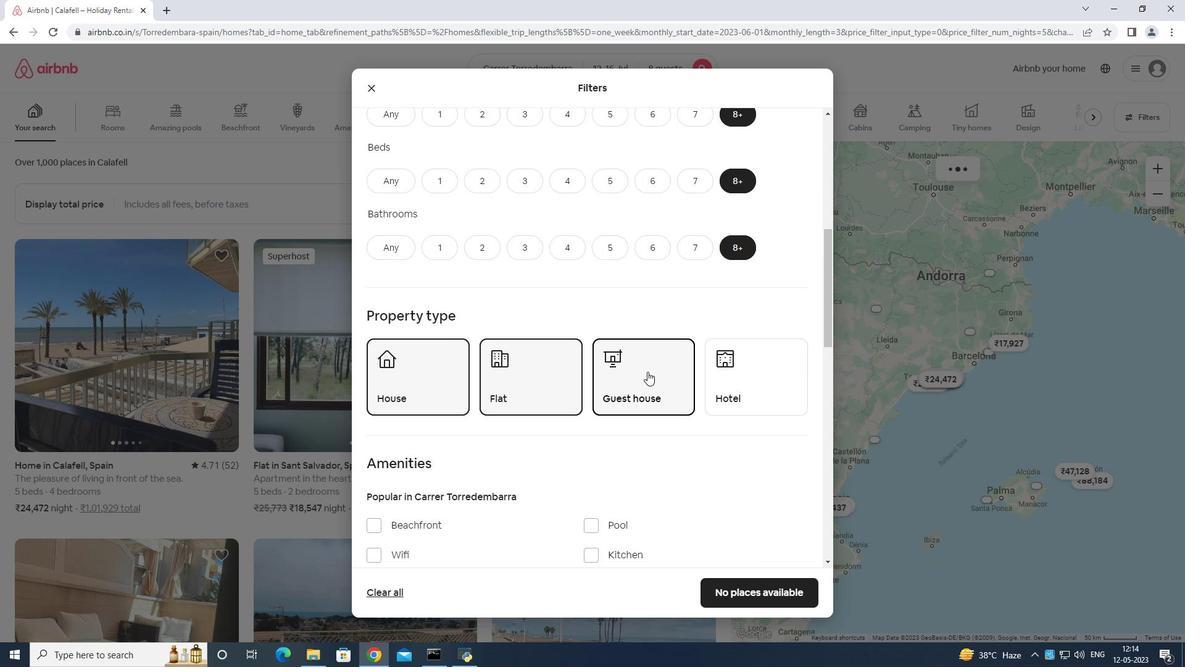 
Action: Mouse moved to (639, 381)
Screenshot: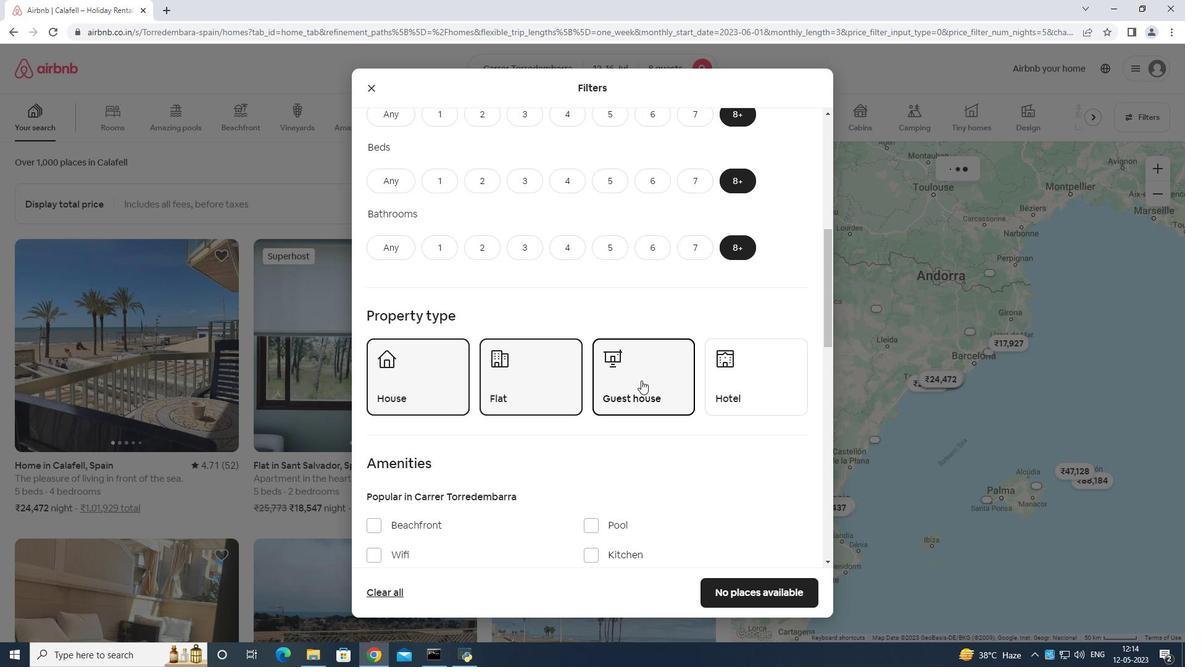
Action: Mouse scrolled (639, 381) with delta (0, 0)
Screenshot: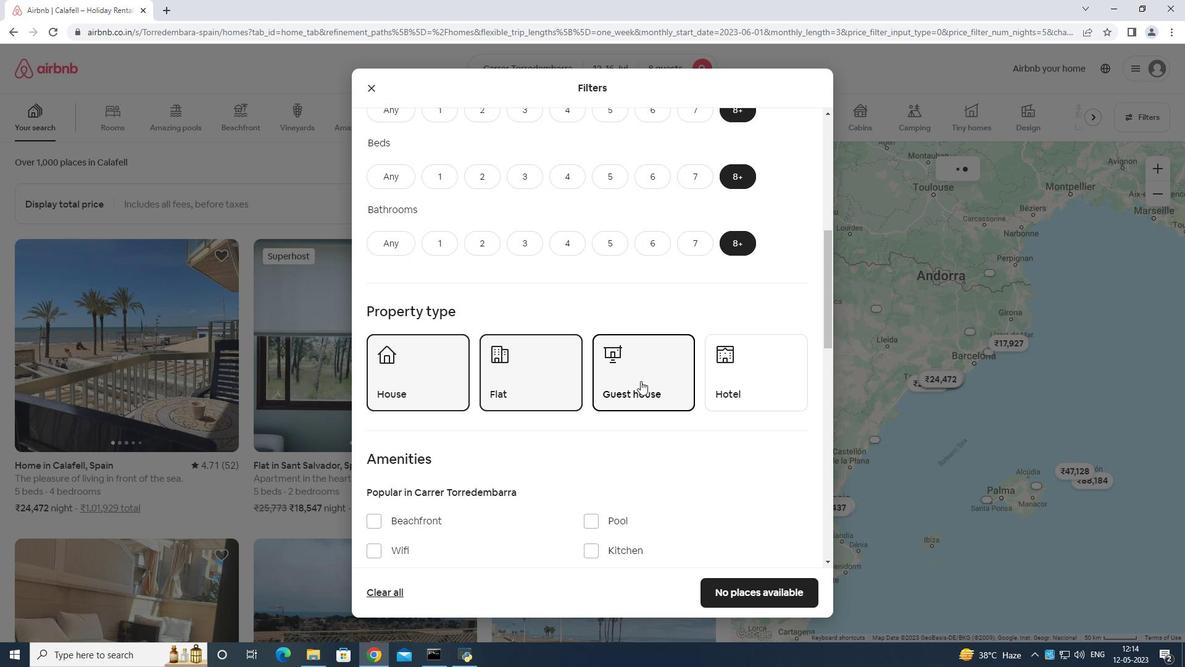 
Action: Mouse moved to (372, 363)
Screenshot: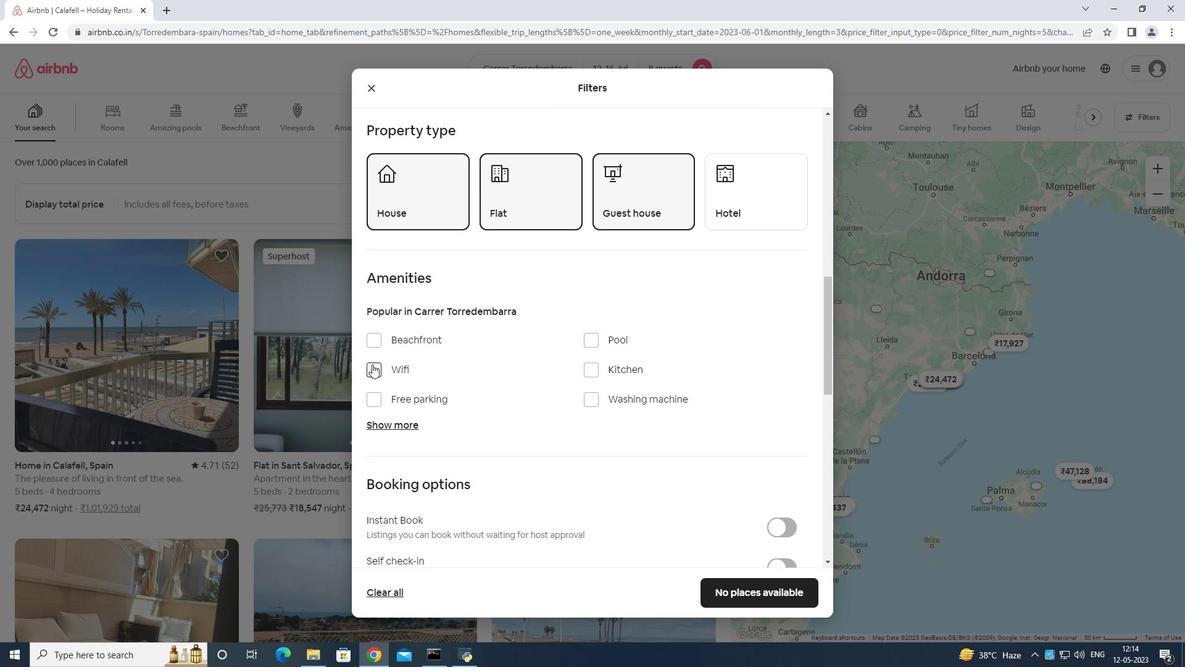 
Action: Mouse pressed left at (372, 363)
Screenshot: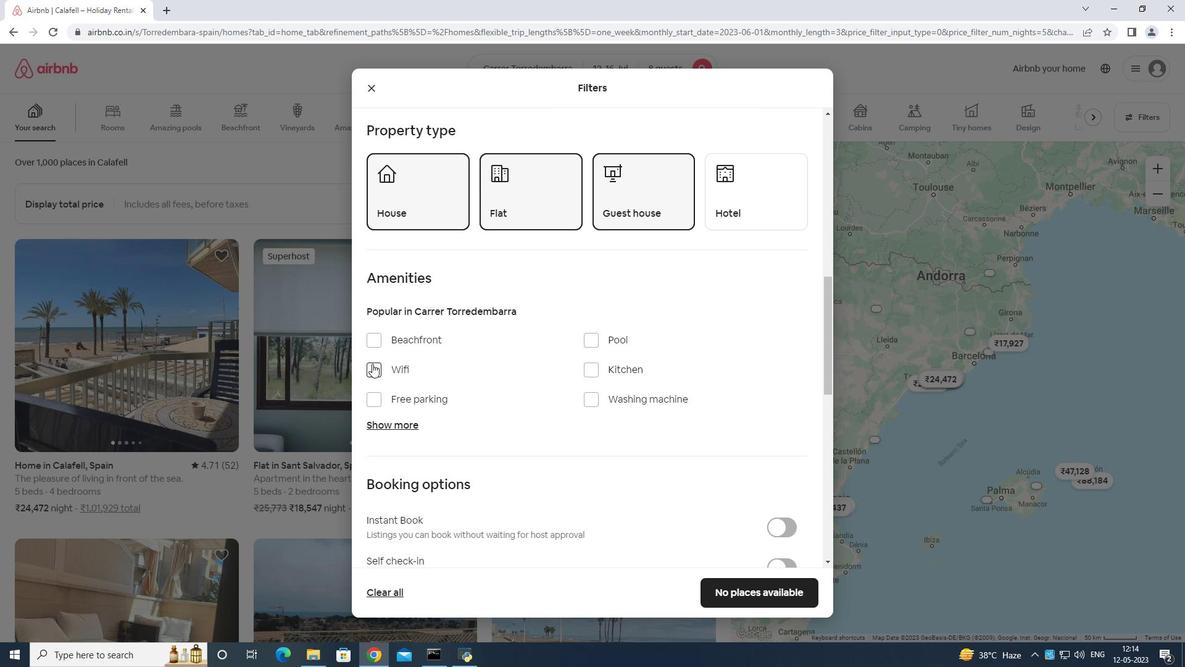 
Action: Mouse moved to (377, 393)
Screenshot: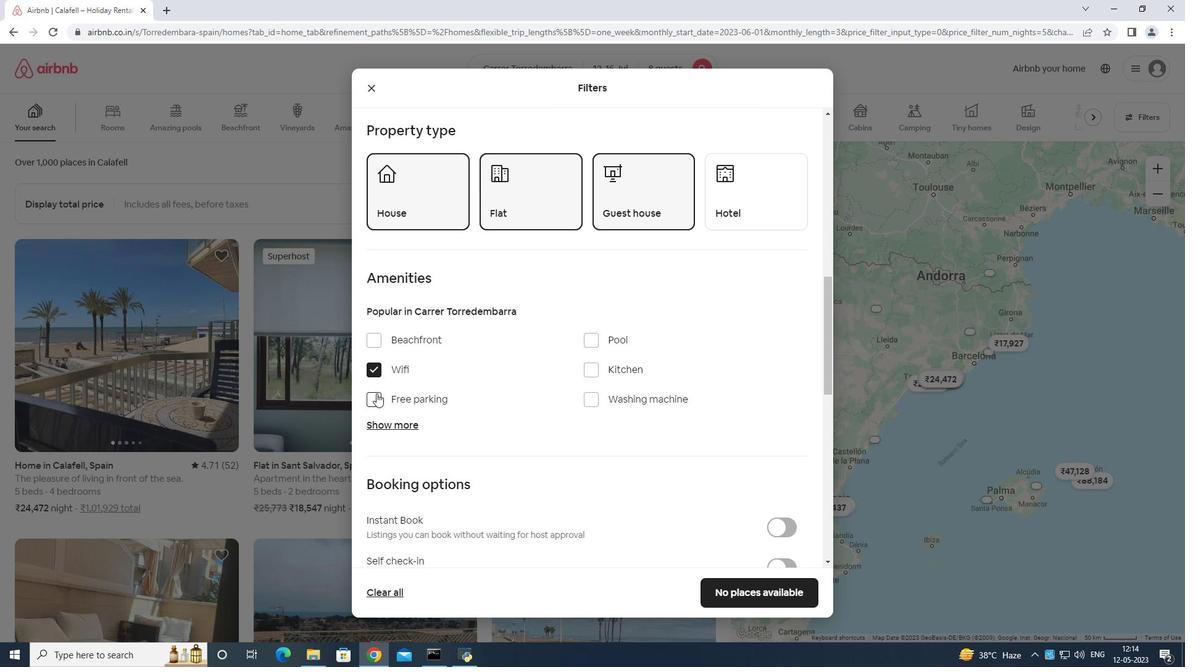 
Action: Mouse pressed left at (377, 393)
Screenshot: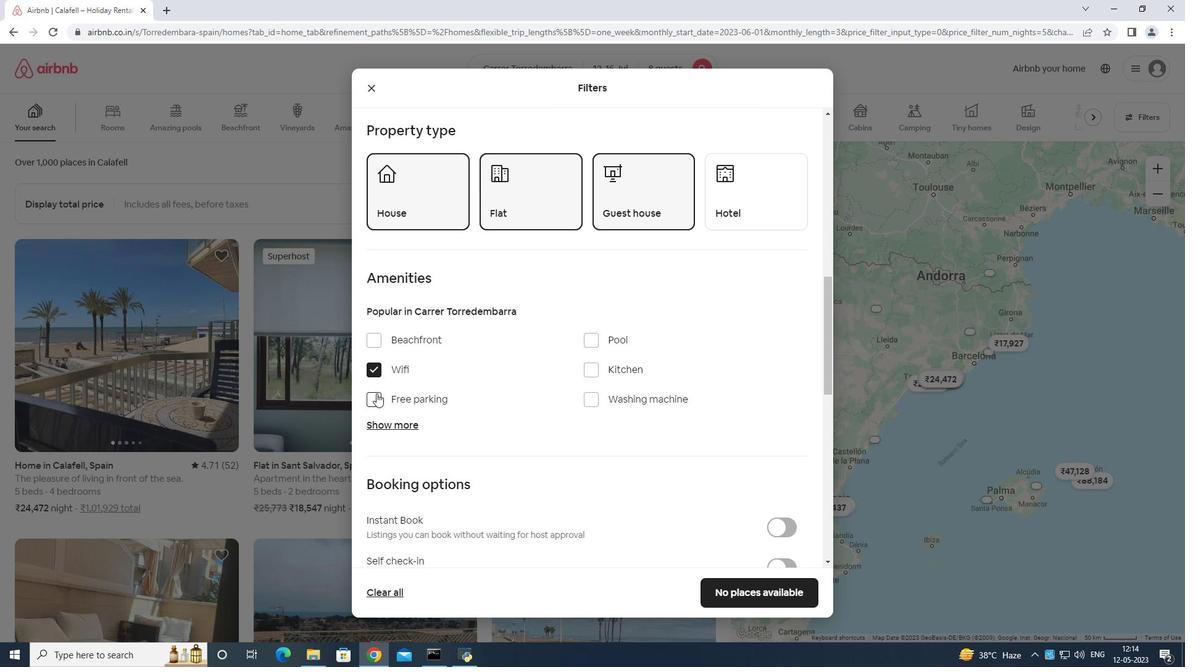 
Action: Mouse moved to (385, 421)
Screenshot: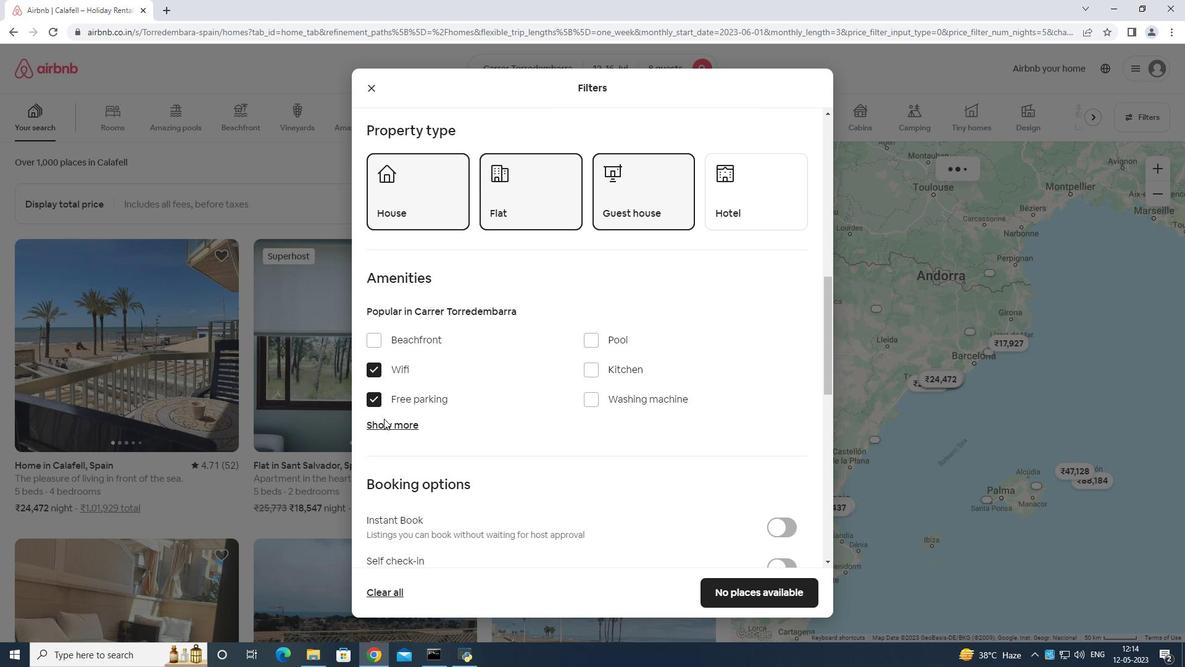 
Action: Mouse pressed left at (385, 421)
Screenshot: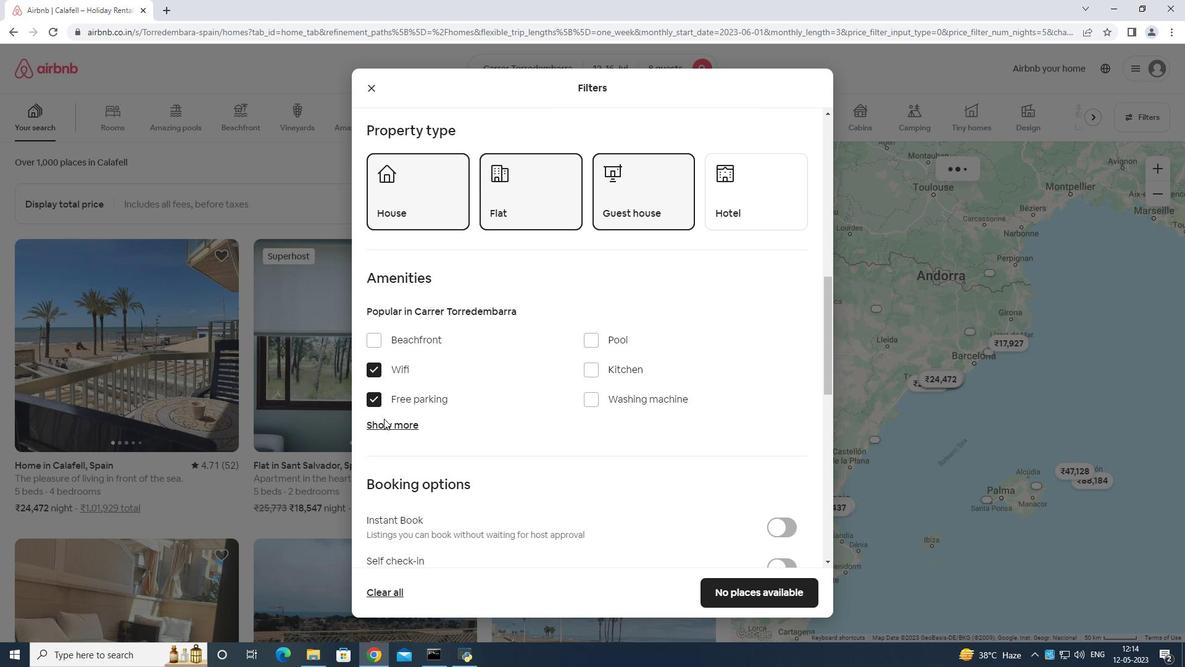 
Action: Mouse moved to (479, 443)
Screenshot: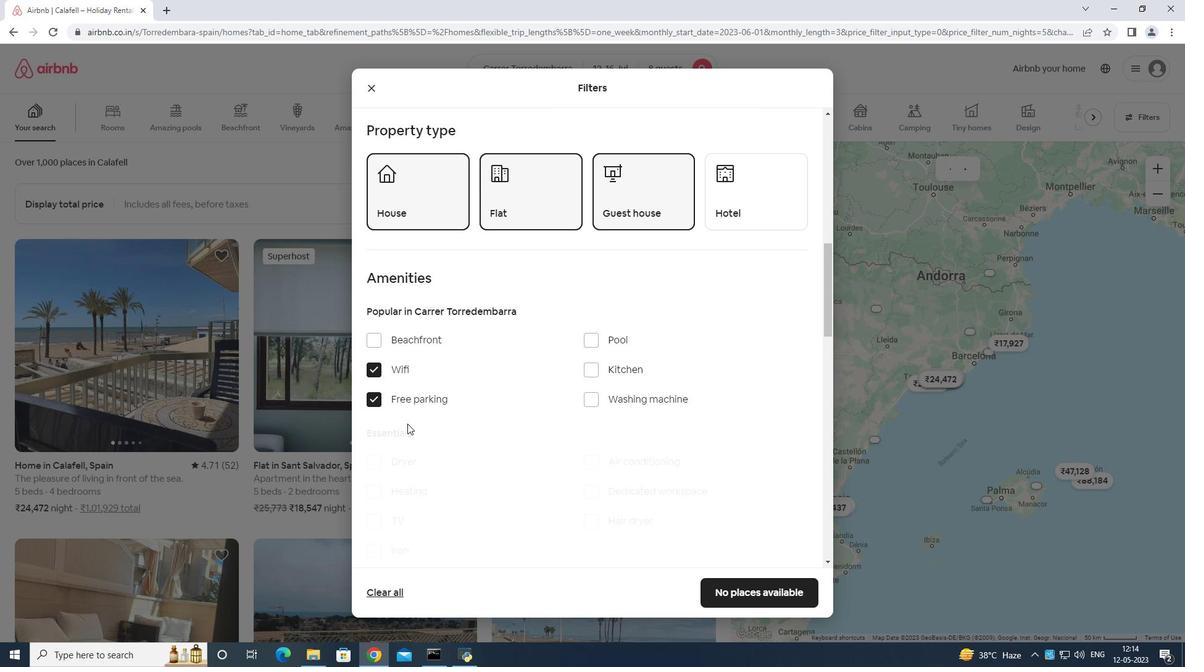 
Action: Mouse scrolled (479, 442) with delta (0, 0)
Screenshot: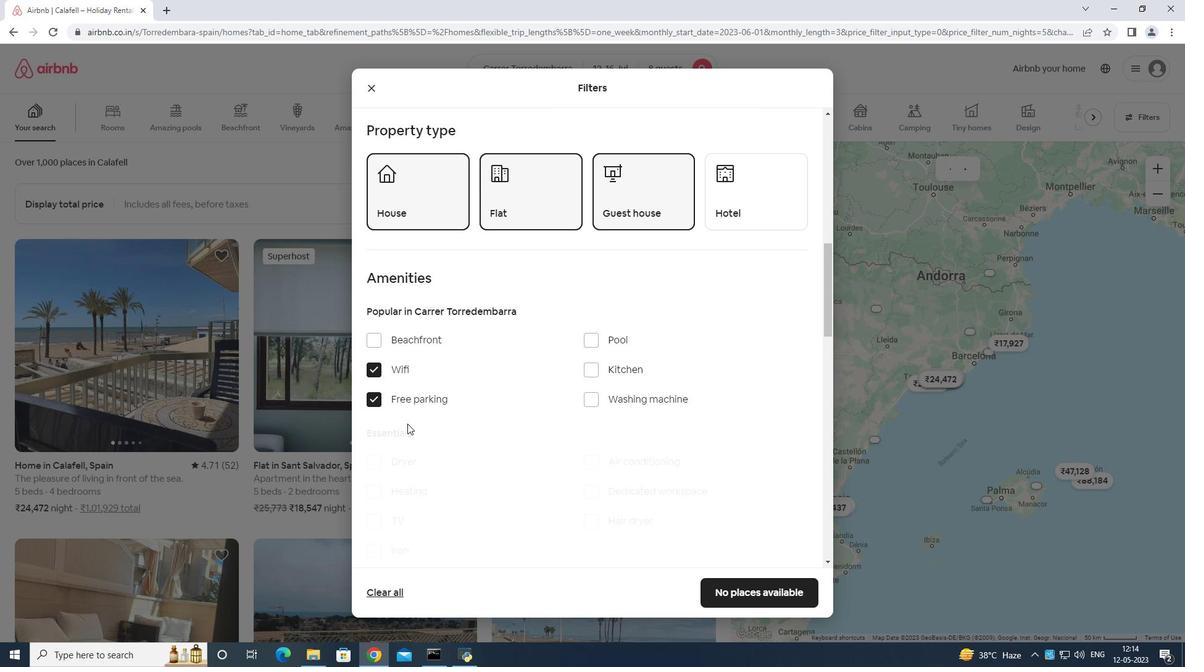 
Action: Mouse moved to (511, 448)
Screenshot: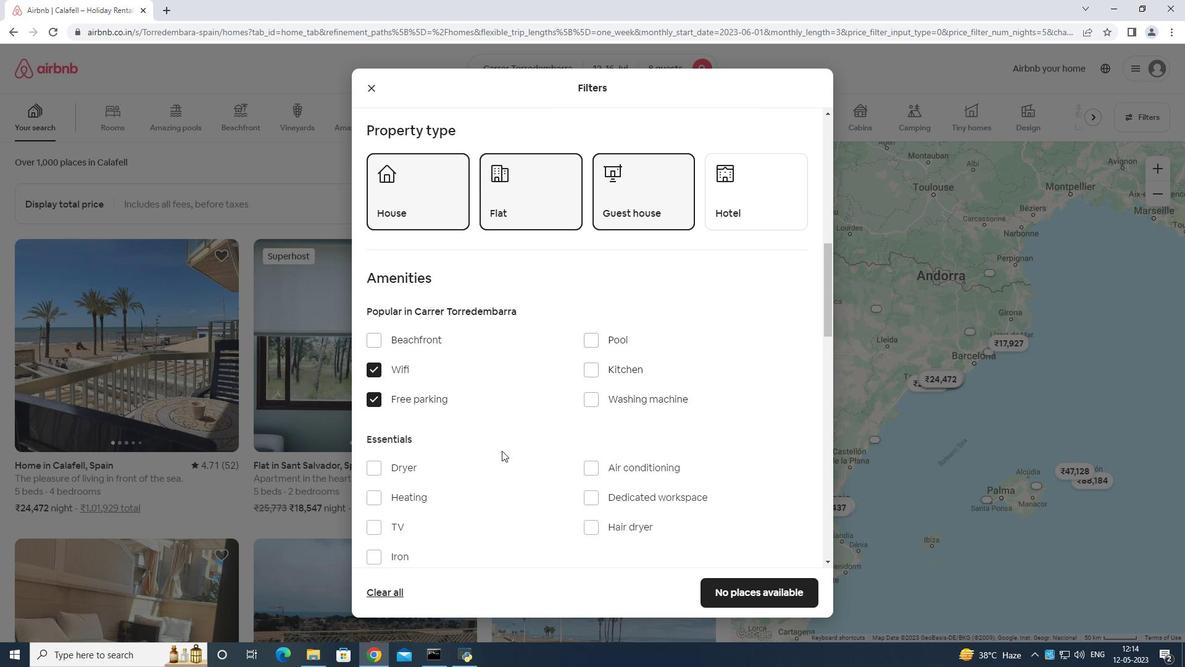 
Action: Mouse scrolled (511, 447) with delta (0, 0)
Screenshot: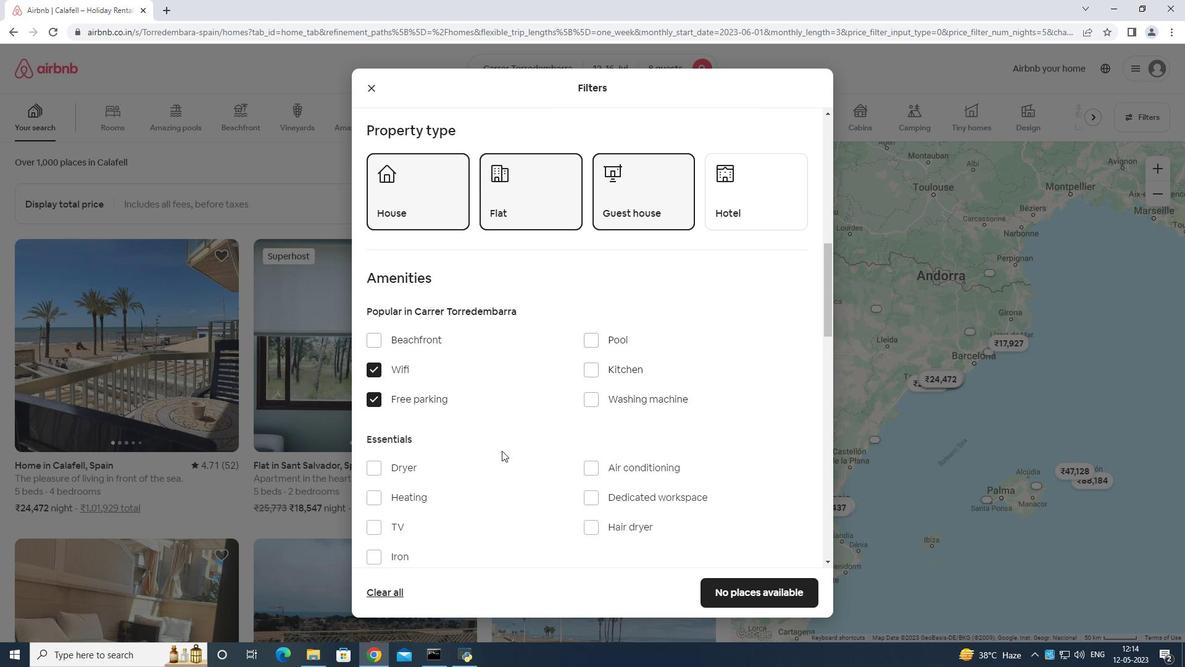 
Action: Mouse moved to (373, 399)
Screenshot: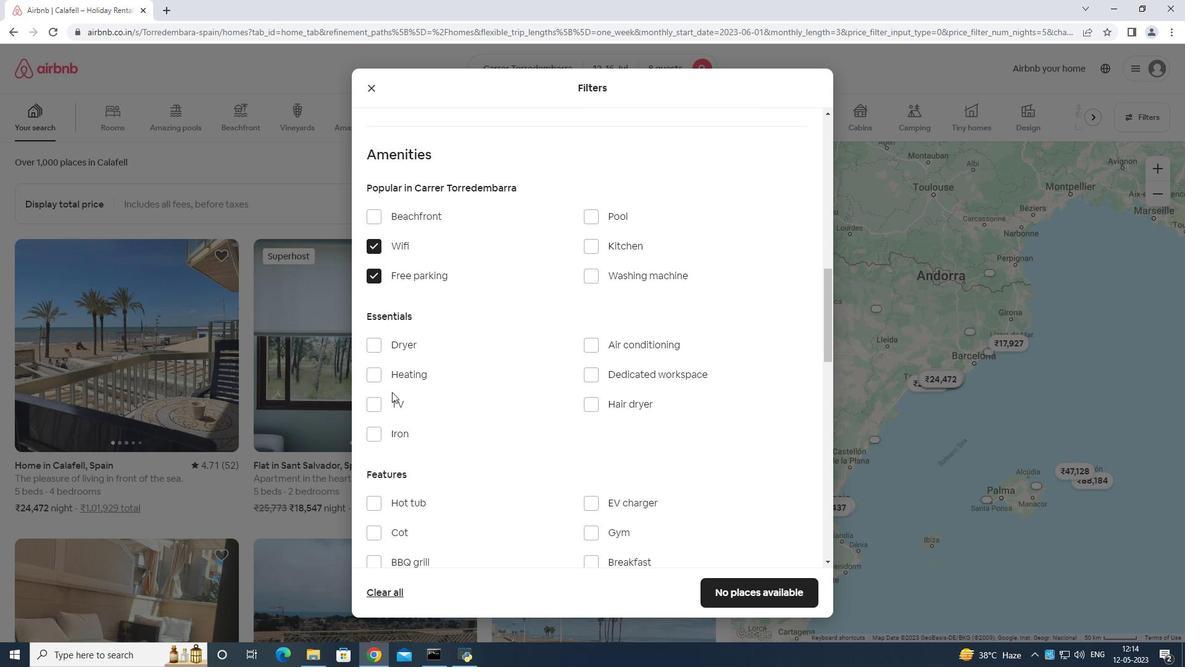 
Action: Mouse pressed left at (373, 399)
Screenshot: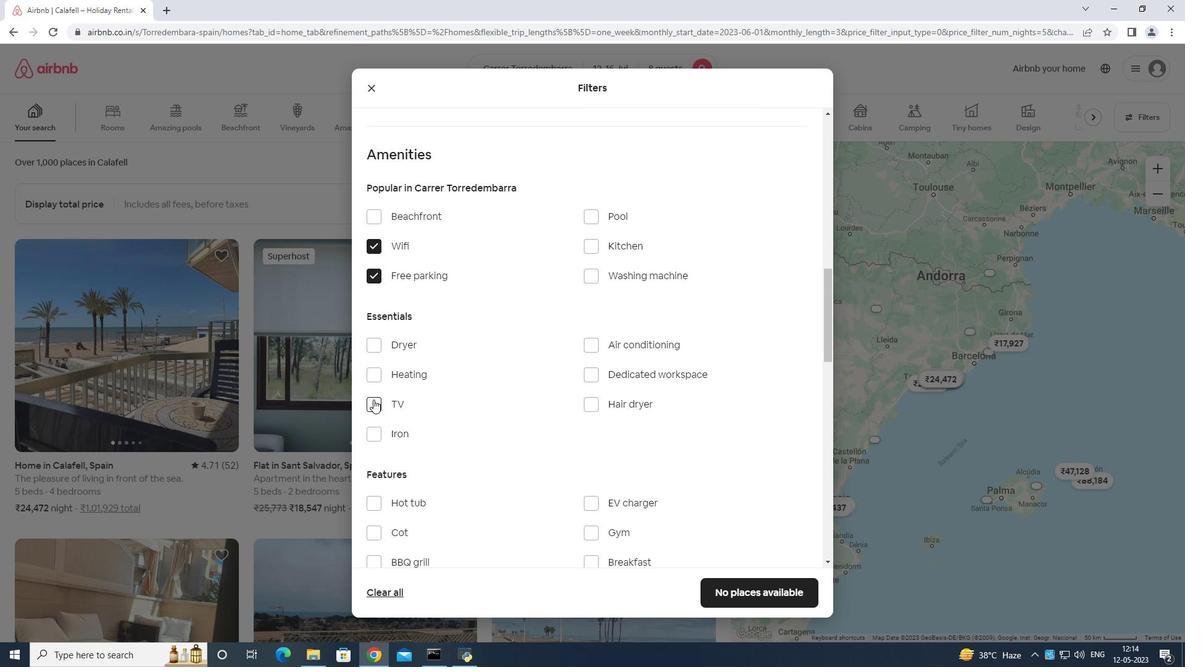 
Action: Mouse moved to (444, 423)
Screenshot: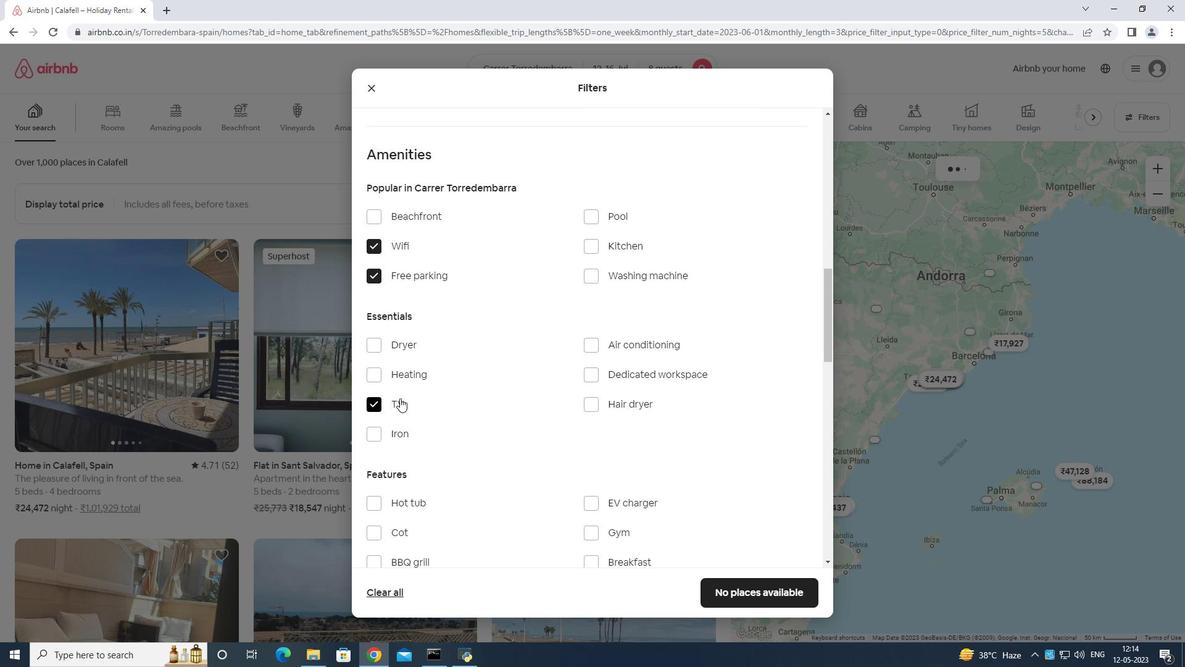 
Action: Mouse scrolled (444, 423) with delta (0, 0)
Screenshot: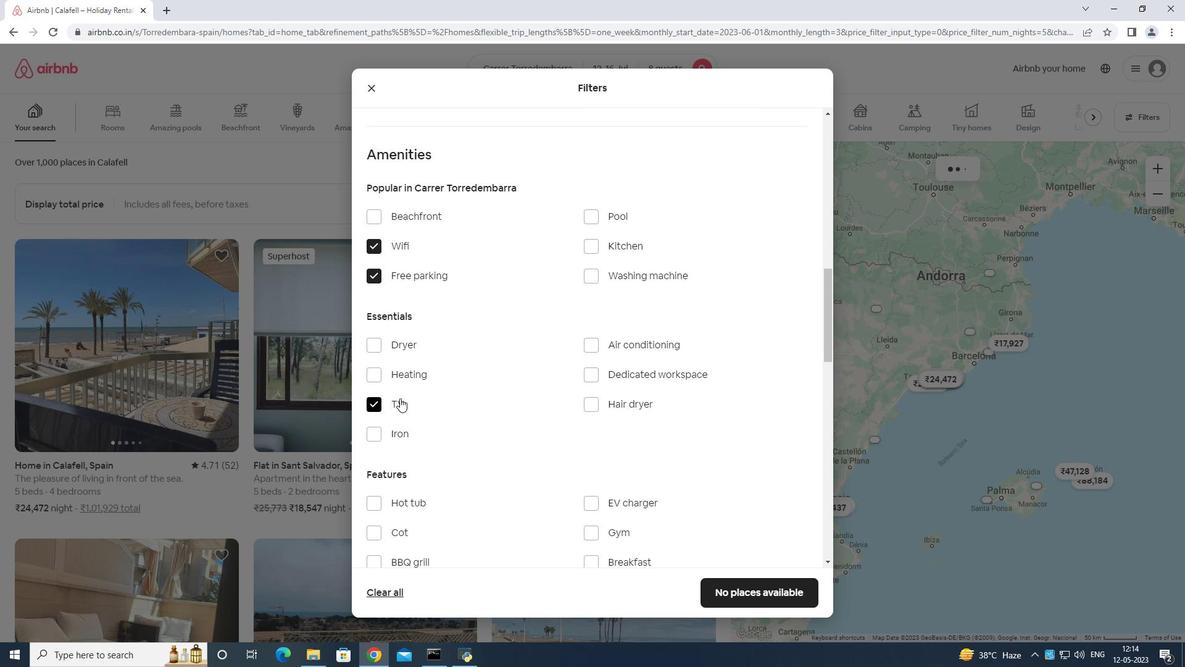 
Action: Mouse moved to (457, 427)
Screenshot: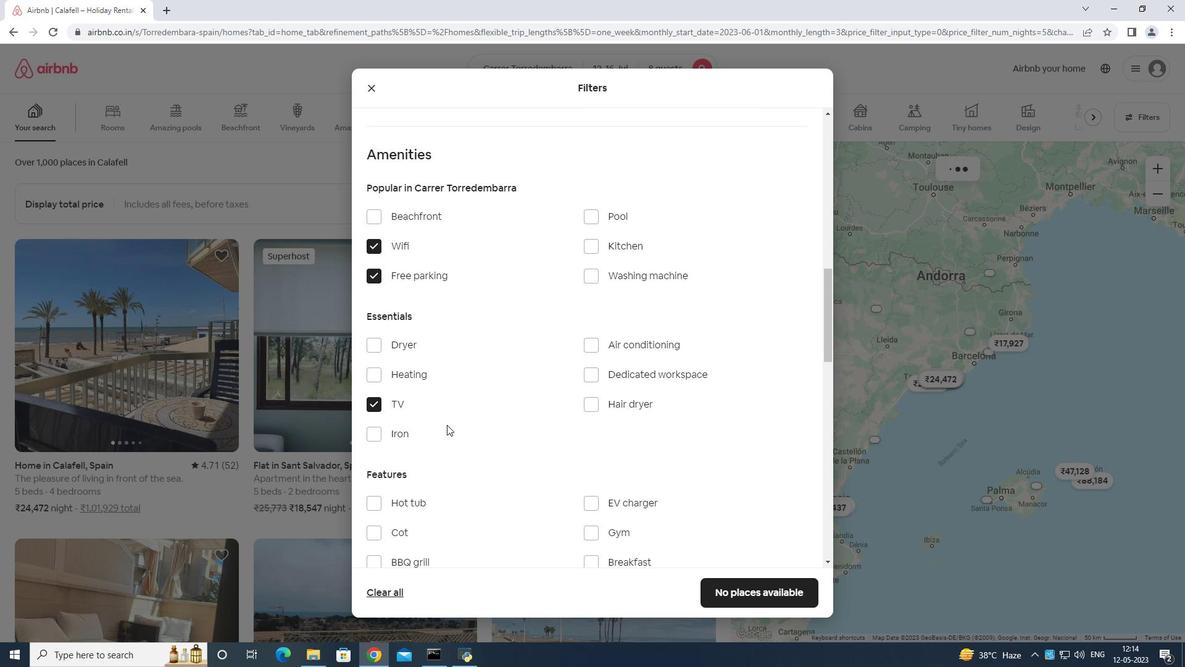 
Action: Mouse scrolled (457, 426) with delta (0, 0)
Screenshot: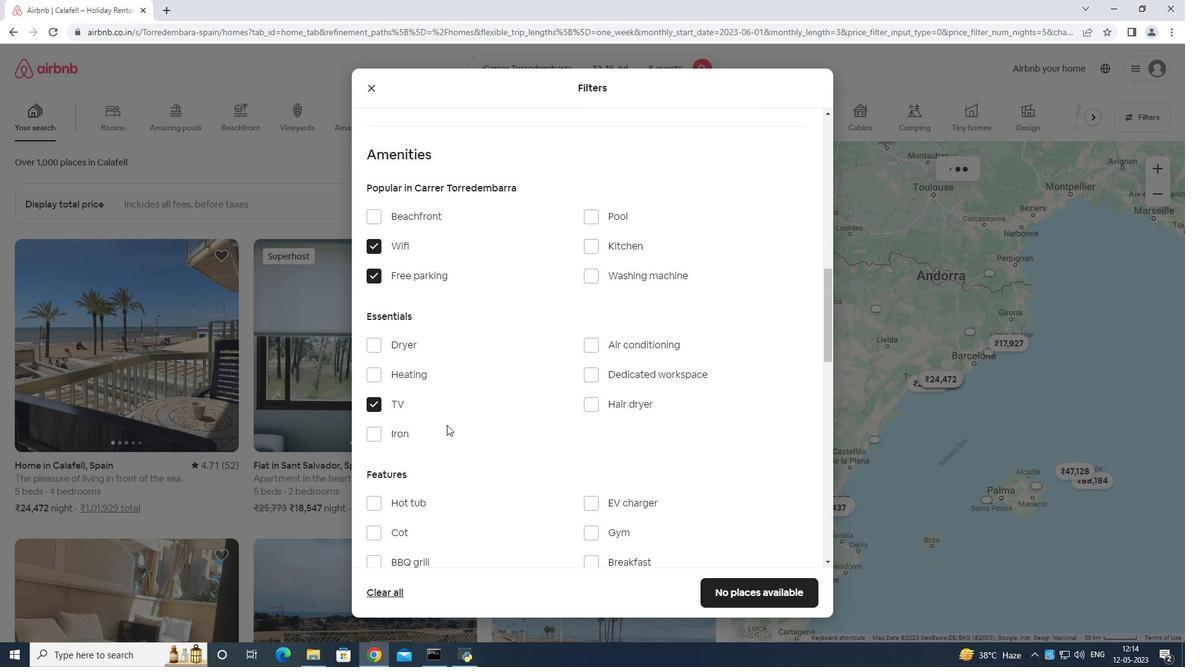 
Action: Mouse moved to (459, 427)
Screenshot: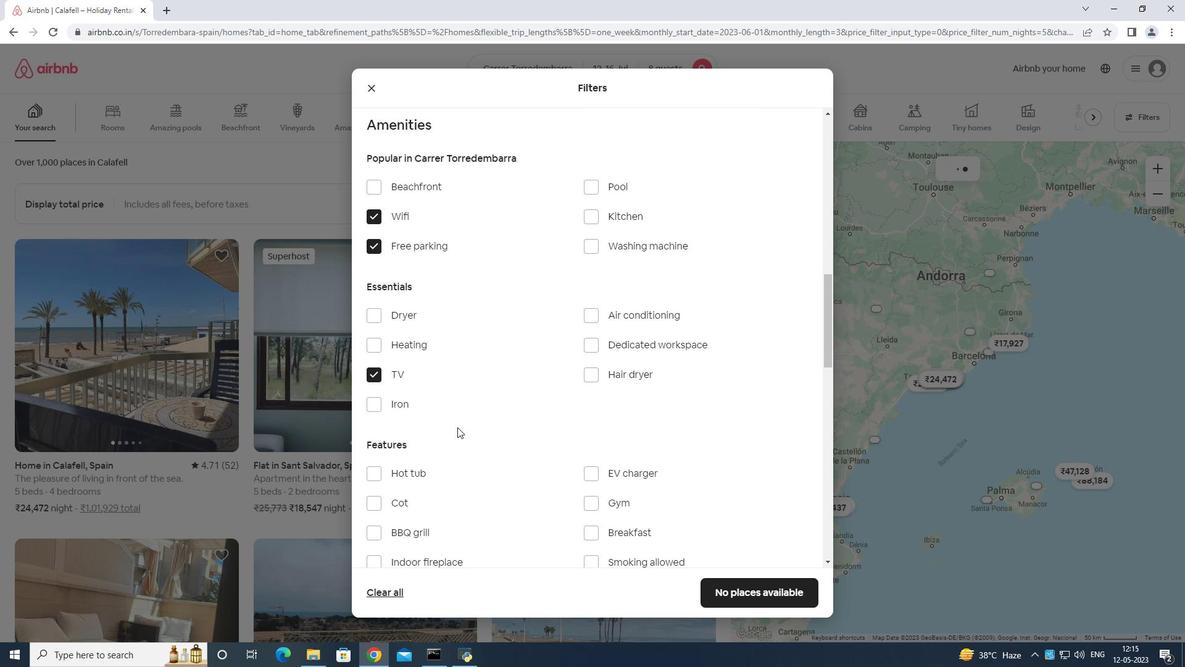 
Action: Mouse scrolled (459, 426) with delta (0, 0)
Screenshot: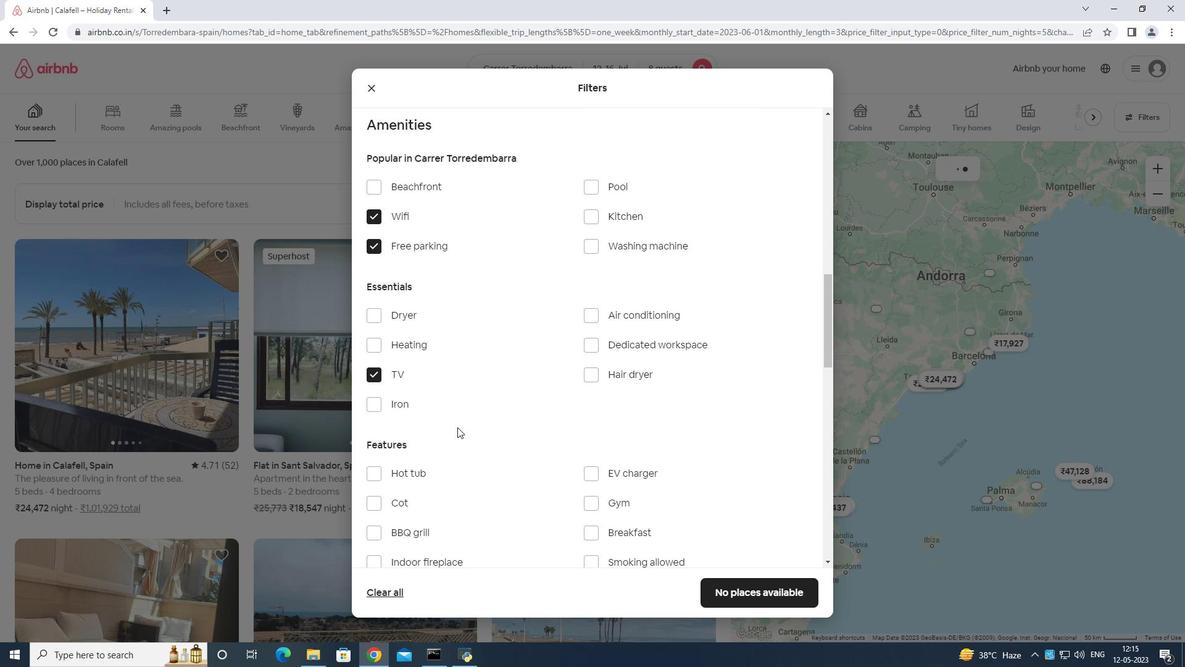 
Action: Mouse moved to (589, 348)
Screenshot: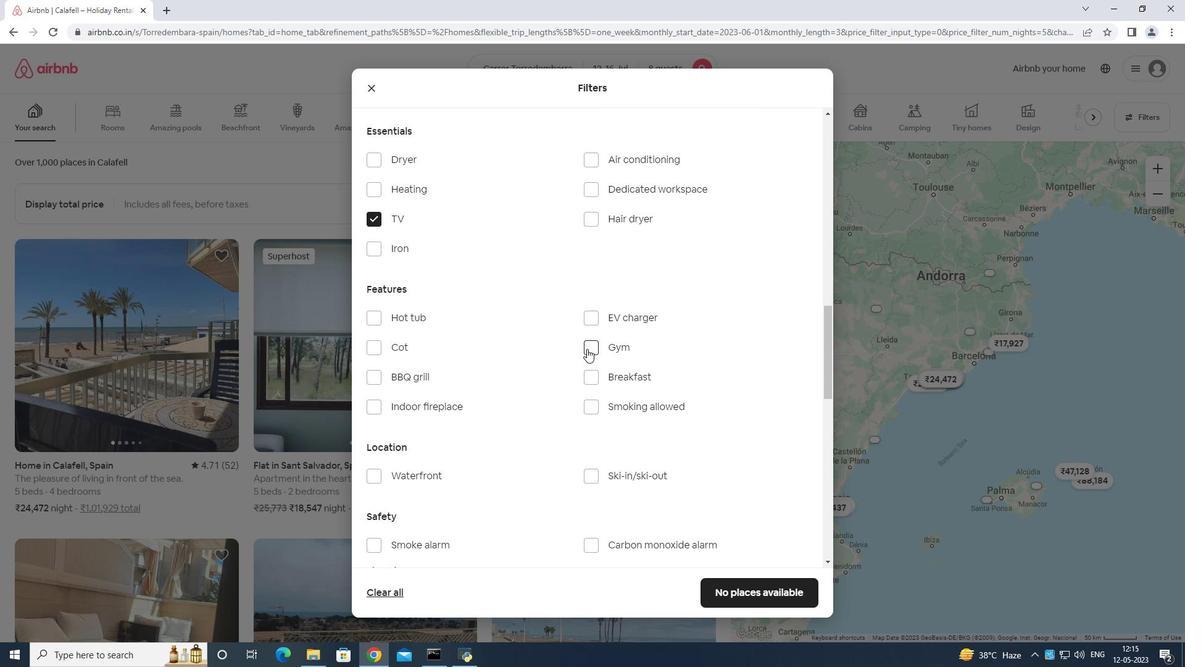 
Action: Mouse pressed left at (589, 348)
Screenshot: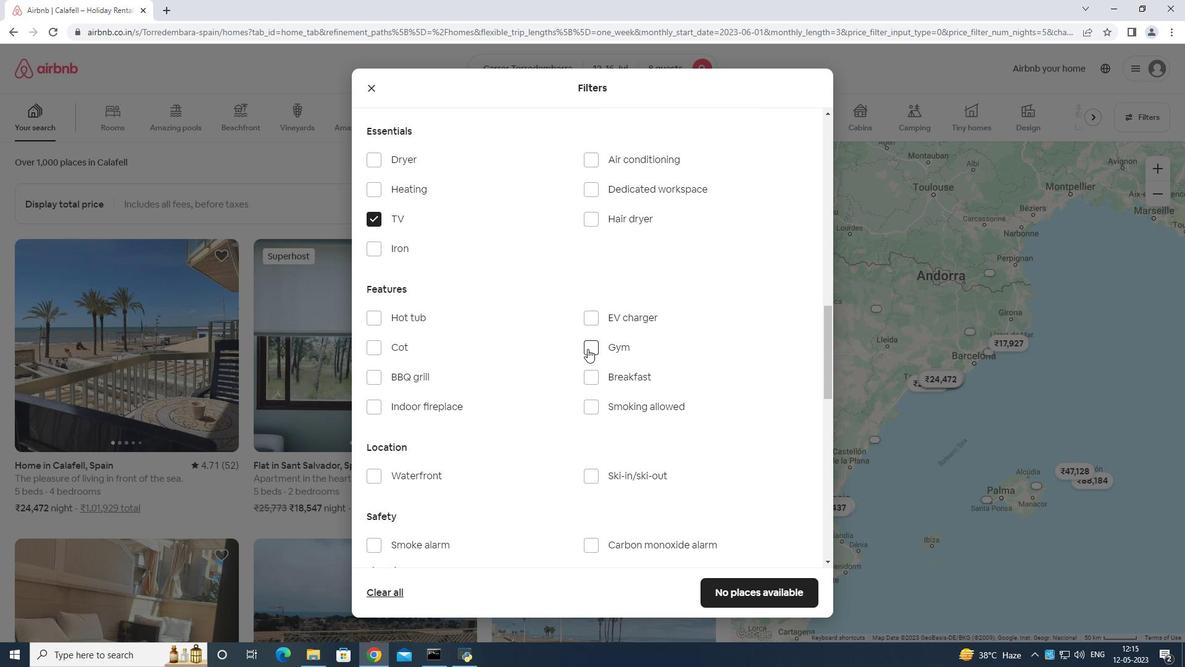 
Action: Mouse moved to (586, 376)
Screenshot: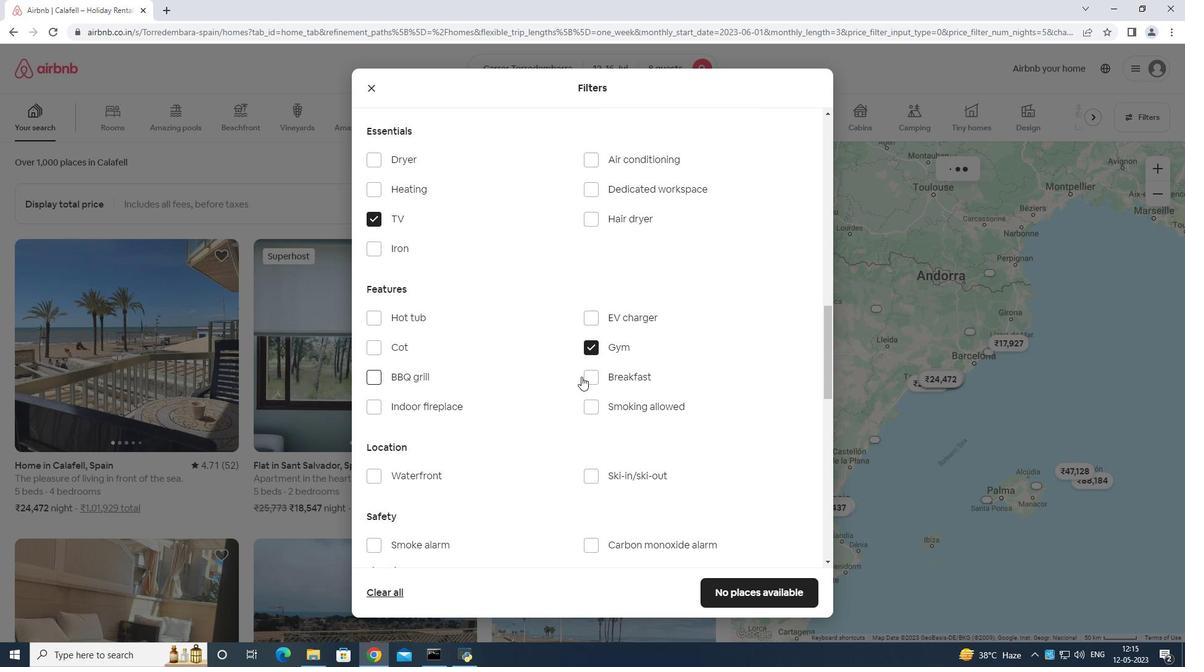 
Action: Mouse pressed left at (586, 376)
Screenshot: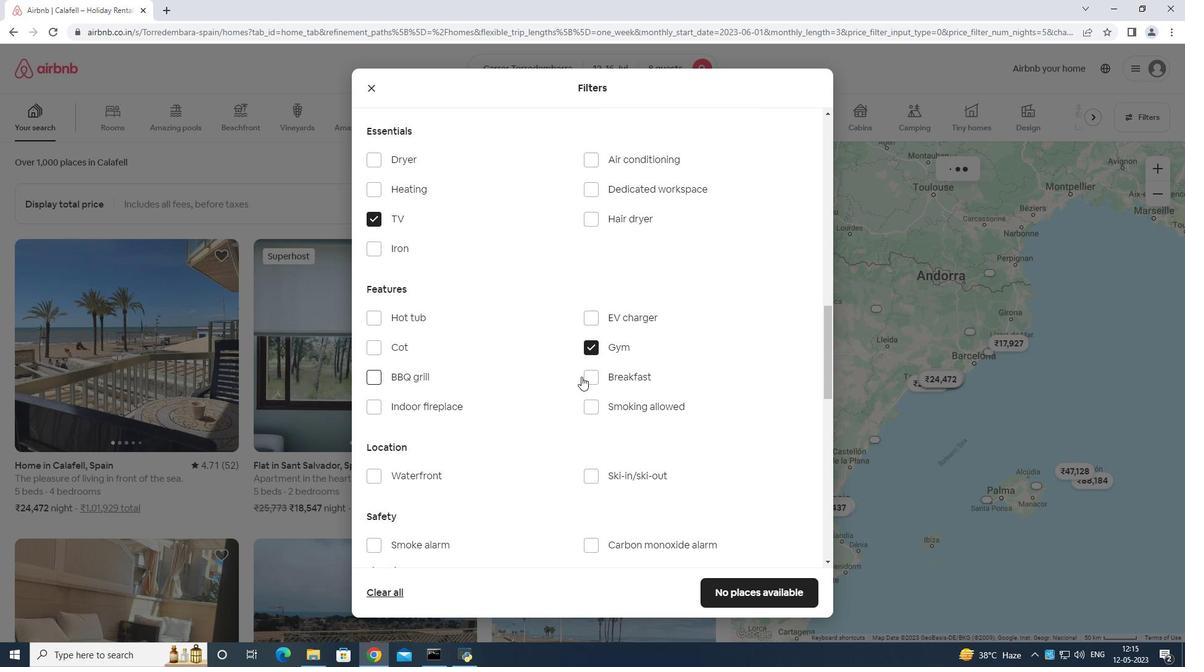 
Action: Mouse moved to (601, 375)
Screenshot: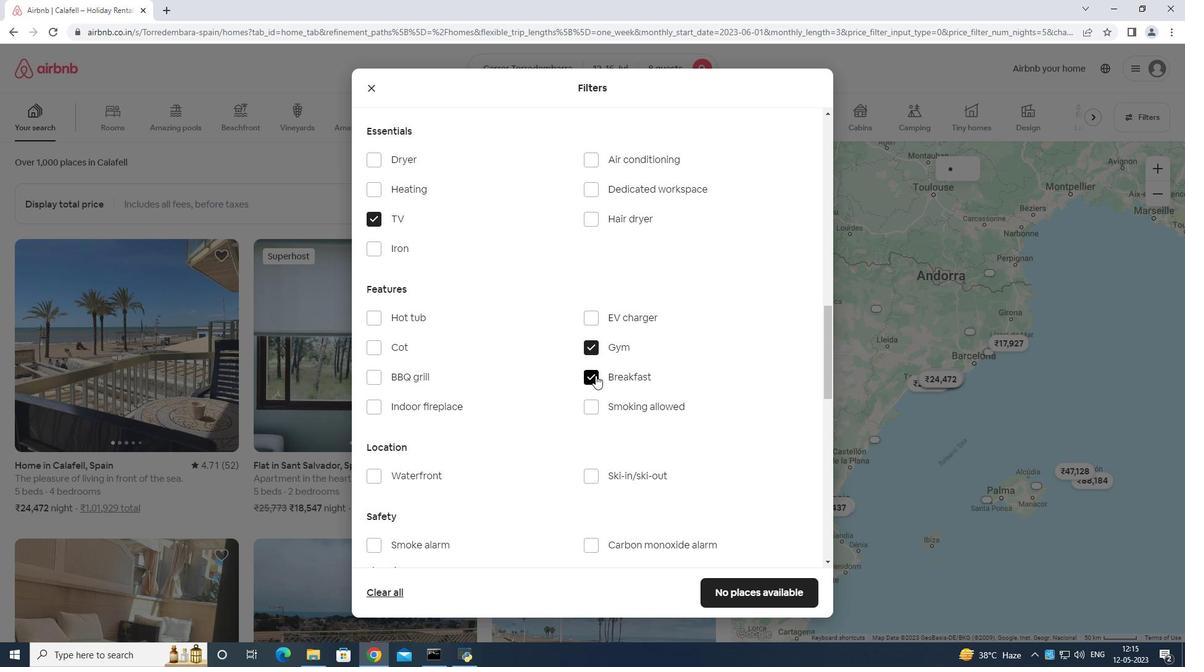 
Action: Mouse scrolled (601, 374) with delta (0, 0)
Screenshot: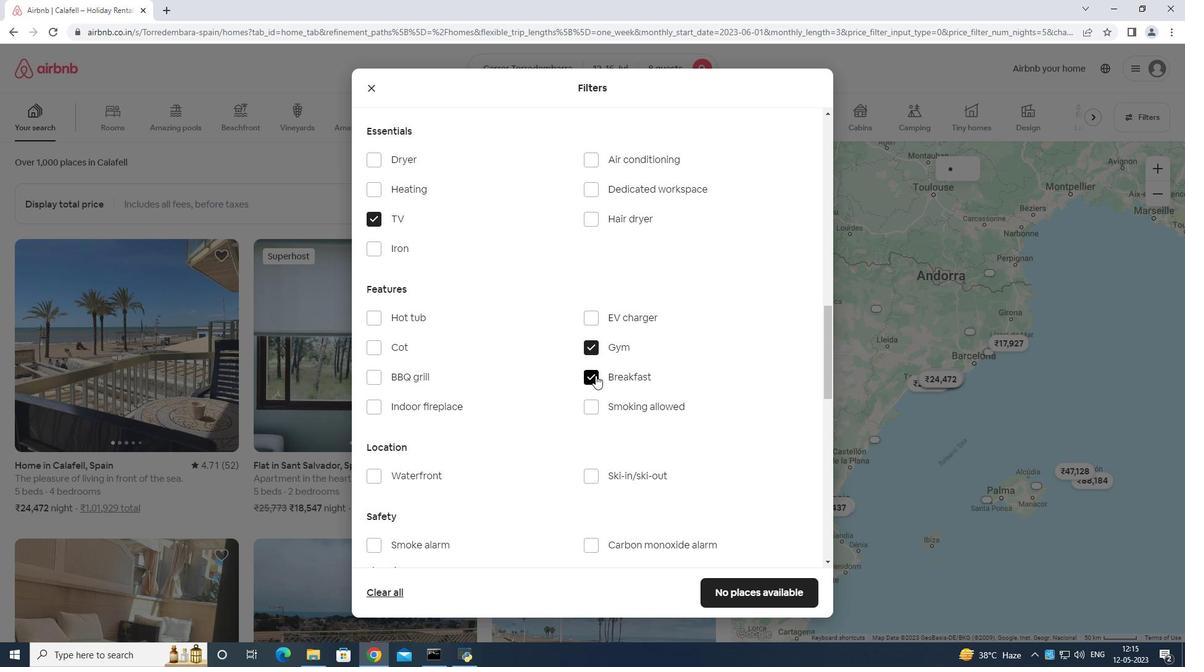 
Action: Mouse moved to (615, 383)
Screenshot: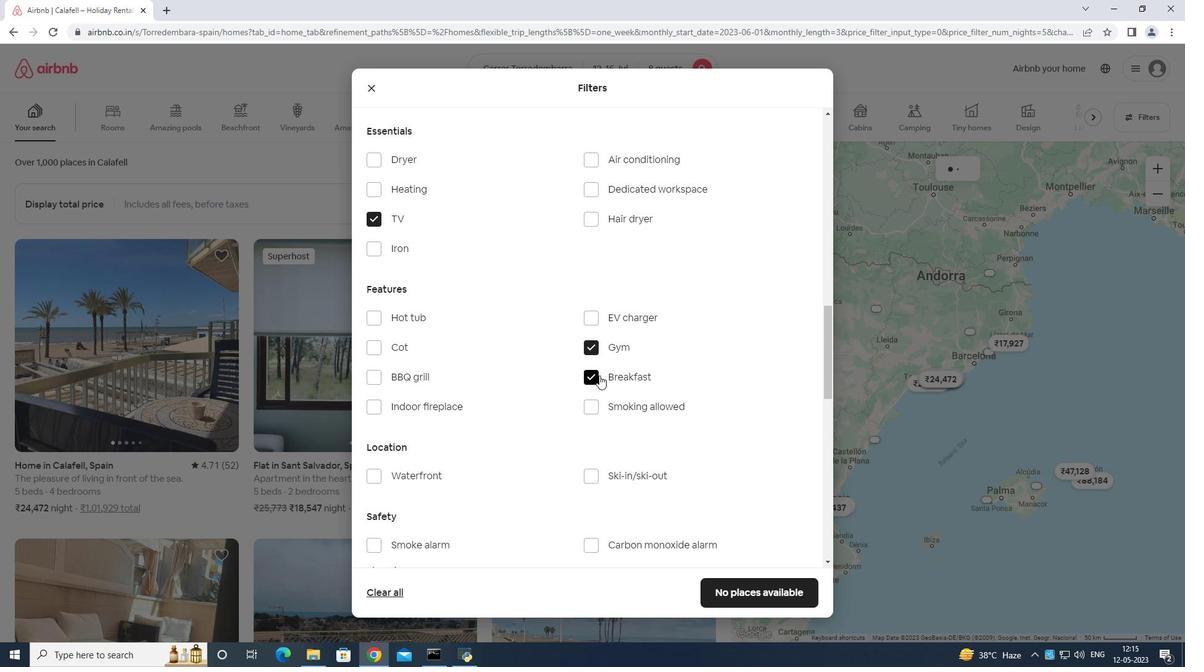 
Action: Mouse scrolled (615, 382) with delta (0, 0)
Screenshot: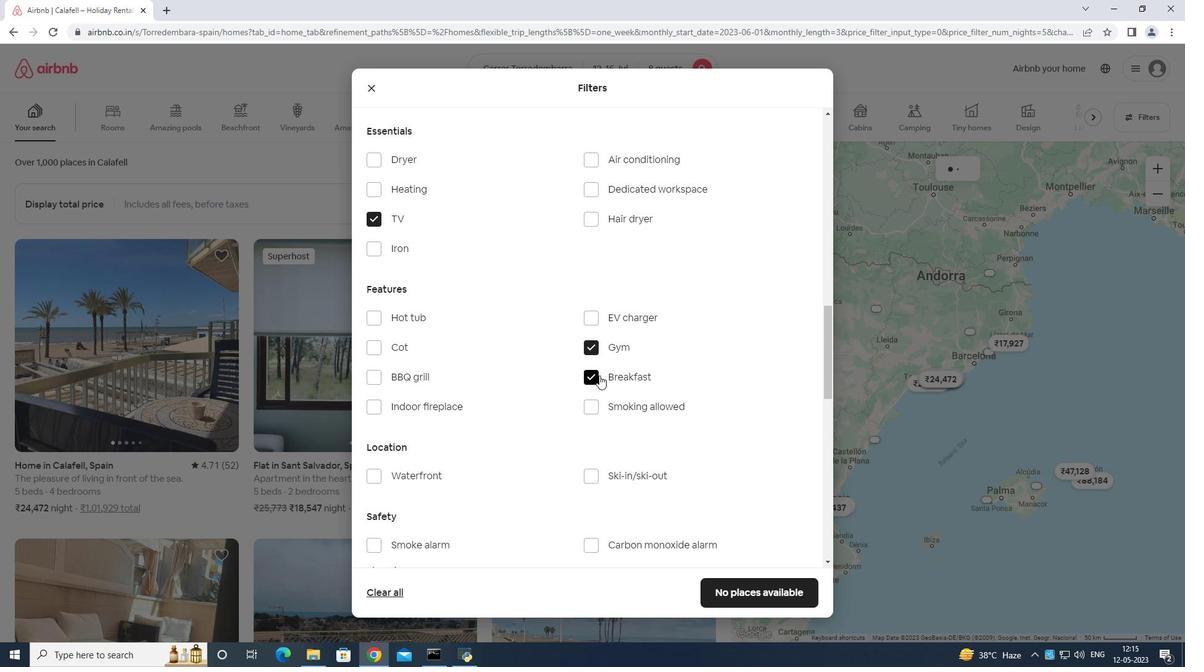 
Action: Mouse moved to (623, 385)
Screenshot: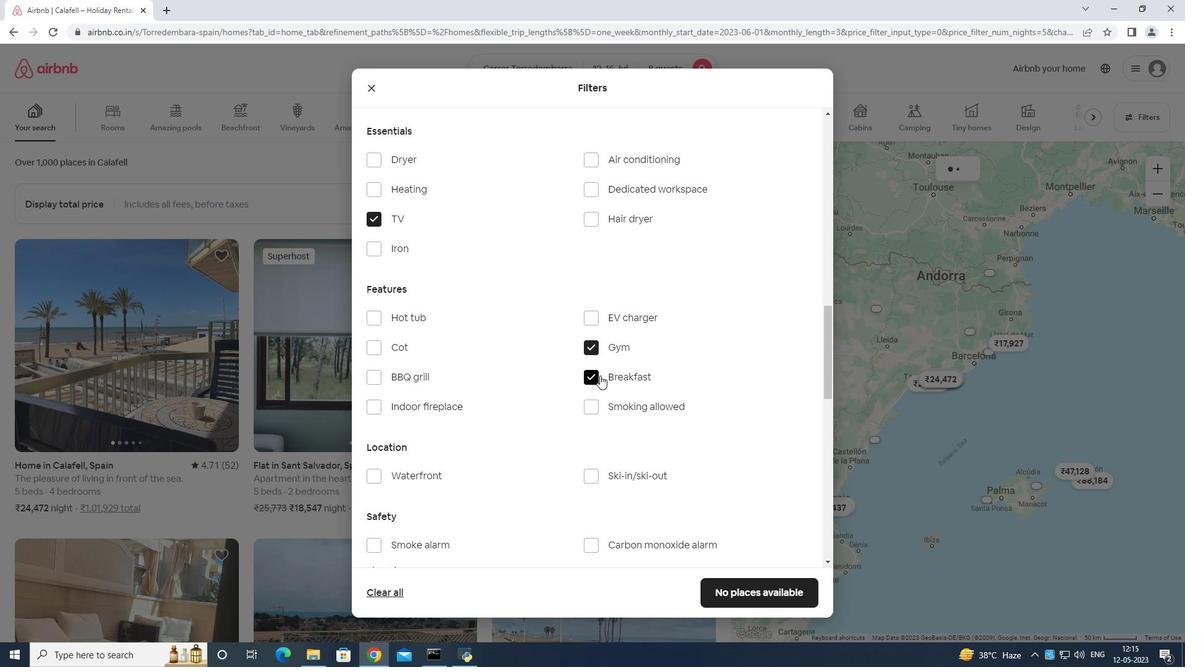 
Action: Mouse scrolled (623, 384) with delta (0, 0)
Screenshot: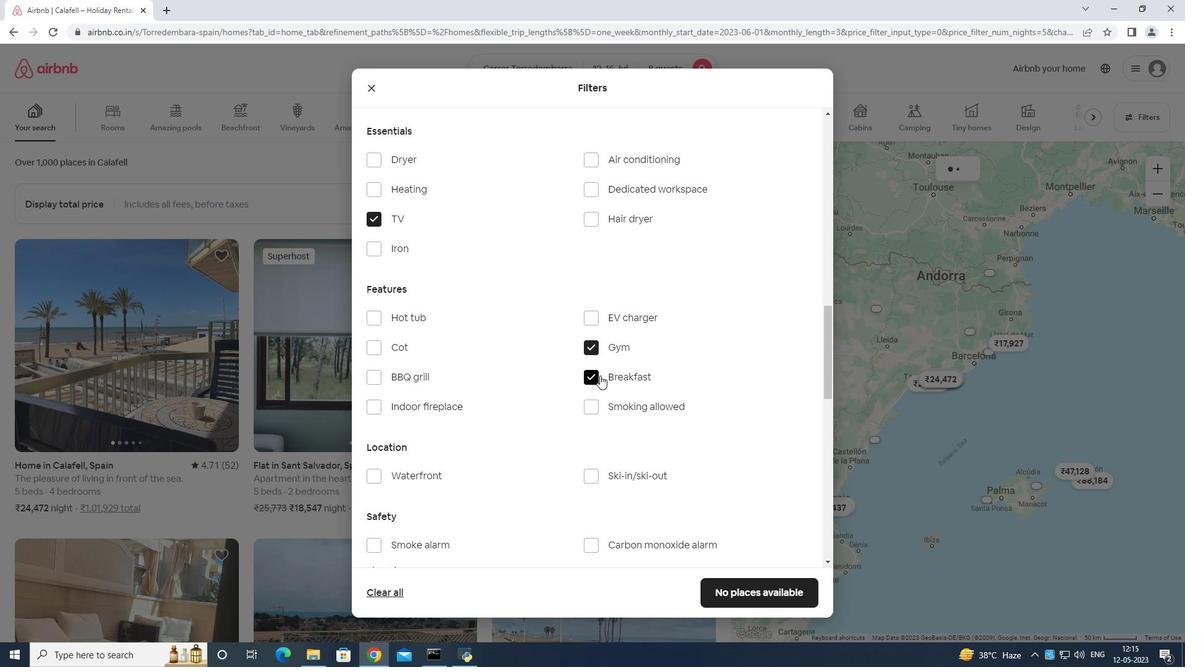 
Action: Mouse moved to (730, 410)
Screenshot: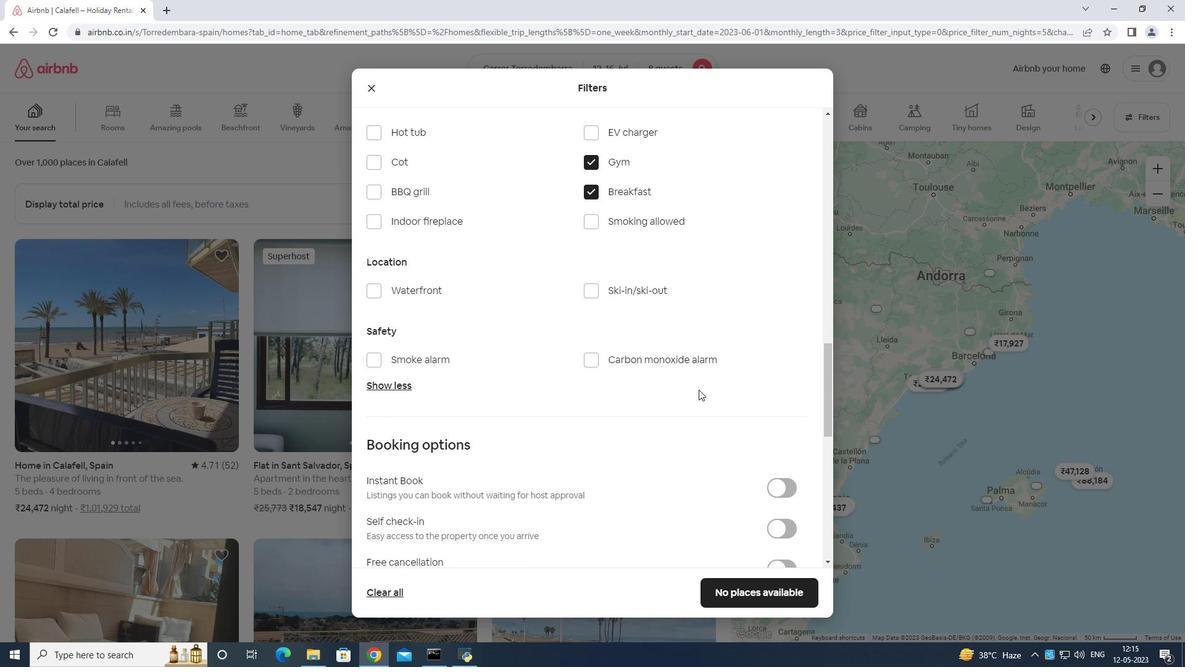 
Action: Mouse scrolled (730, 409) with delta (0, 0)
Screenshot: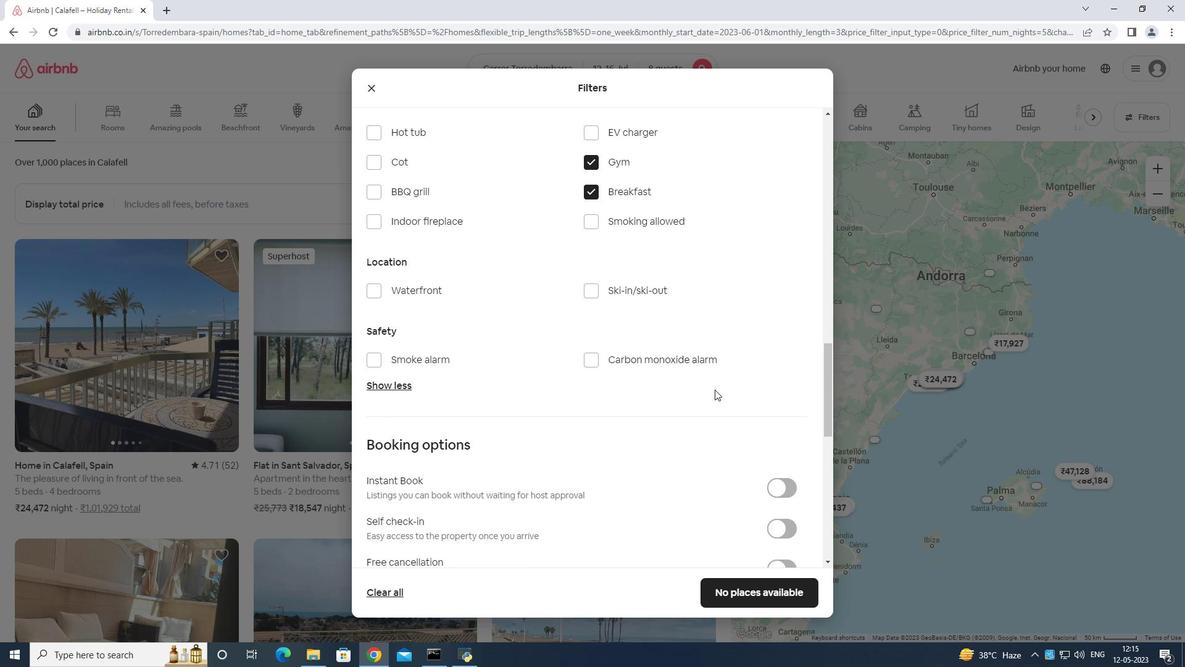 
Action: Mouse moved to (734, 418)
Screenshot: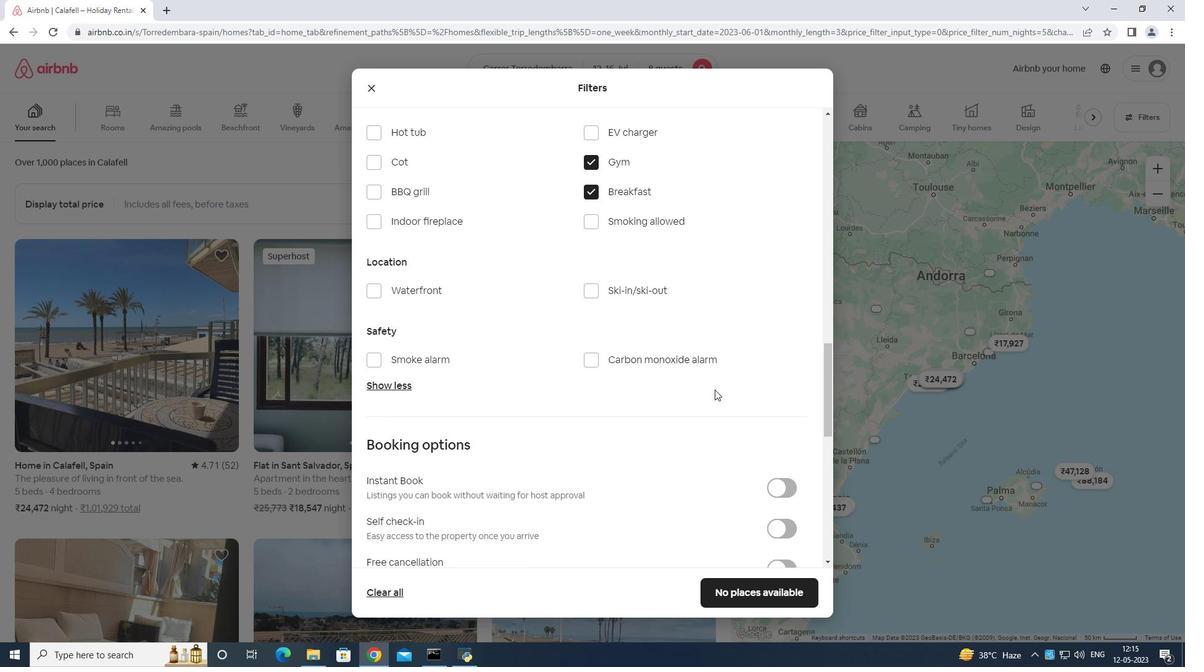 
Action: Mouse scrolled (734, 418) with delta (0, 0)
Screenshot: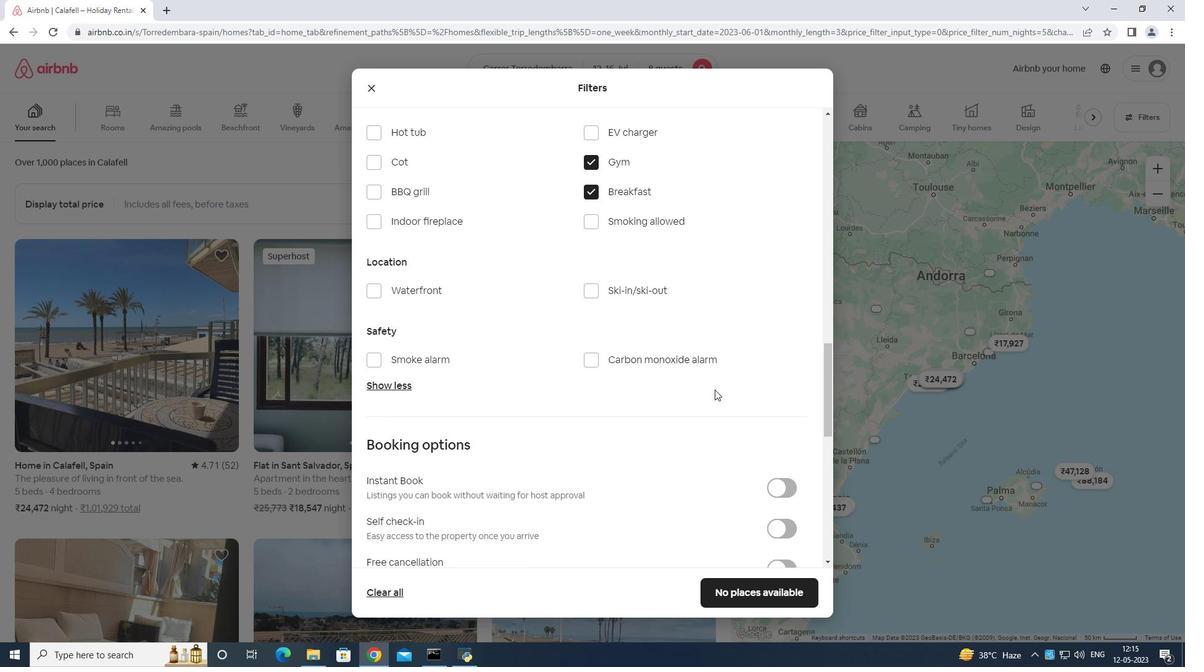
Action: Mouse moved to (776, 409)
Screenshot: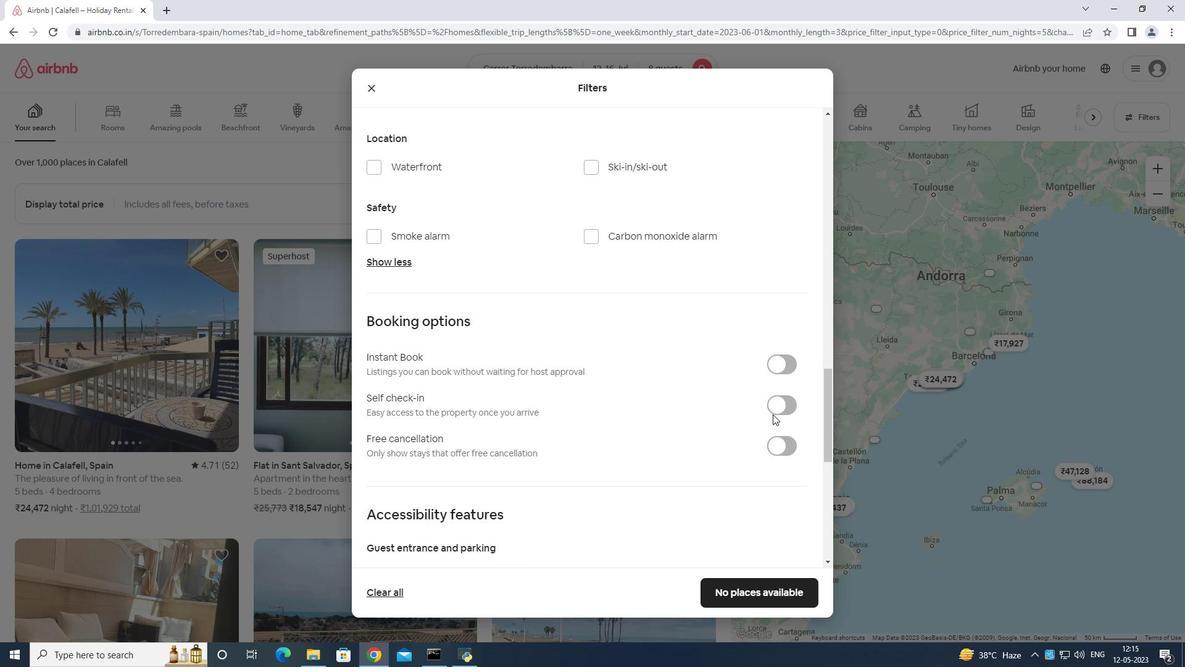 
Action: Mouse pressed left at (776, 409)
Screenshot: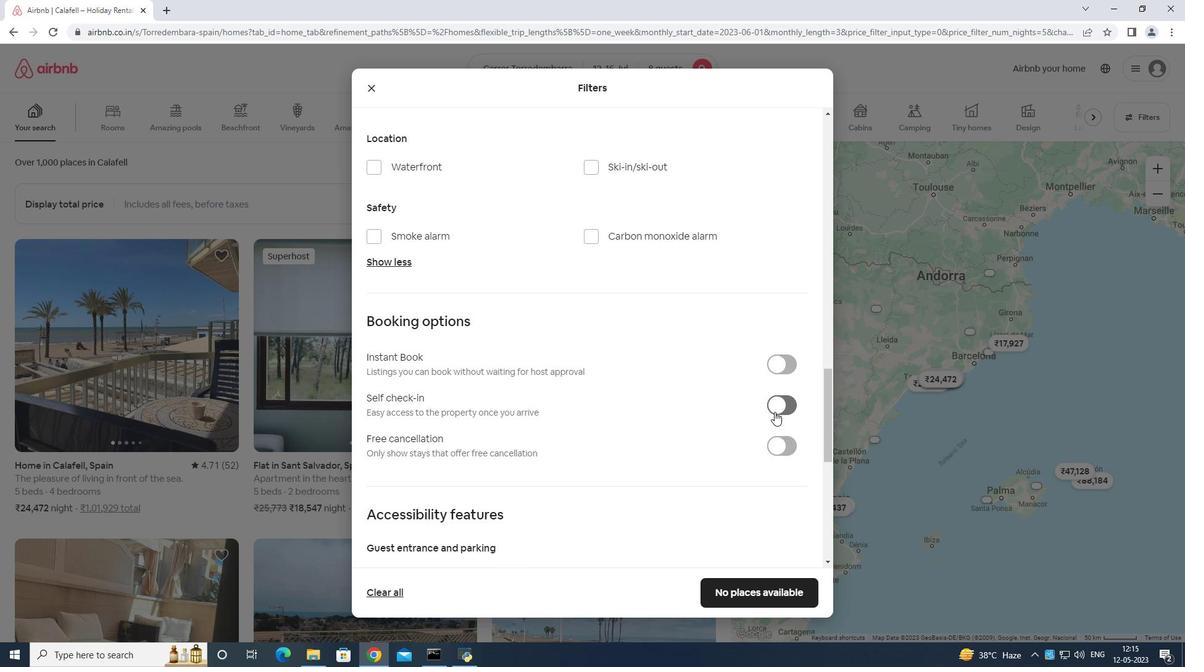 
Action: Mouse moved to (789, 389)
Screenshot: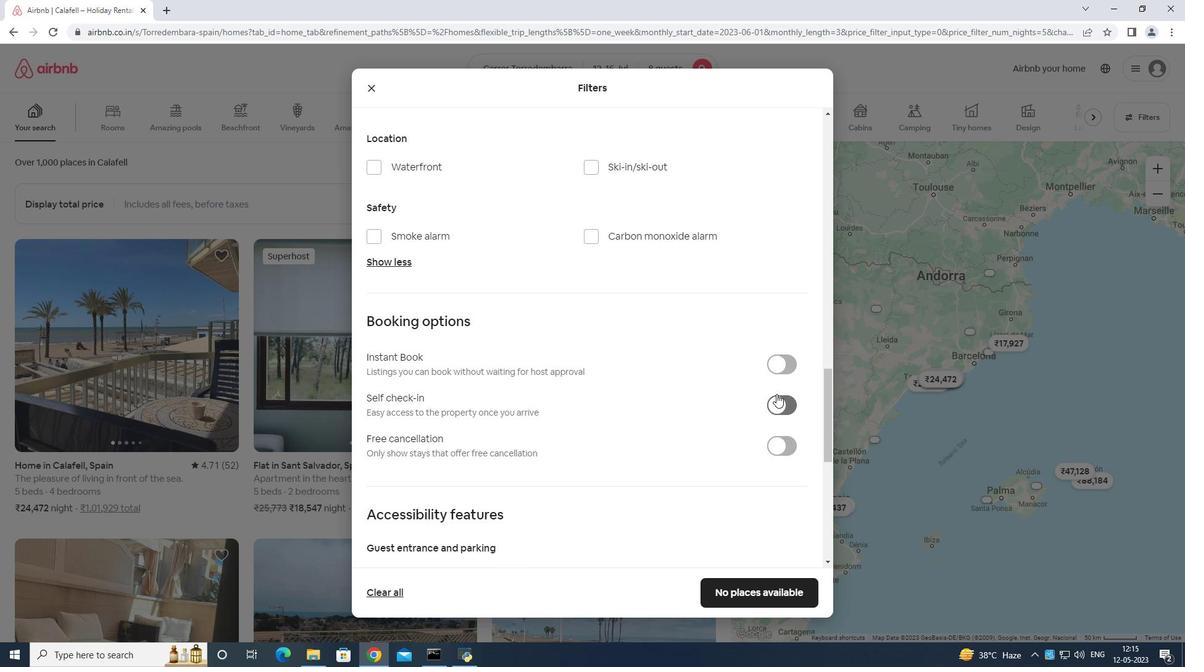 
Action: Mouse scrolled (789, 389) with delta (0, 0)
Screenshot: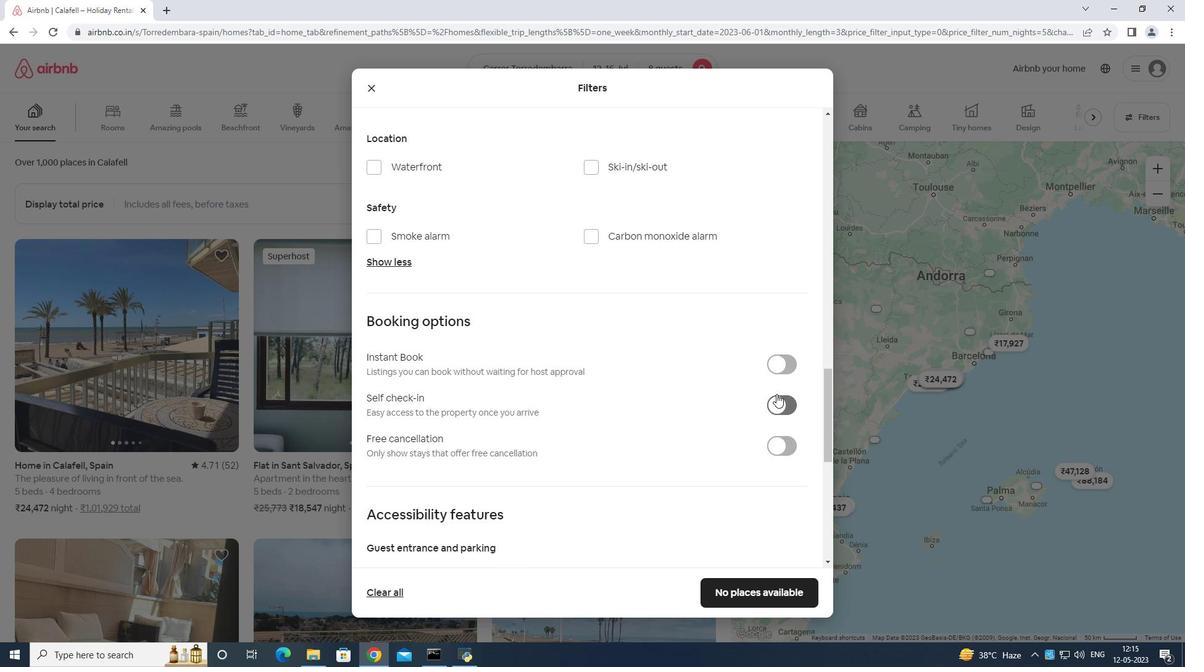 
Action: Mouse scrolled (789, 389) with delta (0, 0)
Screenshot: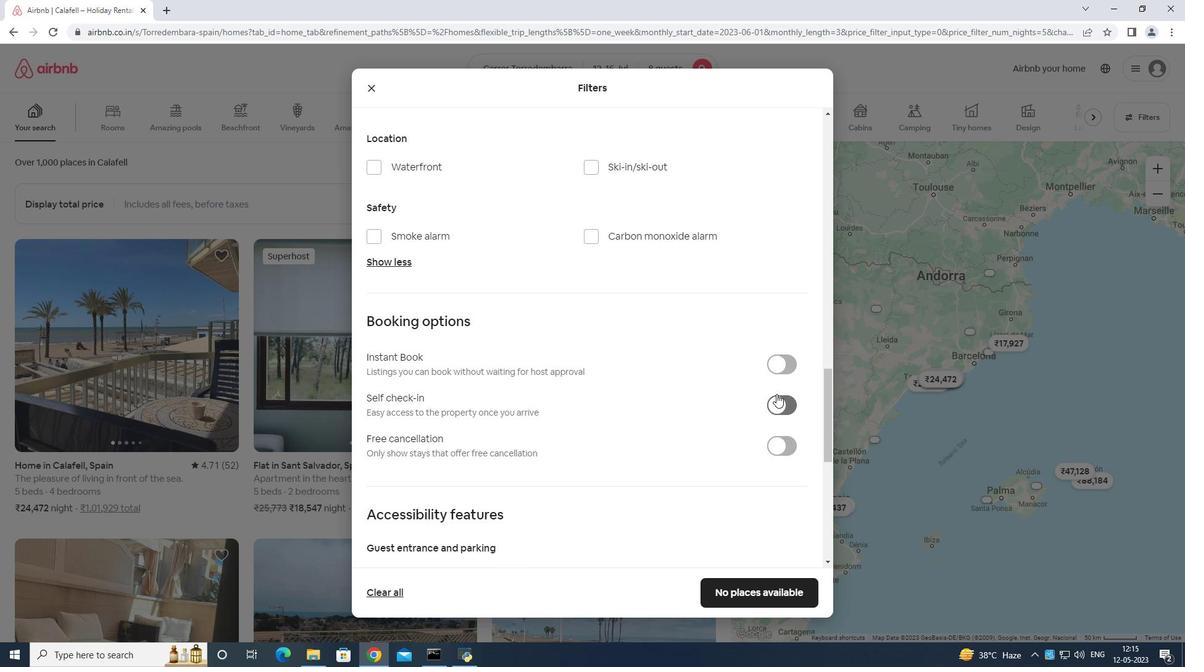 
Action: Mouse scrolled (789, 389) with delta (0, 0)
Screenshot: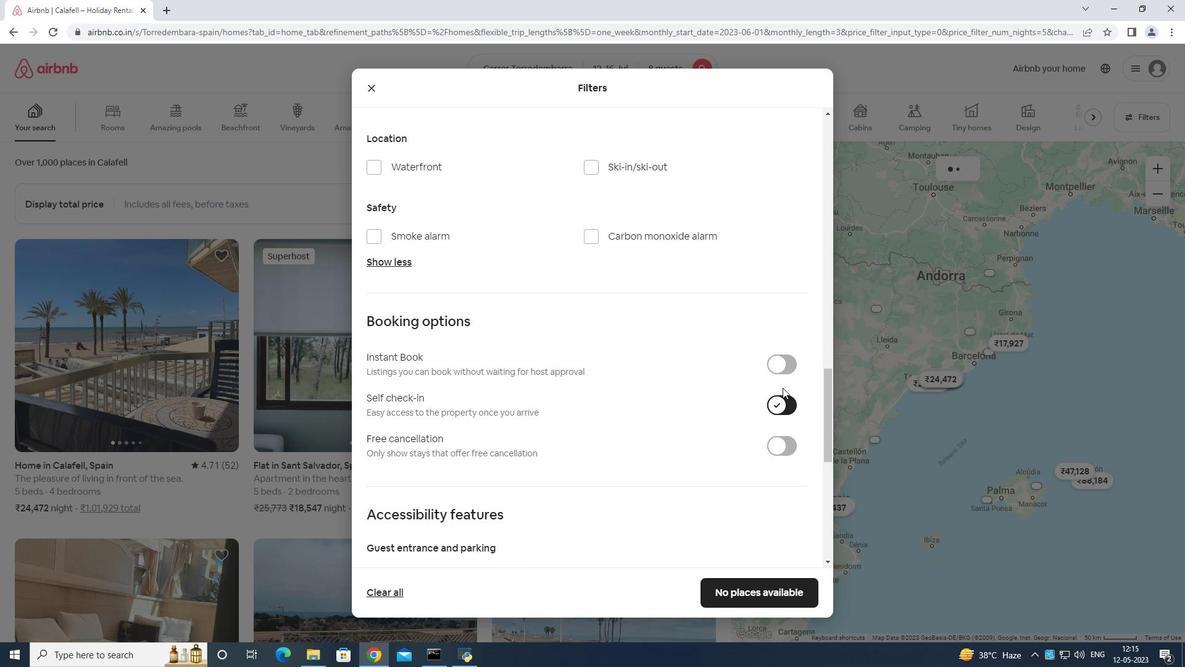 
Action: Mouse moved to (789, 390)
Screenshot: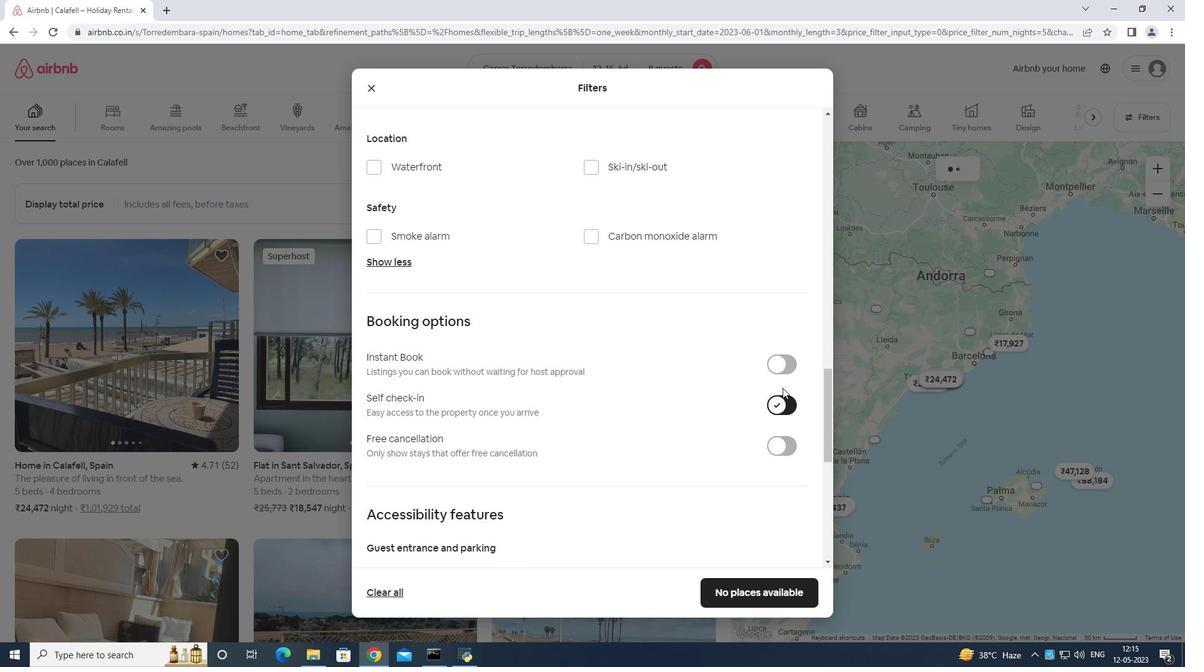 
Action: Mouse scrolled (789, 389) with delta (0, 0)
Screenshot: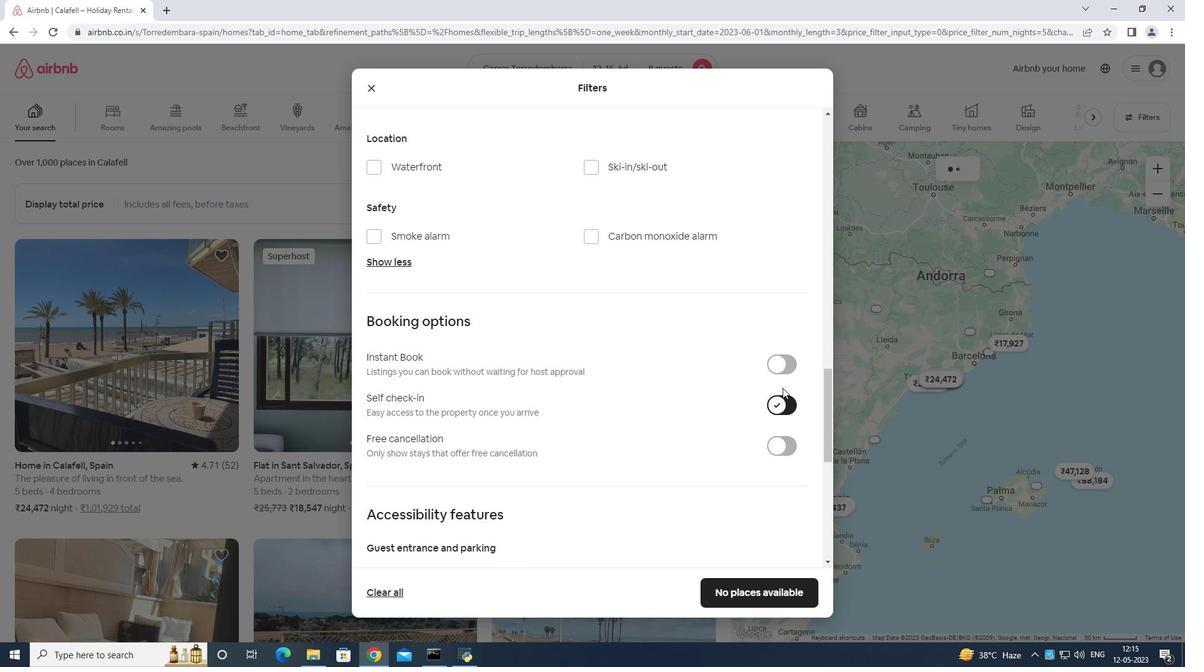 
Action: Mouse moved to (789, 390)
Screenshot: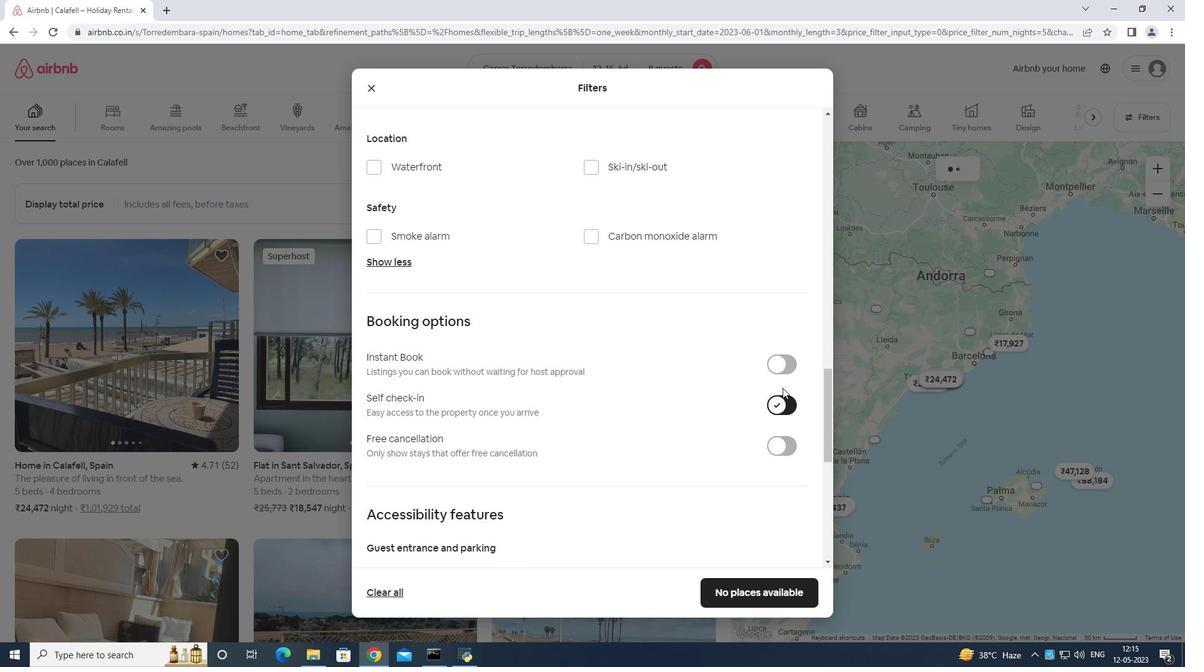 
Action: Mouse scrolled (789, 389) with delta (0, 0)
Screenshot: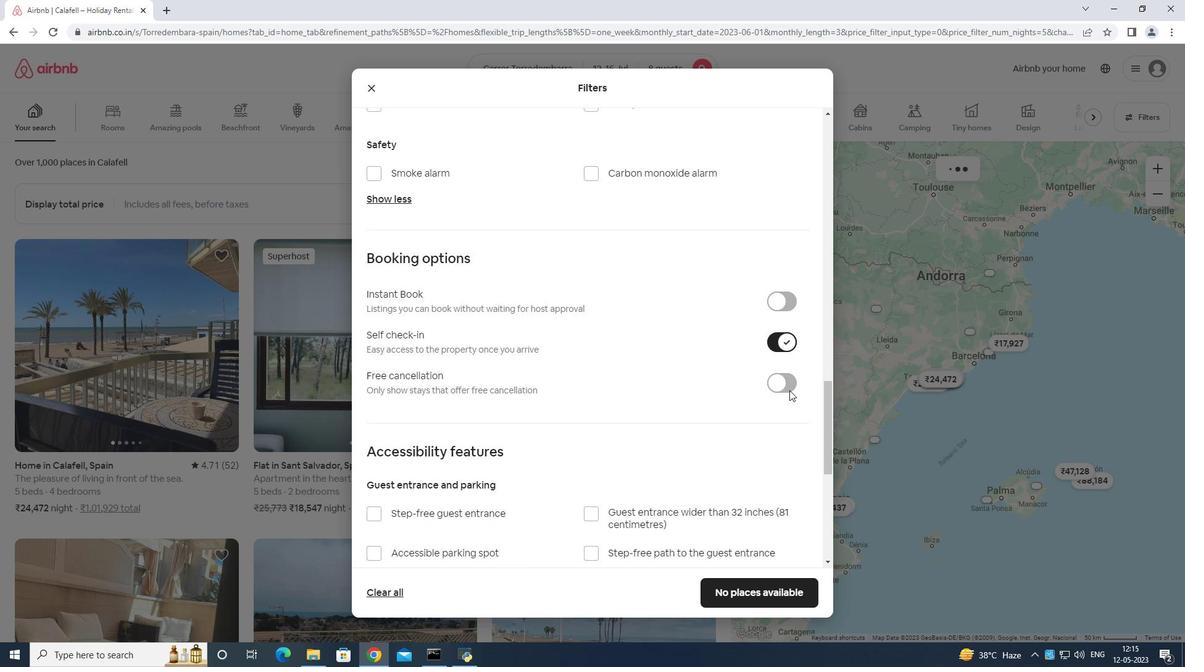 
Action: Mouse moved to (789, 390)
Screenshot: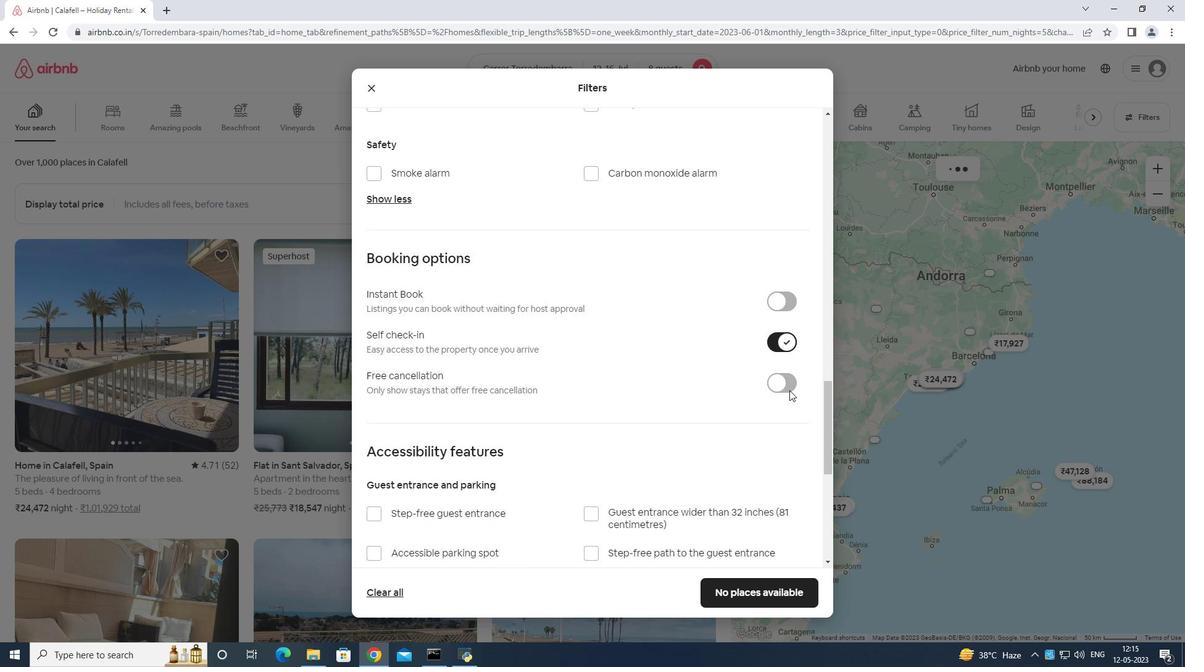 
Action: Mouse scrolled (789, 390) with delta (0, 0)
Screenshot: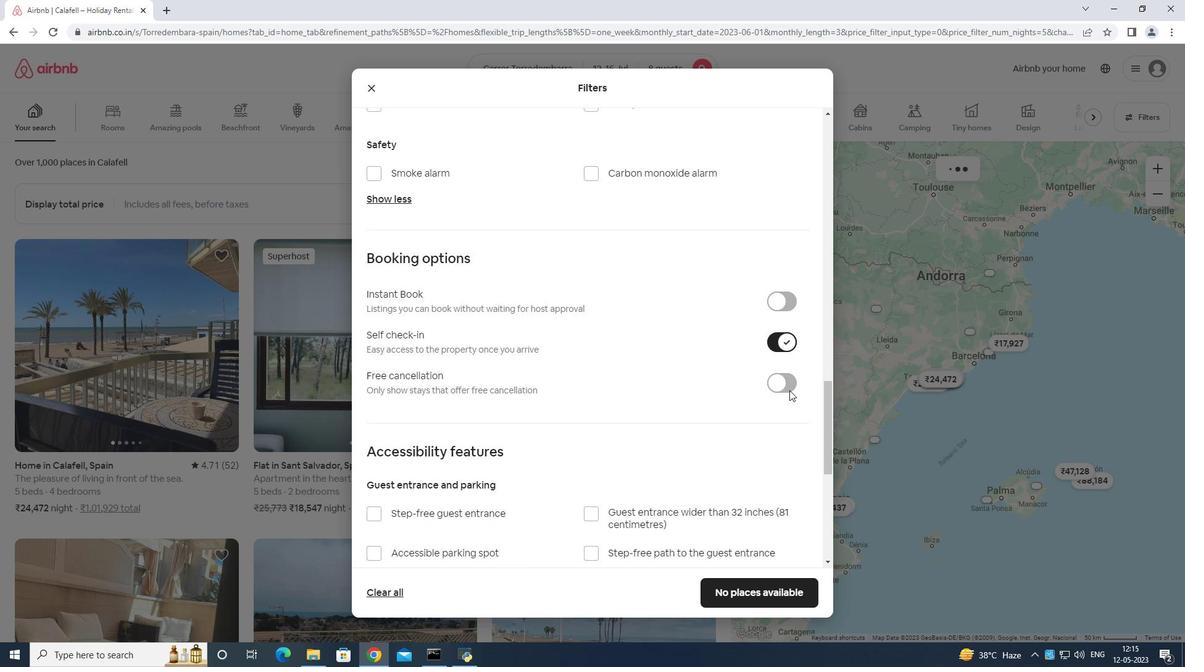 
Action: Mouse moved to (789, 390)
Screenshot: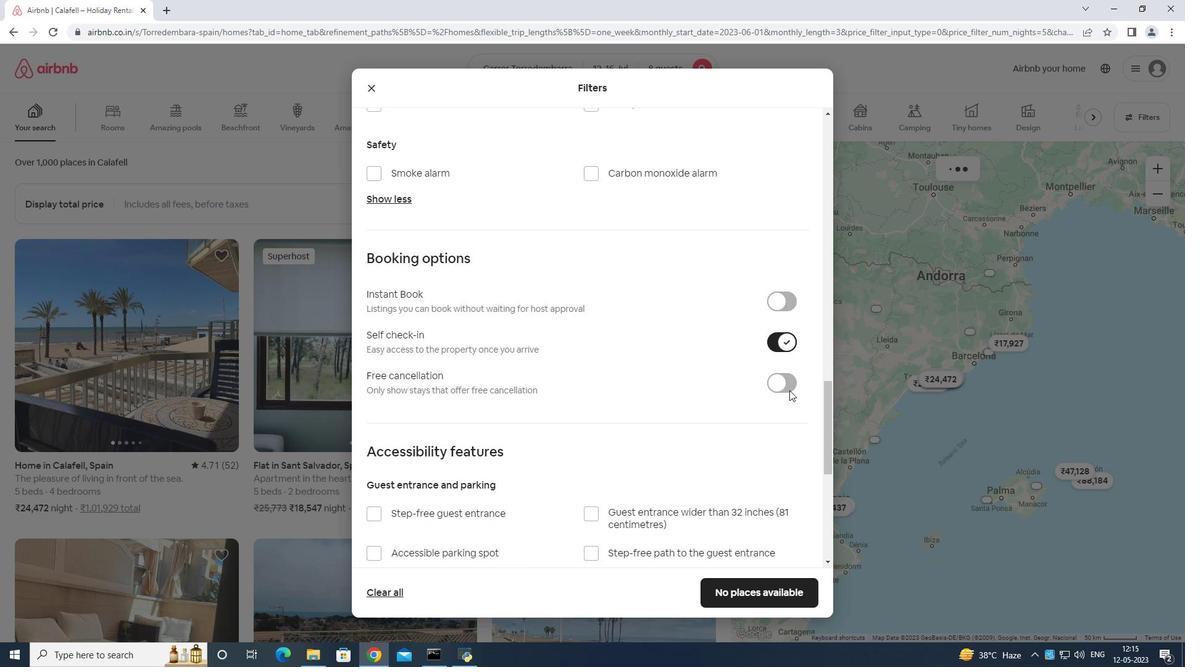 
Action: Mouse scrolled (789, 390) with delta (0, 0)
Screenshot: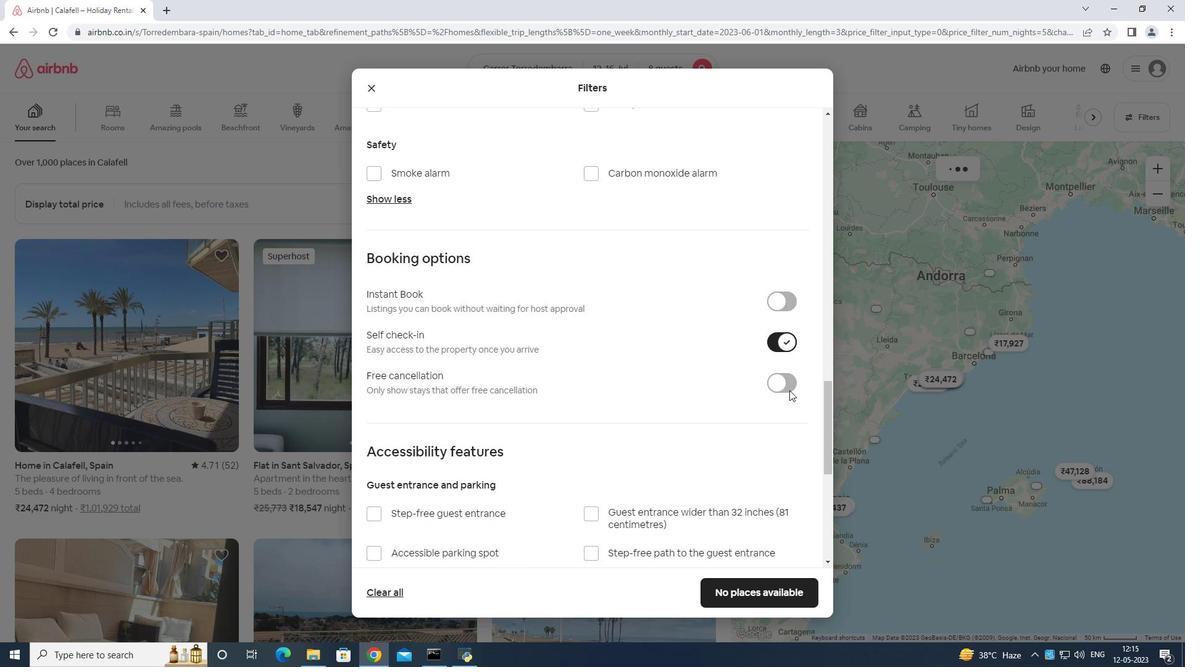 
Action: Mouse moved to (789, 392)
Screenshot: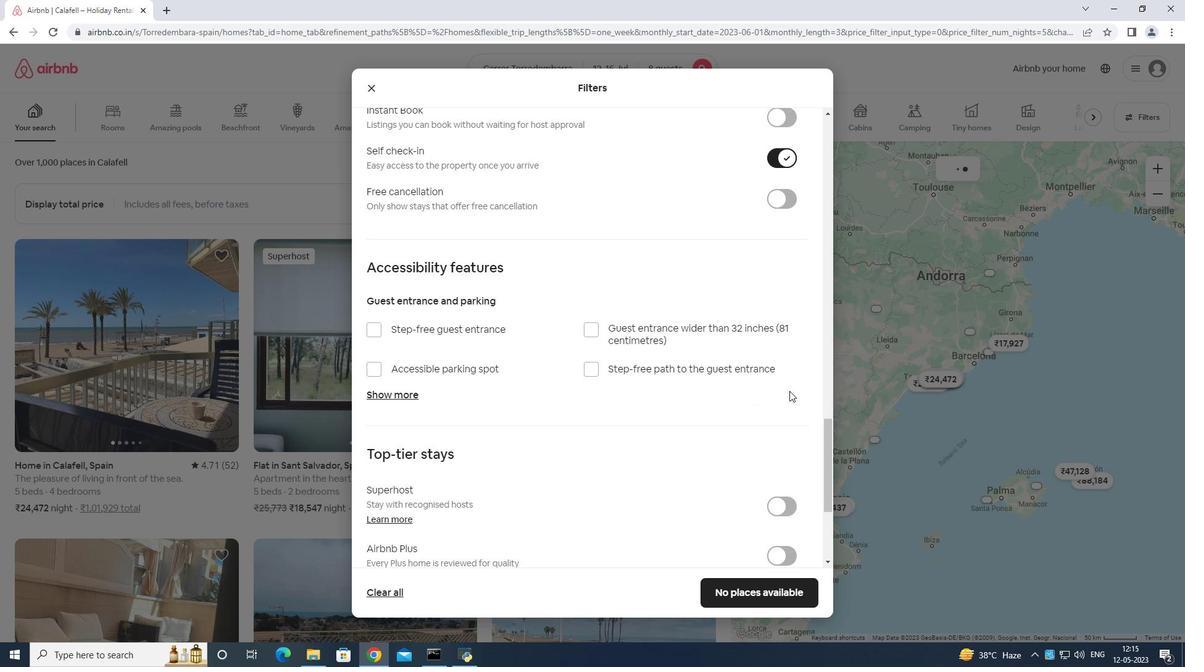 
Action: Mouse scrolled (789, 392) with delta (0, 0)
Screenshot: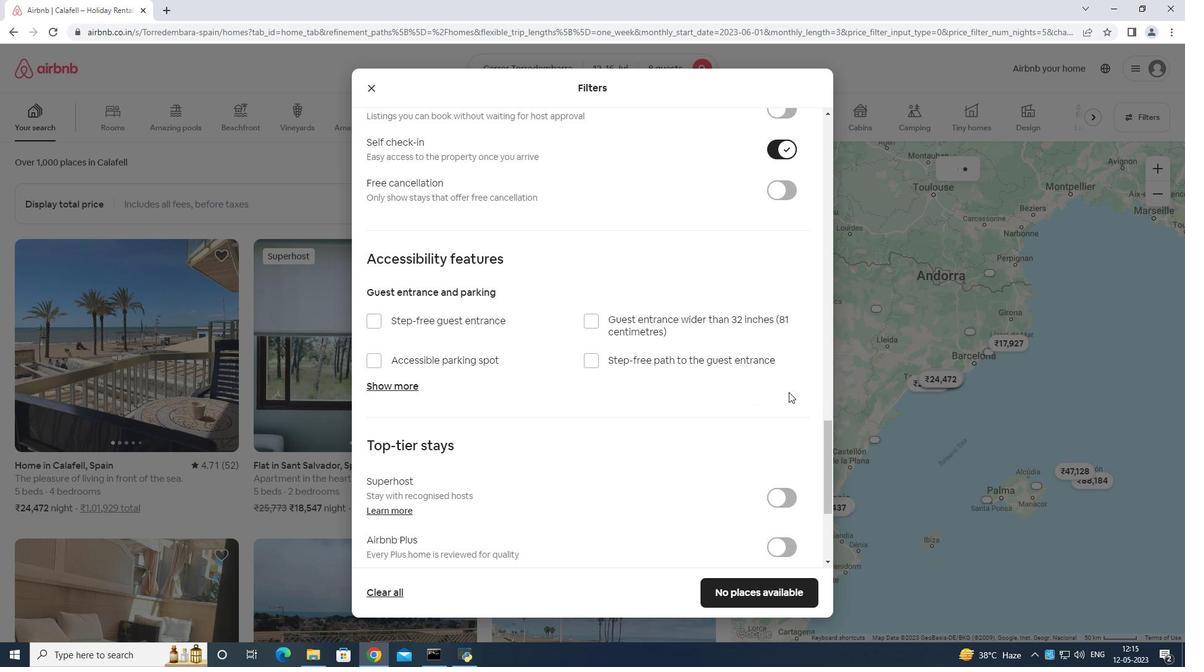 
Action: Mouse scrolled (789, 392) with delta (0, 0)
Screenshot: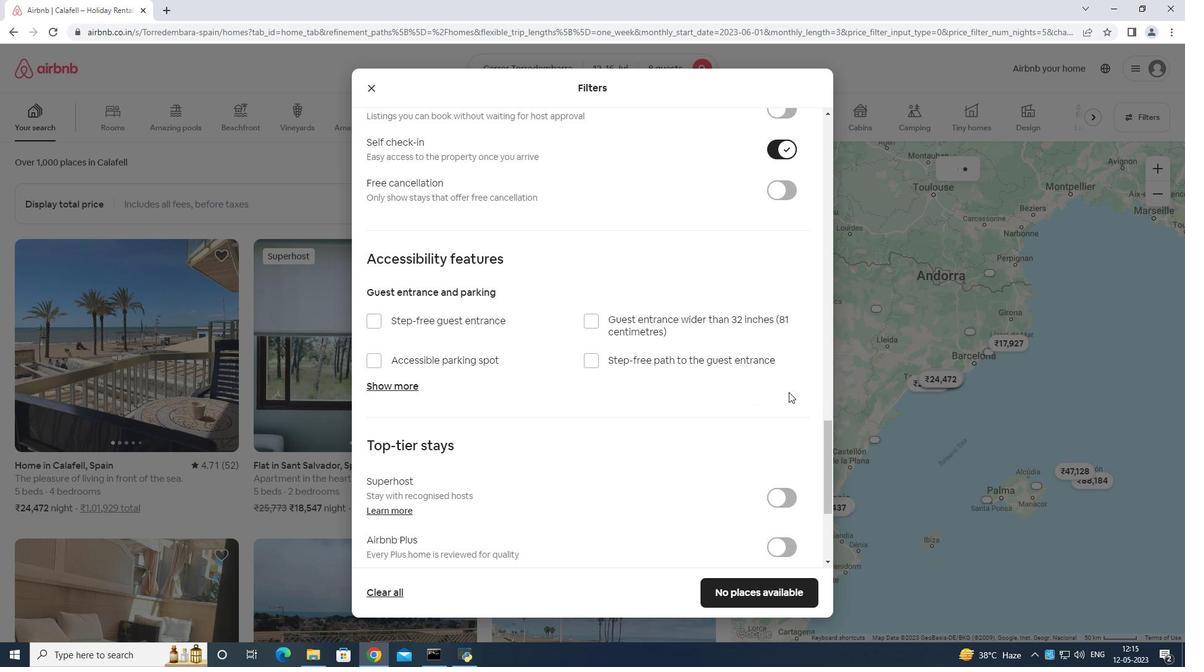 
Action: Mouse scrolled (789, 392) with delta (0, 0)
Screenshot: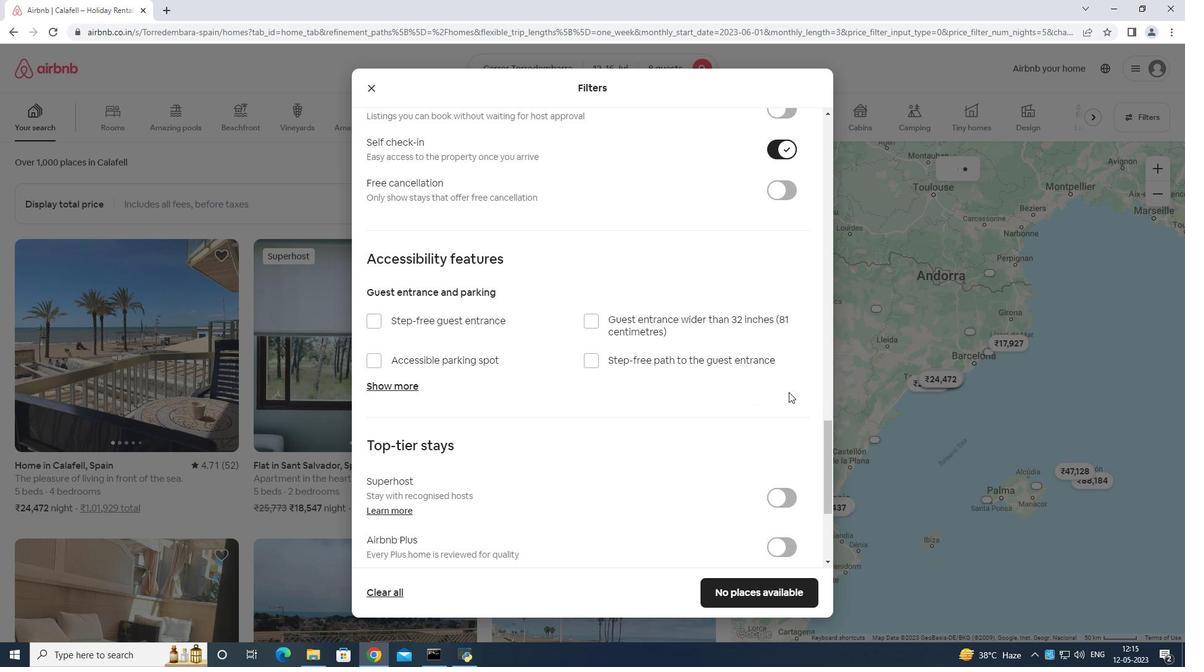 
Action: Mouse moved to (773, 368)
Screenshot: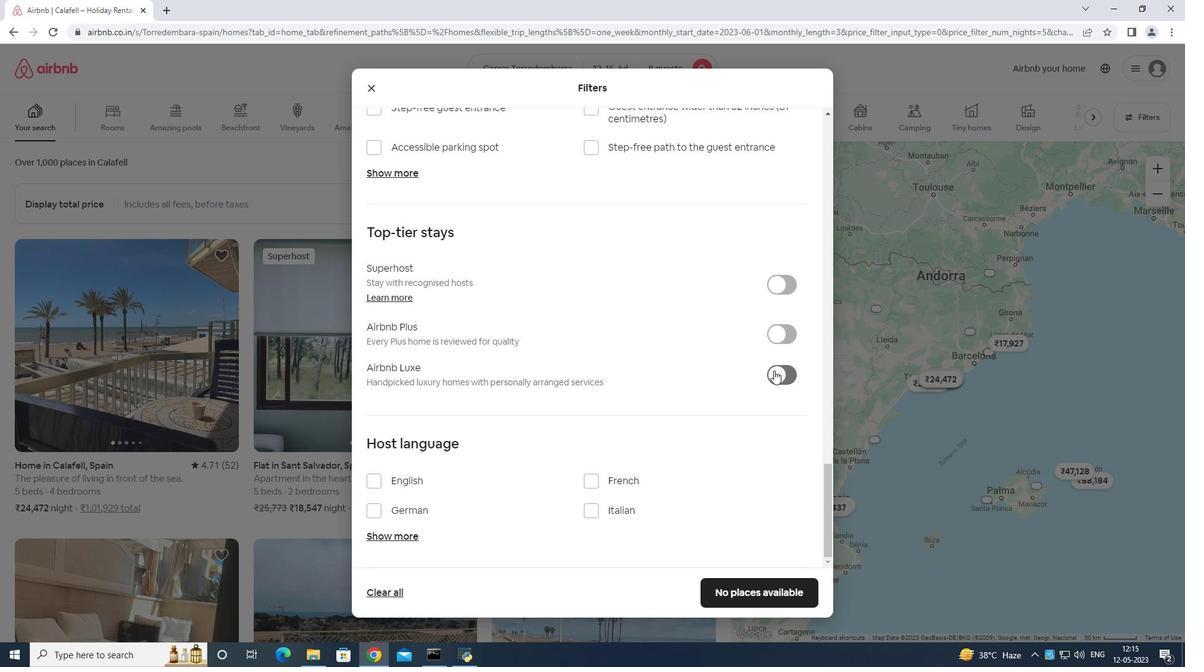 
Action: Mouse scrolled (773, 368) with delta (0, 0)
Screenshot: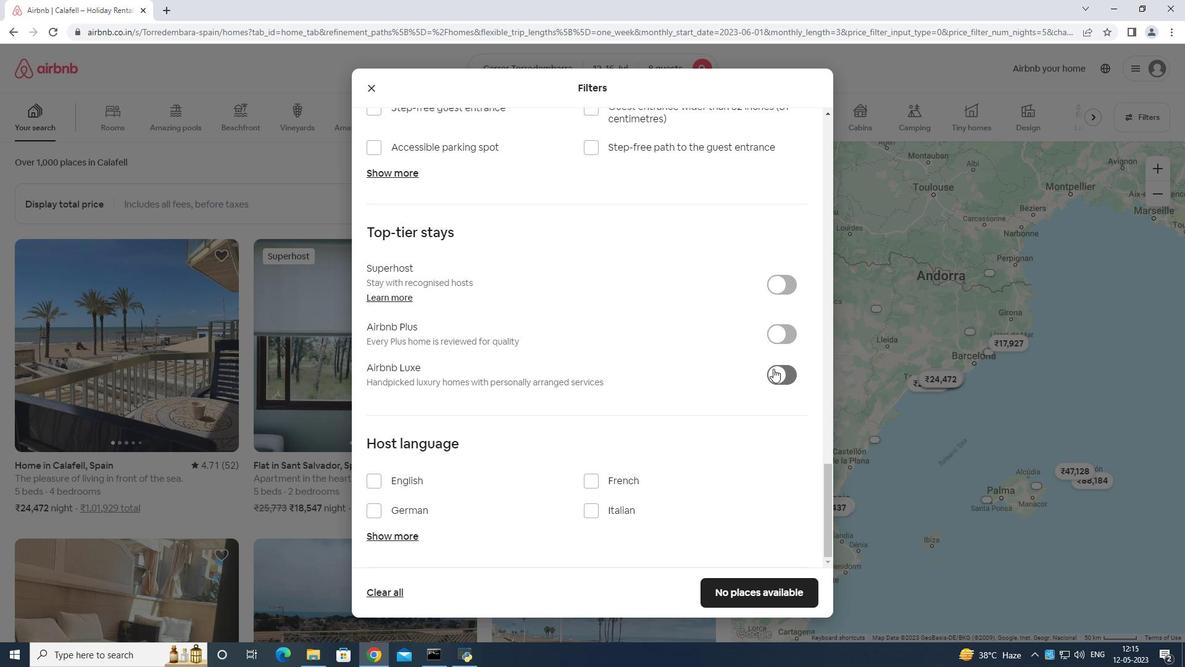 
Action: Mouse moved to (773, 369)
Screenshot: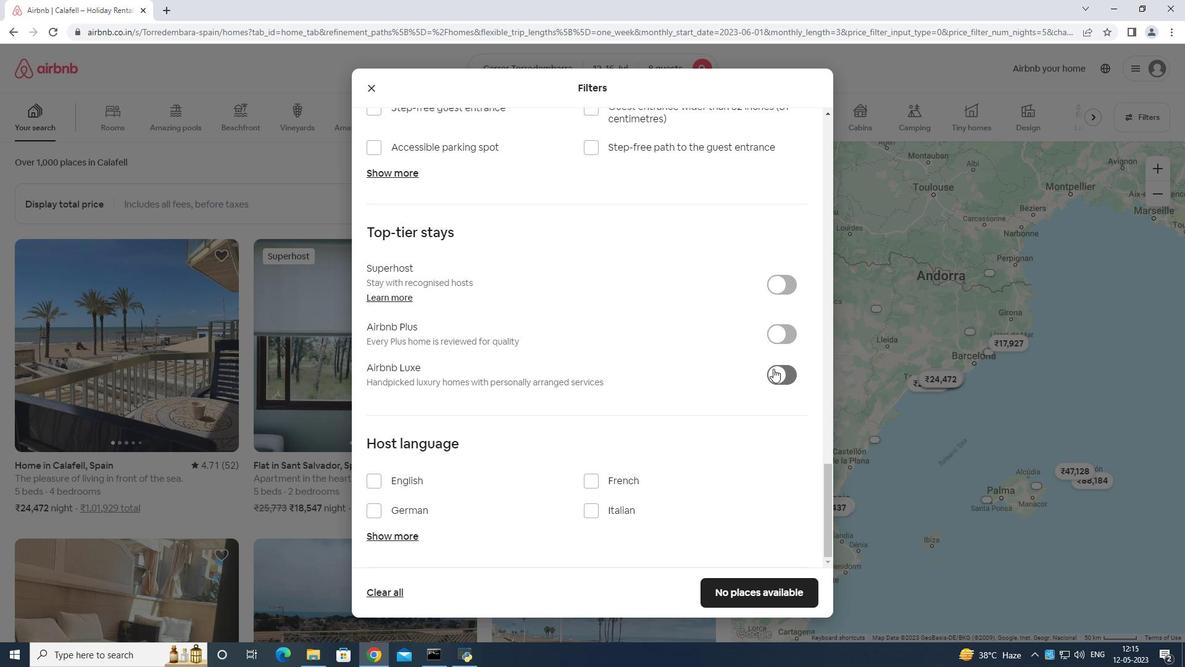 
Action: Mouse scrolled (773, 369) with delta (0, 0)
Screenshot: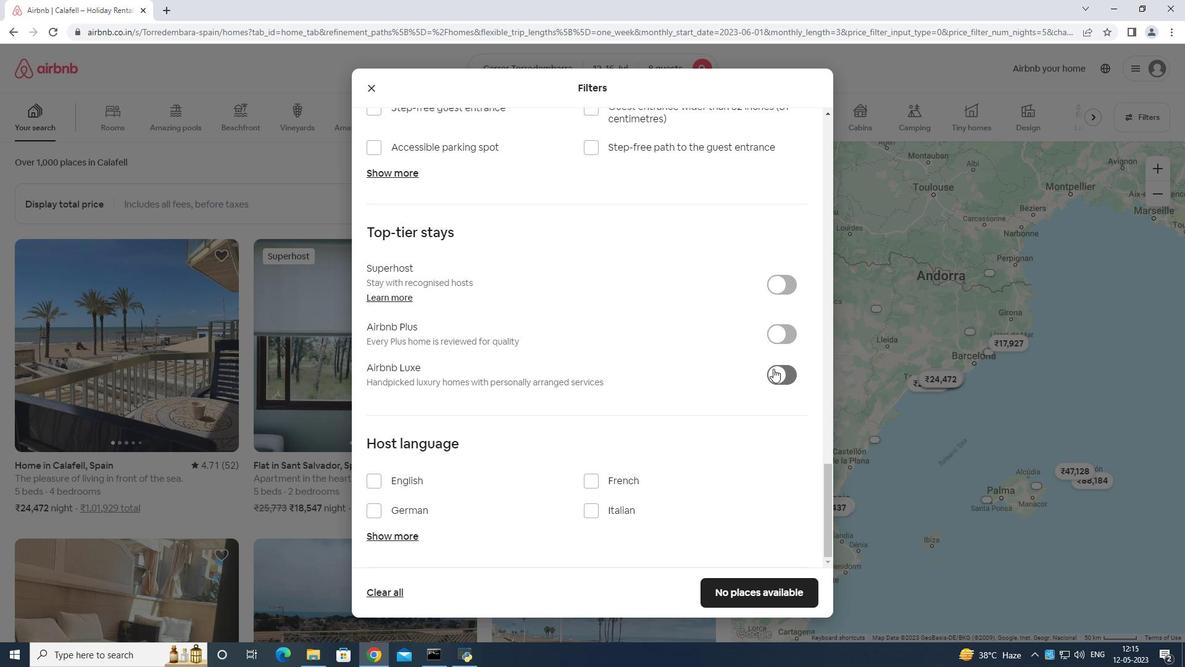 
Action: Mouse moved to (768, 373)
Screenshot: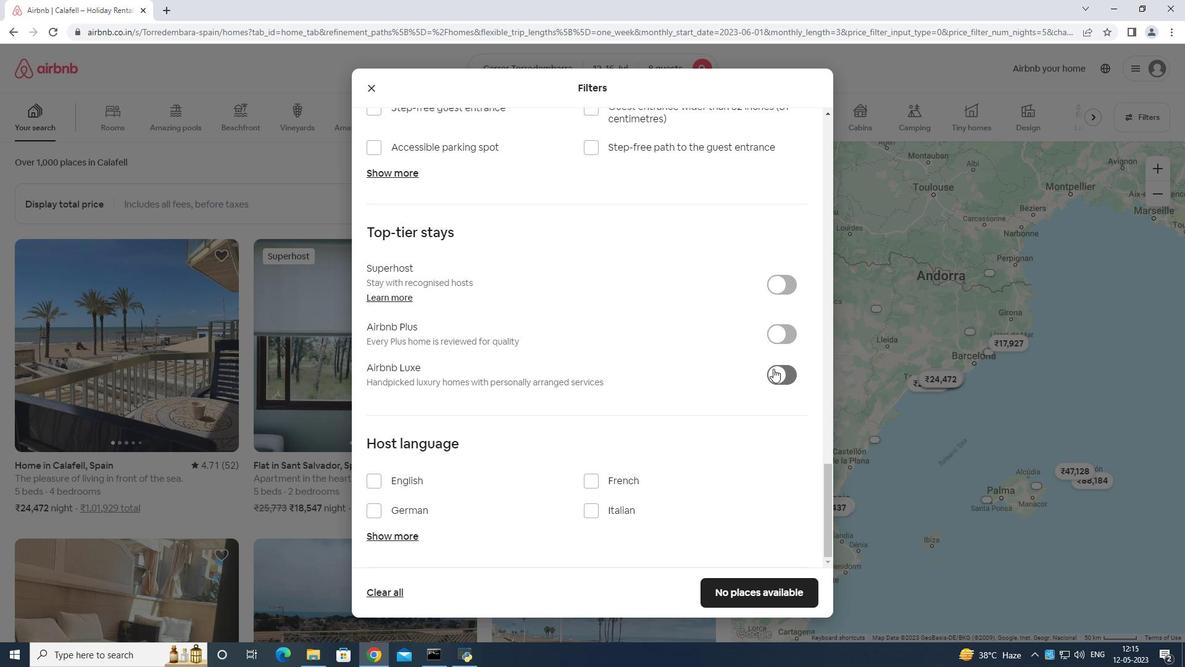 
Action: Mouse scrolled (768, 373) with delta (0, 0)
Screenshot: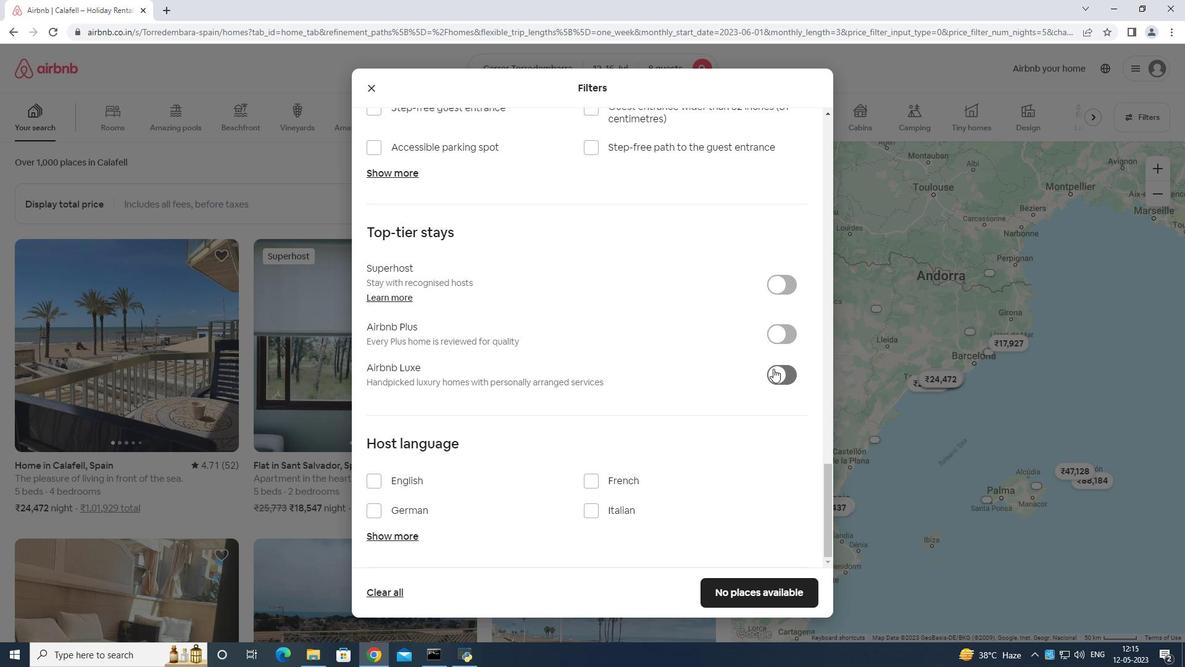 
Action: Mouse moved to (377, 481)
Screenshot: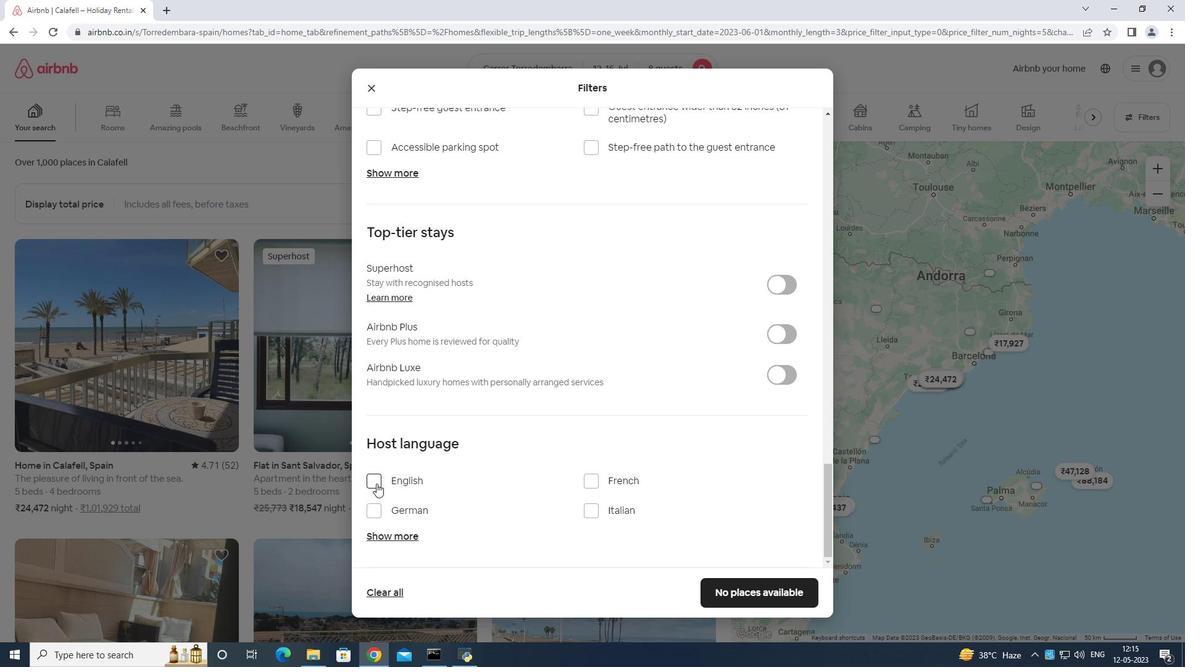 
Action: Mouse pressed left at (377, 481)
Screenshot: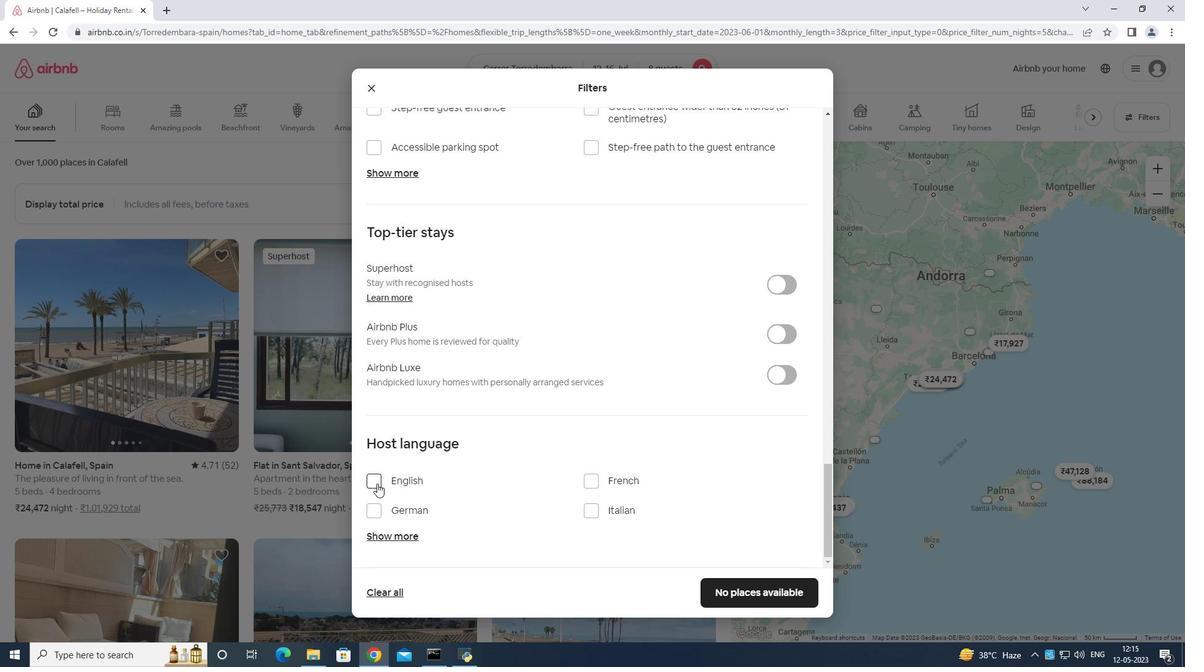 
Action: Mouse moved to (726, 589)
Screenshot: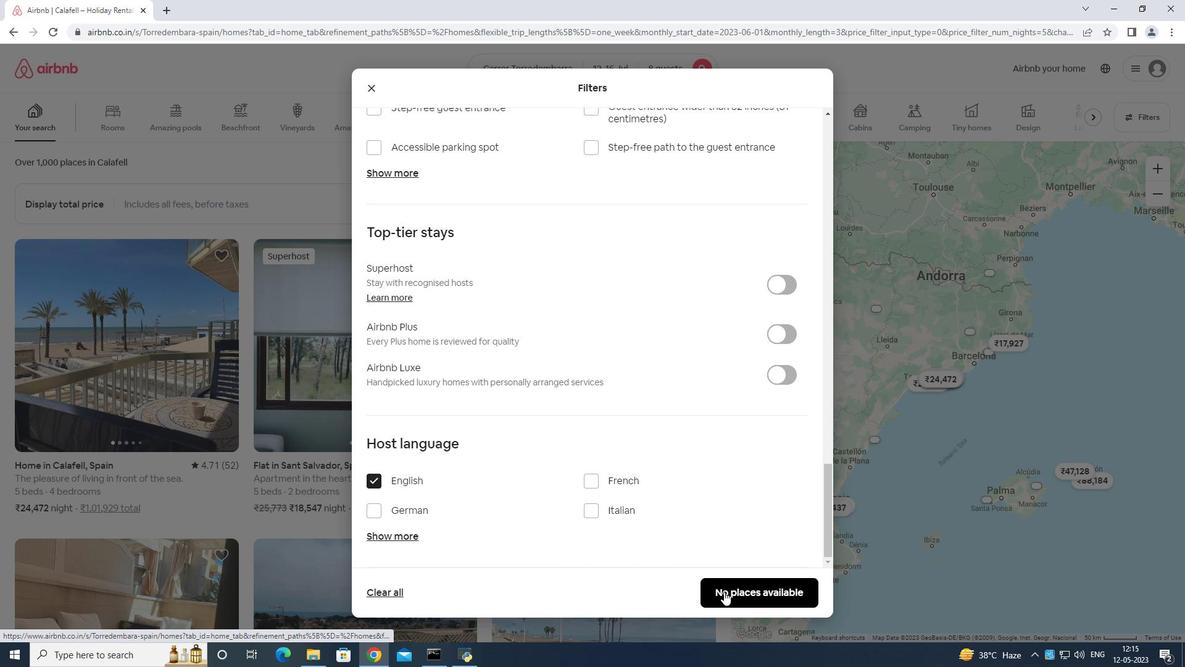 
